 Task: Forward email   from Email0000000010 including the signature Sign0000000001 to Aakash.mishra@softage.net; Email000000002 with a cc to Email0000000003@outlook.com@outlook.com; Email0000000004@outlook.com and bcc to Email0000000005@outlook.com@outlook.com with a subject Subject0000000011 and add a message Message0000000013 and with an attachment of Attach0000000004. Forward email and add a link Link0000000011 from Email0000000010 to Aakash.mishra@softage.net with a subject Subject0000000011 and add a message Message0000000011. Forward email and add a link Link0000000011 from Email0000000010 to Aakash.mishra@softage.net; Email000000002 with a subject Subject0000000012 and add a message Message0000000012. Forward email and add a link Link0000000011 from Email0000000010 to Aakash.mishra@softage.net with a subject Subject0000000011 and add a message Message0000000011 and with an attachment of Attach0000000001. Forward email and add a link Link0000000011 from Email0000000010 to Aakash.mishra@softage.net; Email000000002; Email0000000003@outlook.com@outlook.com with a subject Subject0000000012 and add a message Message0000000013 and with an attachment of Attach0000000001
Action: Mouse moved to (530, 387)
Screenshot: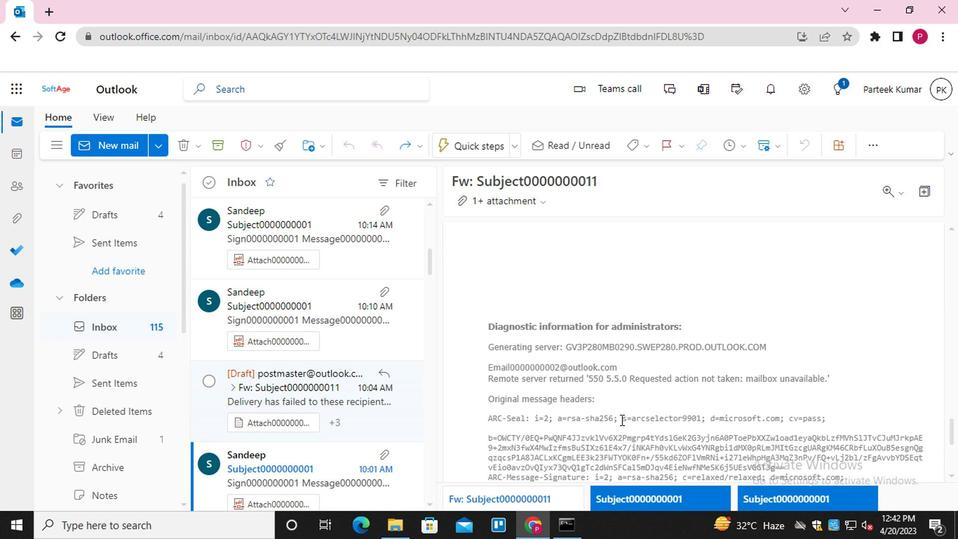 
Action: Mouse scrolled (530, 386) with delta (0, 0)
Screenshot: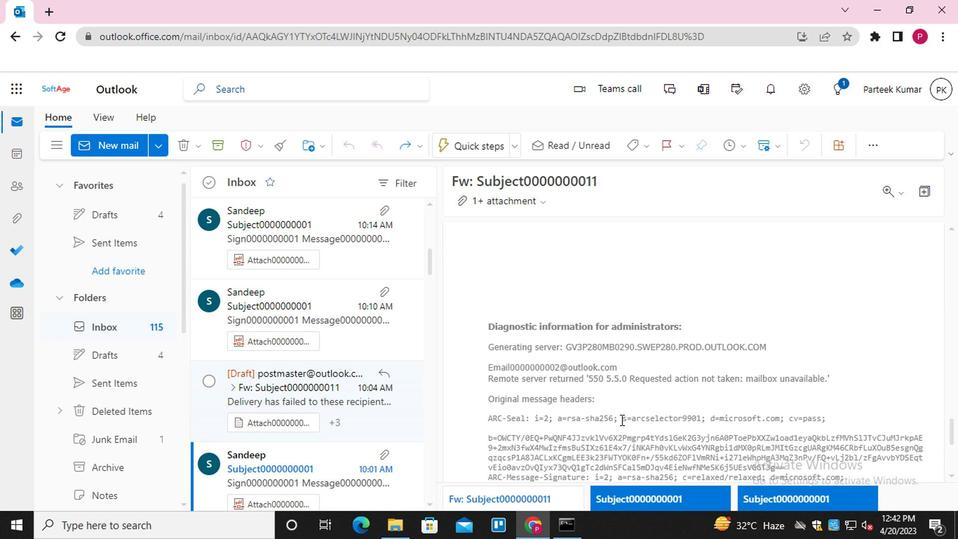 
Action: Mouse scrolled (530, 386) with delta (0, 0)
Screenshot: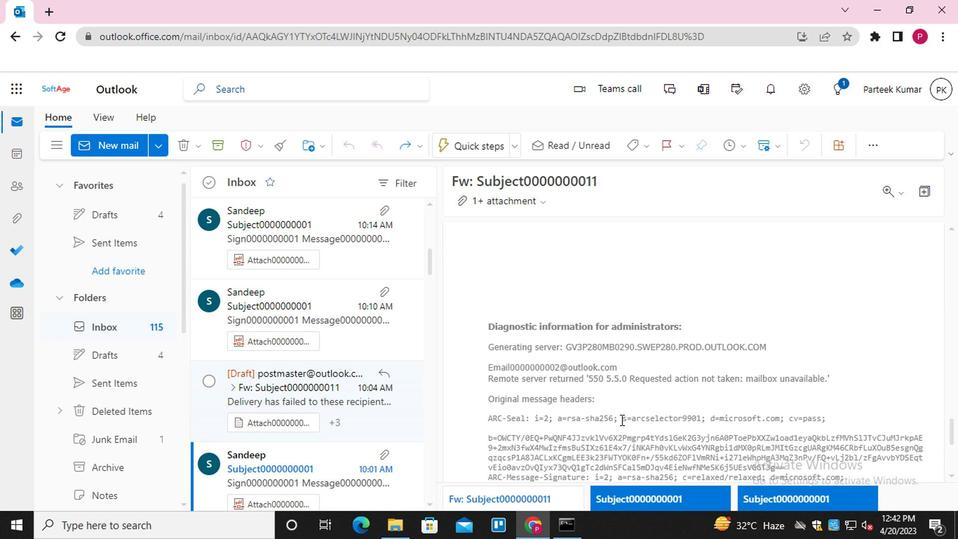 
Action: Mouse scrolled (530, 386) with delta (0, 0)
Screenshot: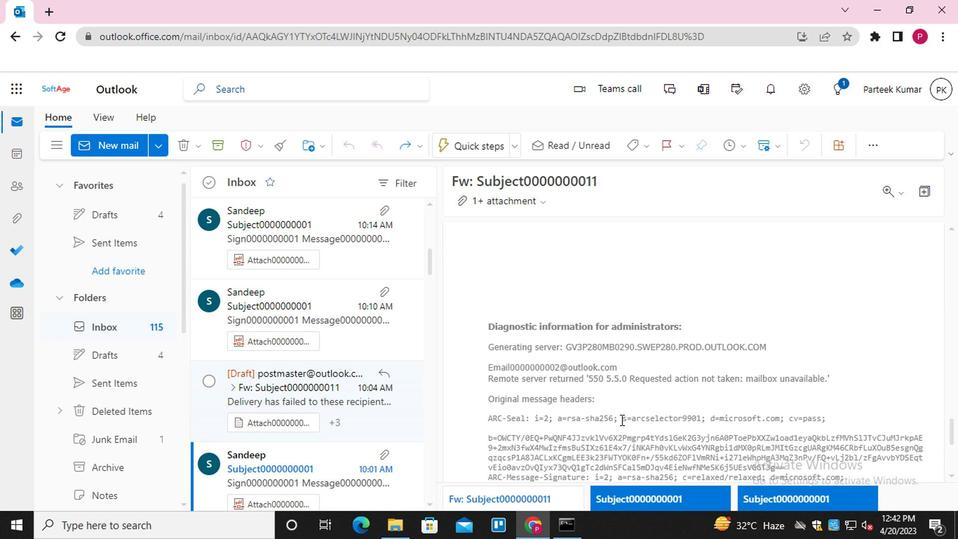 
Action: Mouse scrolled (530, 386) with delta (0, 0)
Screenshot: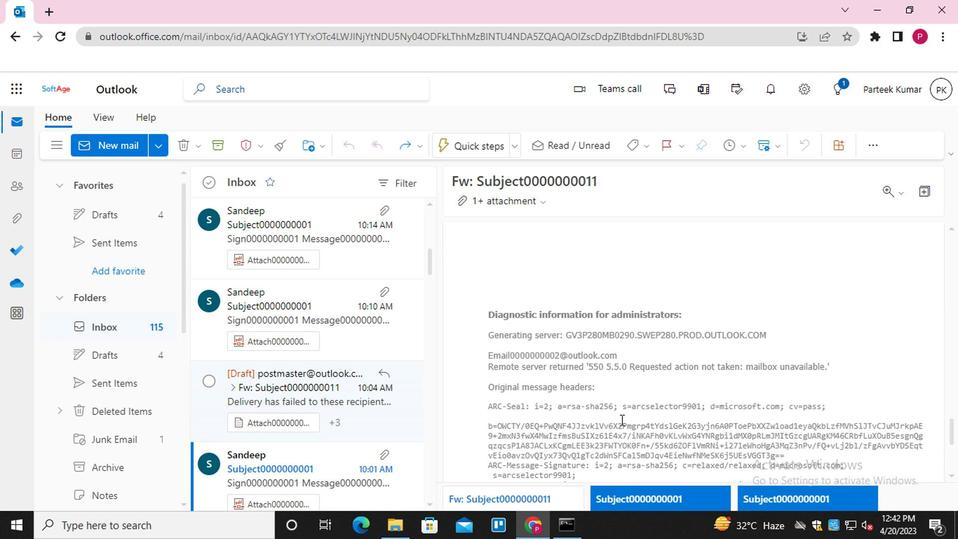 
Action: Mouse scrolled (530, 386) with delta (0, 0)
Screenshot: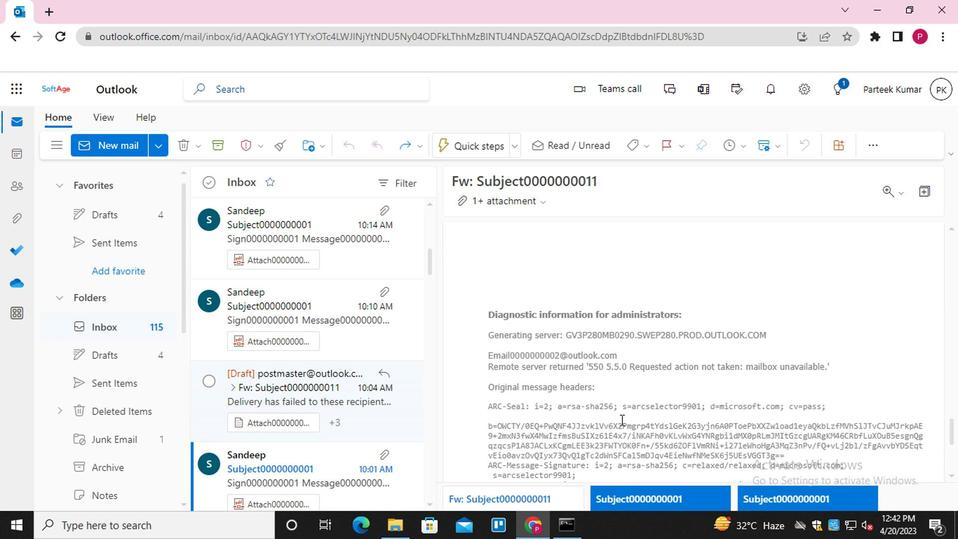 
Action: Mouse scrolled (530, 386) with delta (0, 0)
Screenshot: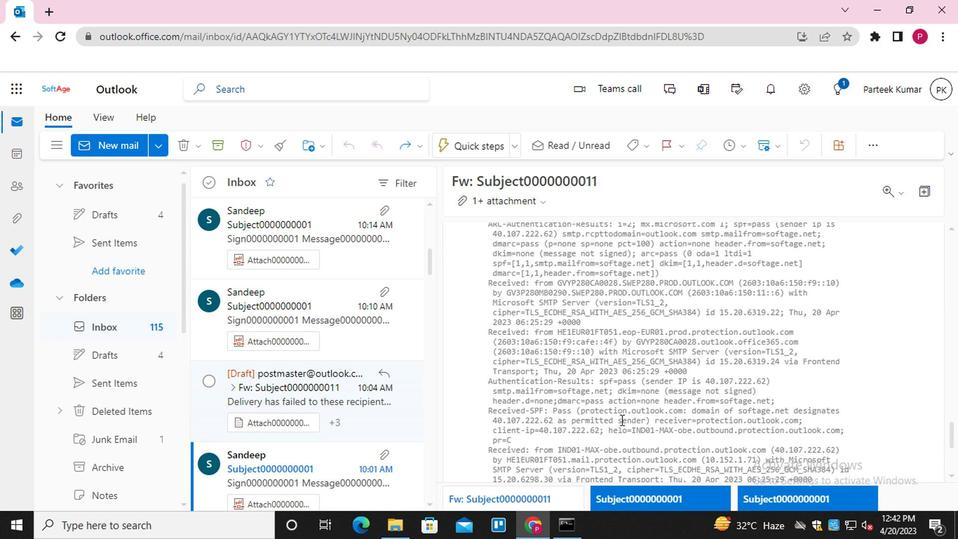 
Action: Mouse scrolled (530, 386) with delta (0, 0)
Screenshot: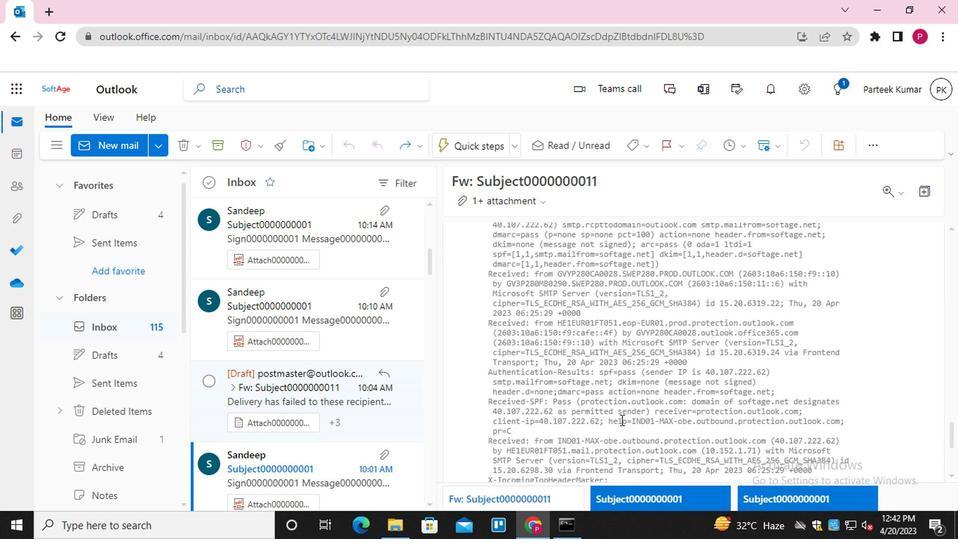 
Action: Mouse scrolled (530, 386) with delta (0, 0)
Screenshot: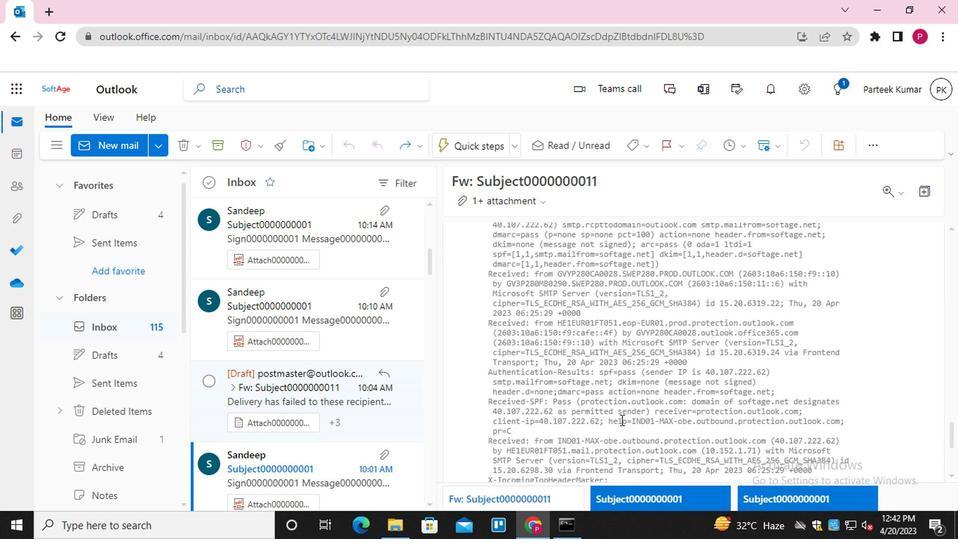 
Action: Mouse scrolled (530, 386) with delta (0, 0)
Screenshot: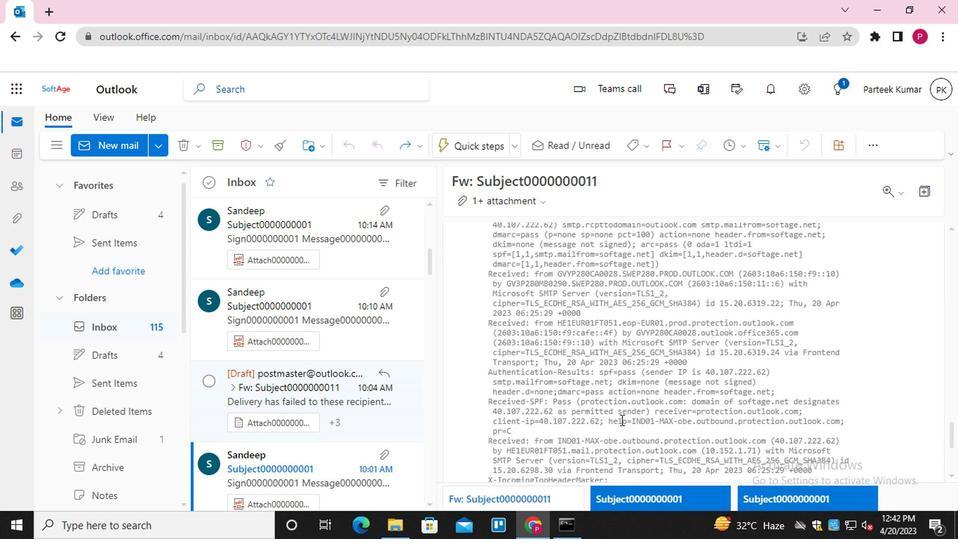 
Action: Mouse scrolled (530, 386) with delta (0, 0)
Screenshot: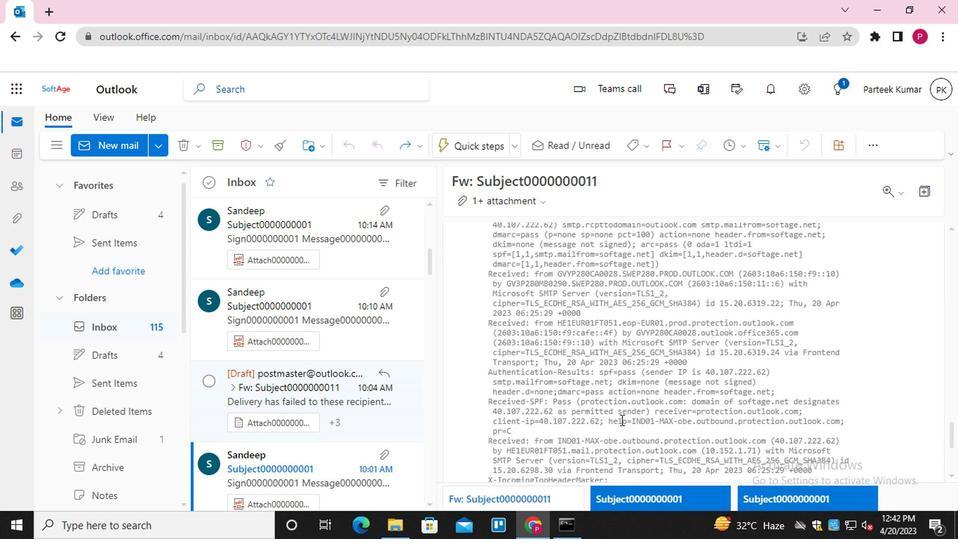 
Action: Mouse scrolled (530, 386) with delta (0, 0)
Screenshot: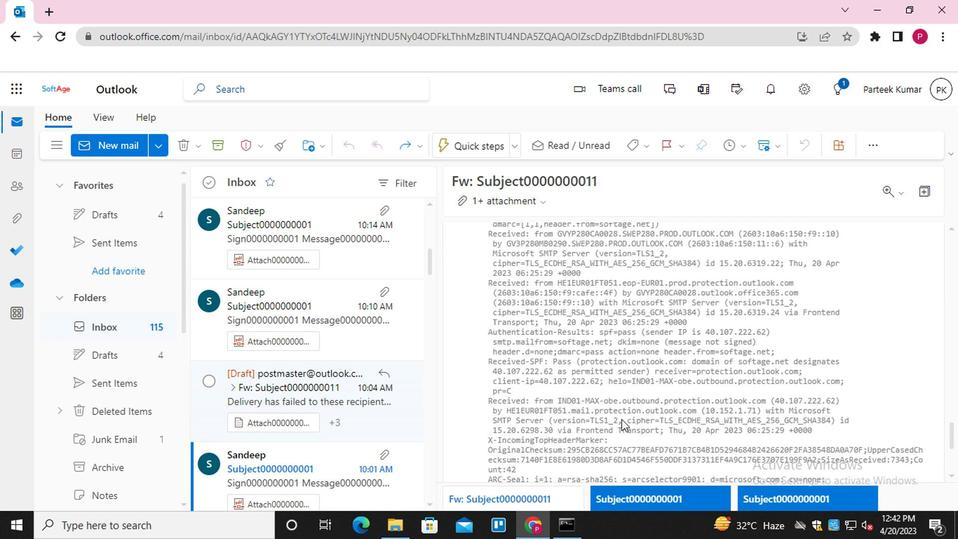 
Action: Mouse scrolled (530, 386) with delta (0, 0)
Screenshot: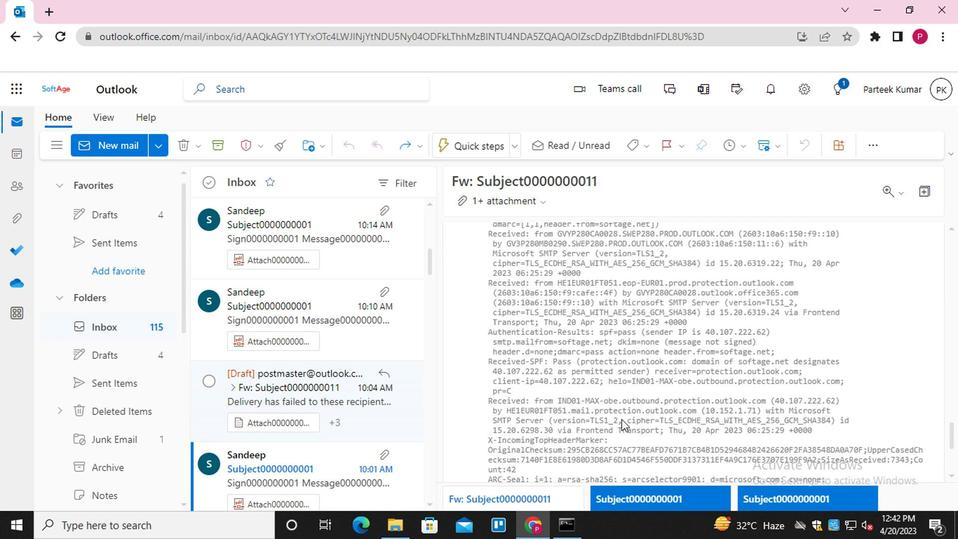 
Action: Mouse moved to (530, 386)
Screenshot: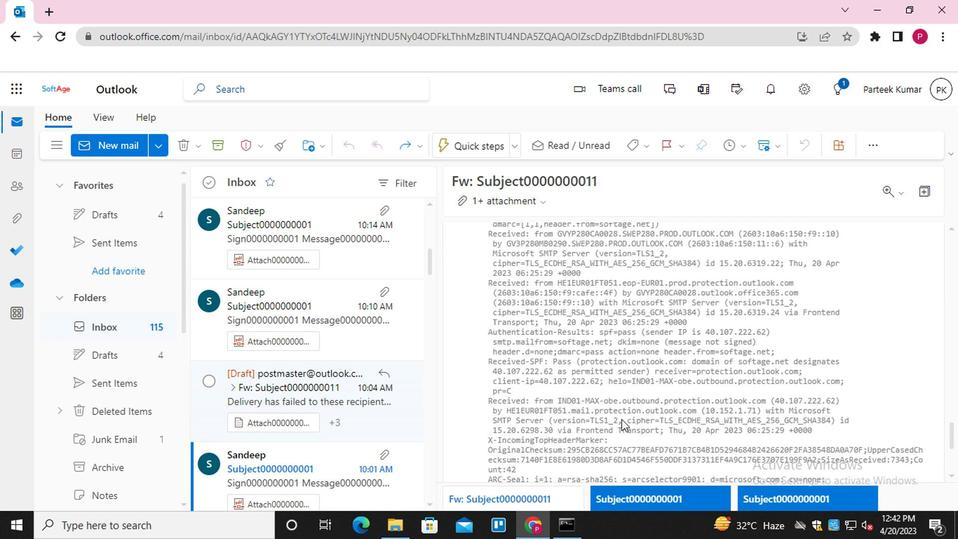 
Action: Mouse scrolled (530, 386) with delta (0, 0)
Screenshot: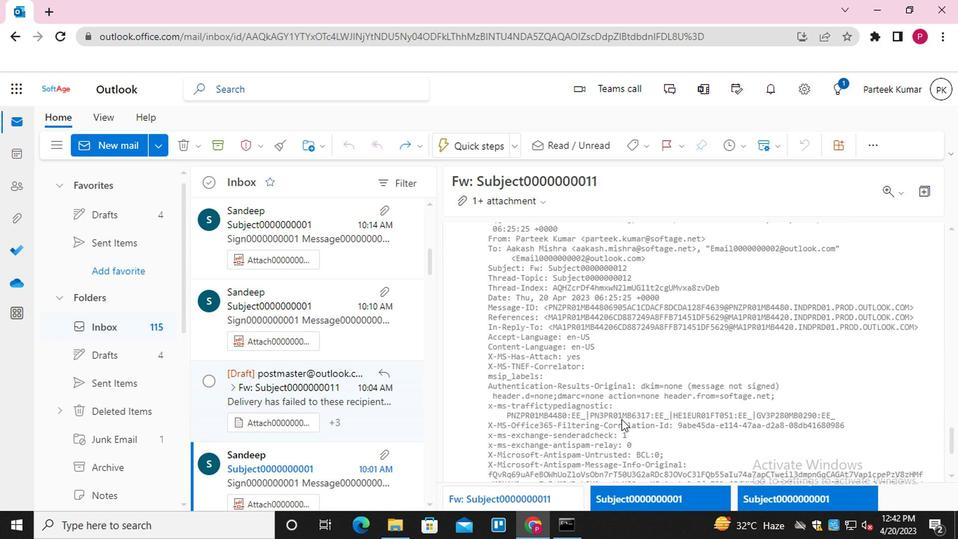 
Action: Mouse scrolled (530, 386) with delta (0, 0)
Screenshot: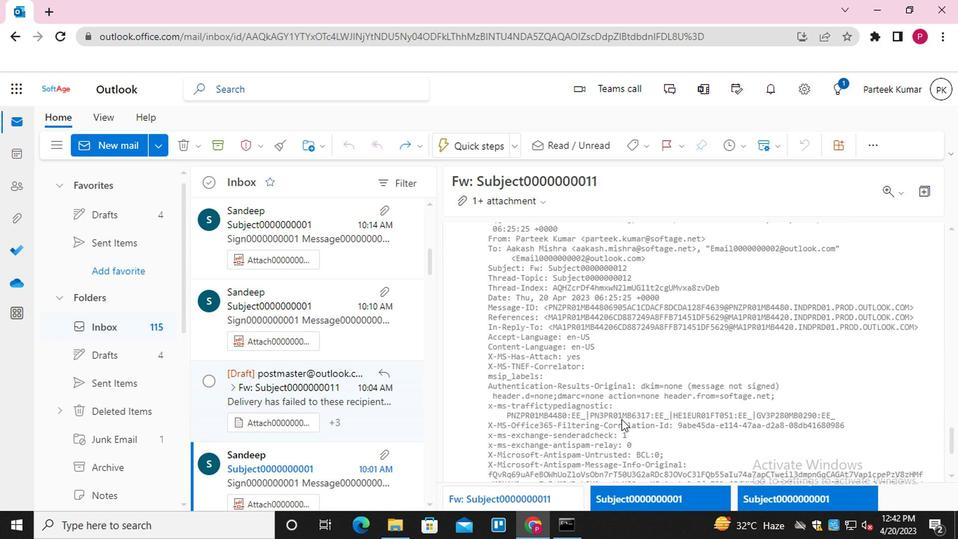 
Action: Mouse scrolled (530, 386) with delta (0, 0)
Screenshot: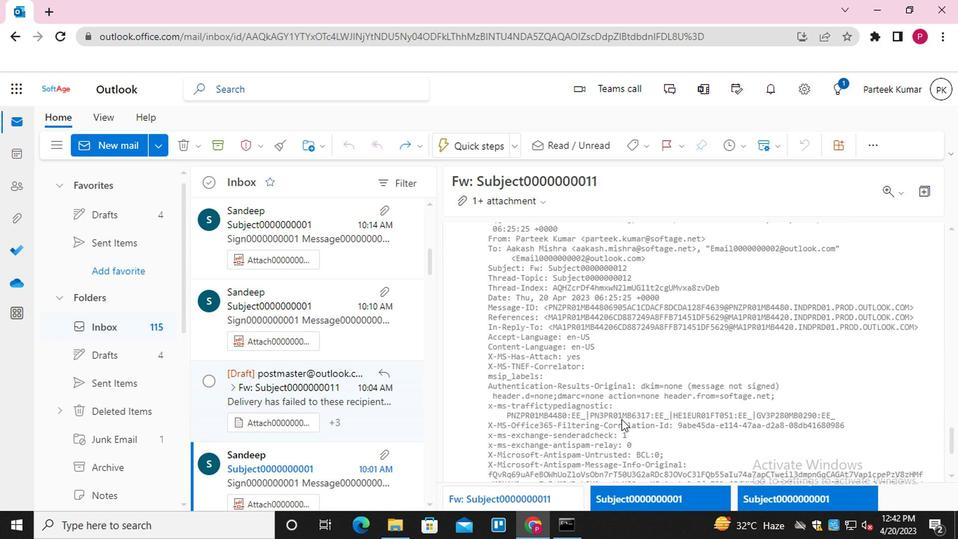 
Action: Mouse scrolled (530, 386) with delta (0, 0)
Screenshot: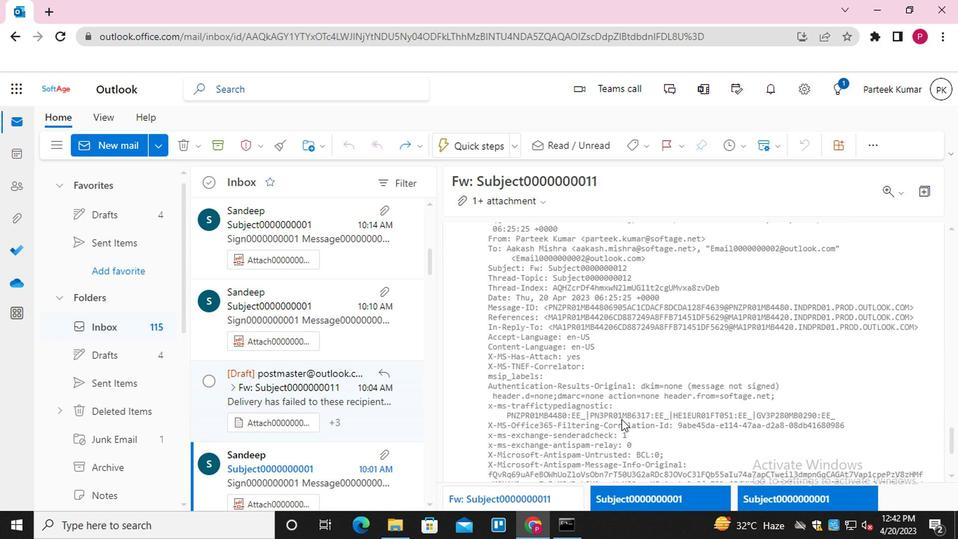 
Action: Mouse scrolled (530, 386) with delta (0, 0)
Screenshot: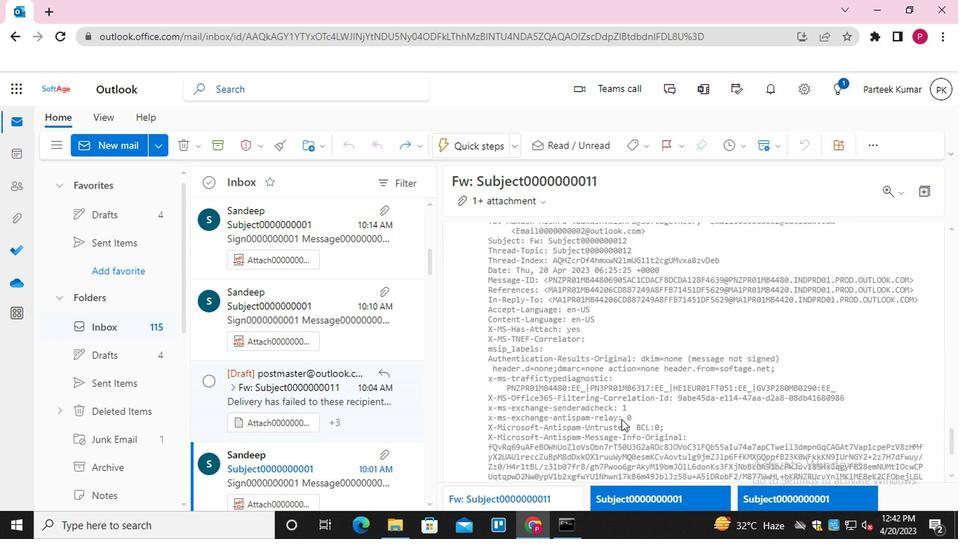
Action: Mouse scrolled (530, 386) with delta (0, 0)
Screenshot: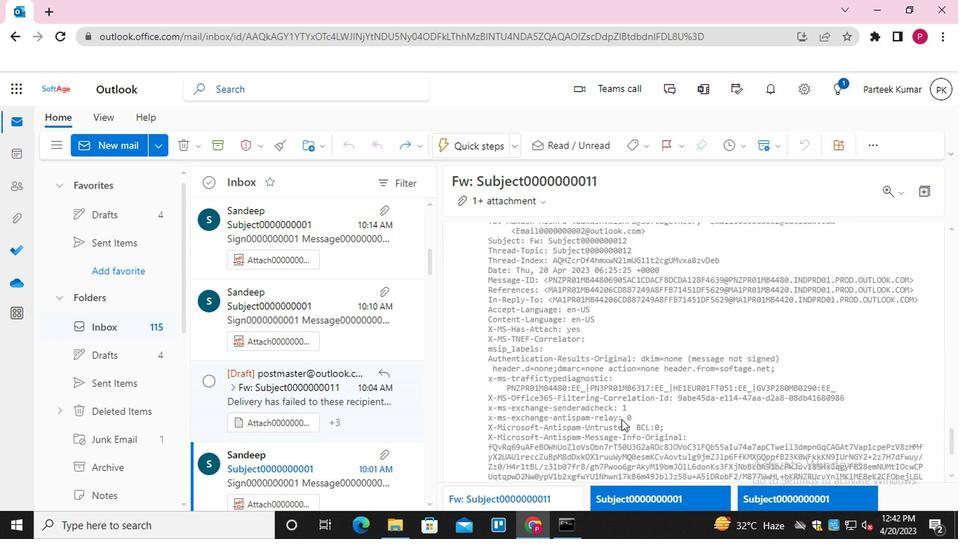 
Action: Mouse scrolled (530, 386) with delta (0, 0)
Screenshot: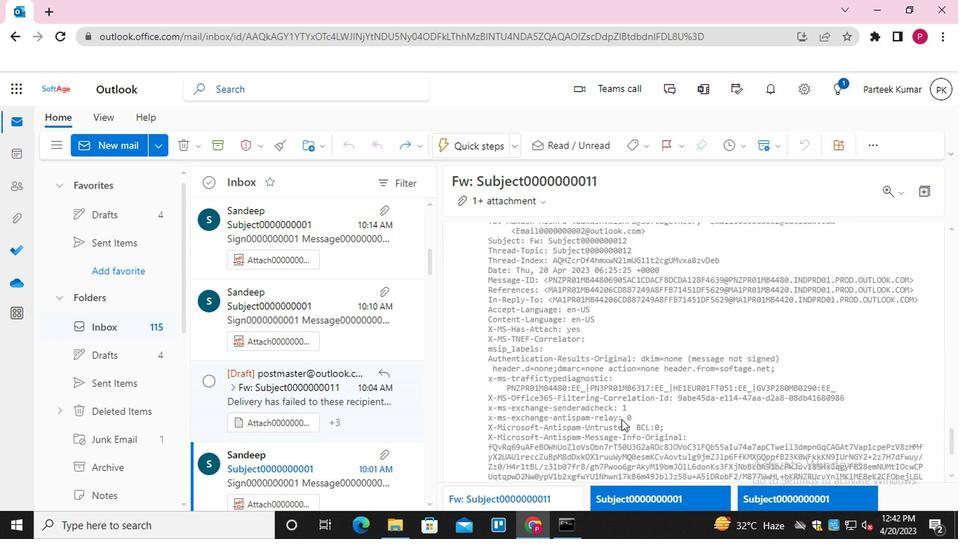 
Action: Mouse scrolled (530, 386) with delta (0, 0)
Screenshot: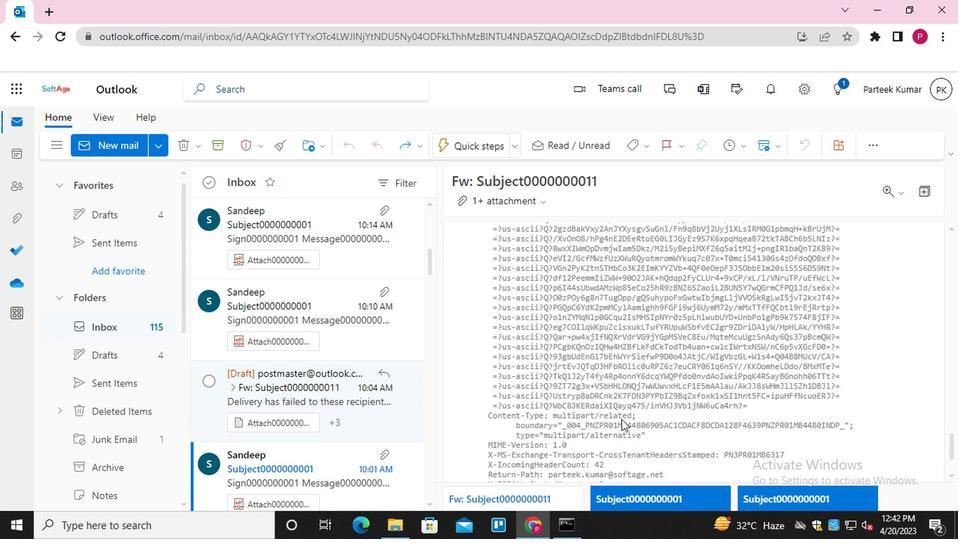 
Action: Mouse scrolled (530, 386) with delta (0, 0)
Screenshot: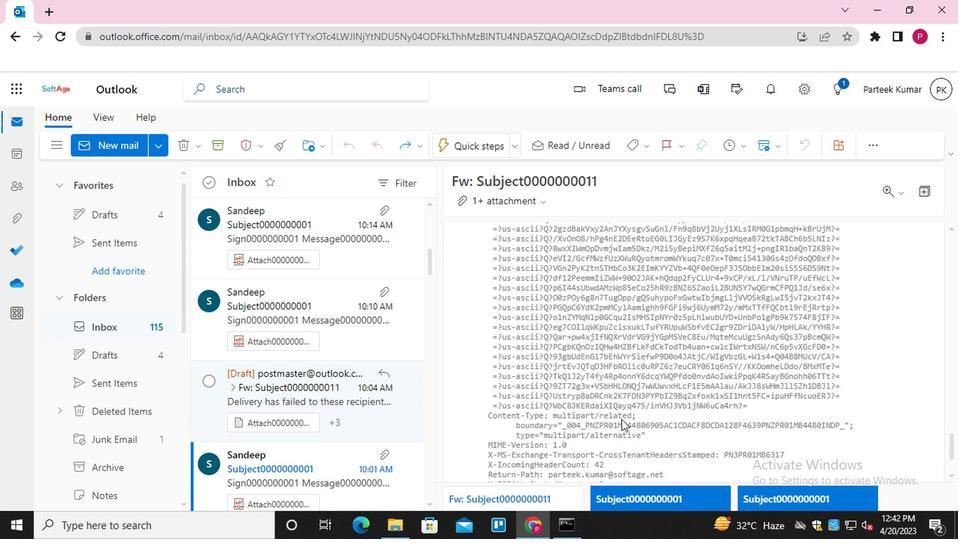 
Action: Mouse scrolled (530, 386) with delta (0, 0)
Screenshot: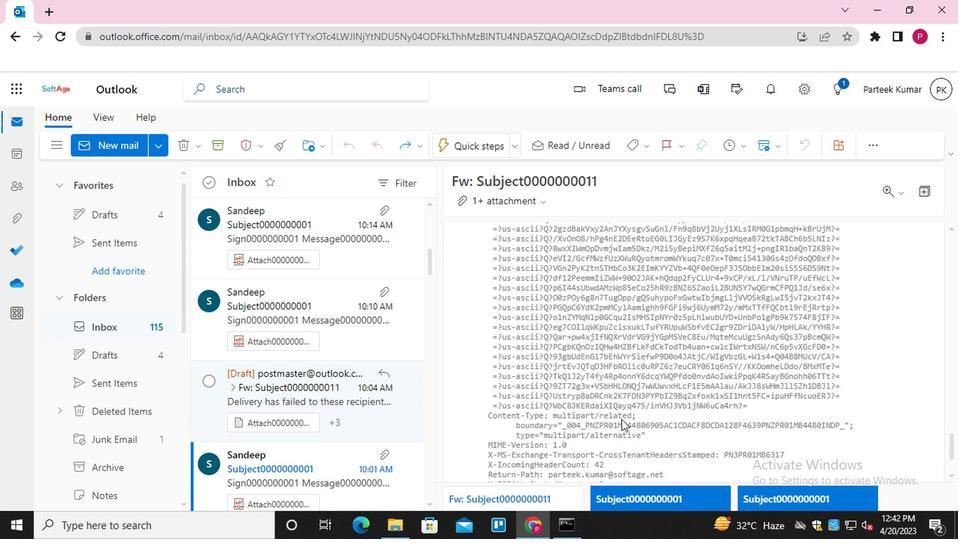 
Action: Mouse scrolled (530, 386) with delta (0, 0)
Screenshot: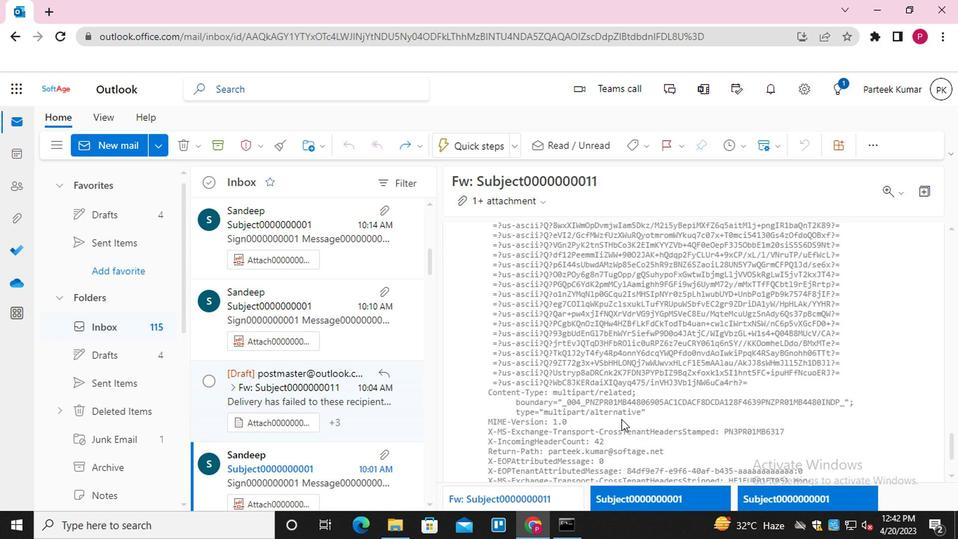 
Action: Mouse scrolled (530, 385) with delta (0, 0)
Screenshot: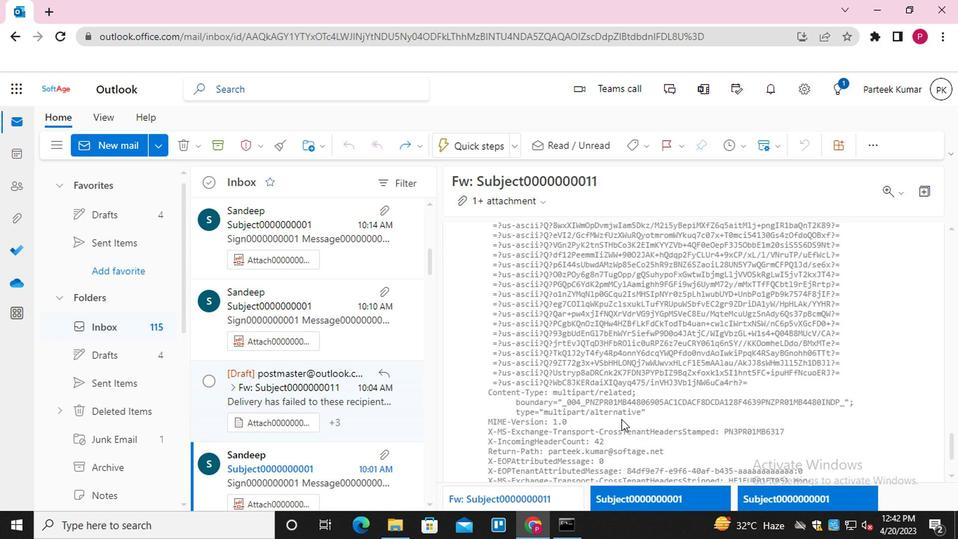 
Action: Mouse scrolled (530, 386) with delta (0, 0)
Screenshot: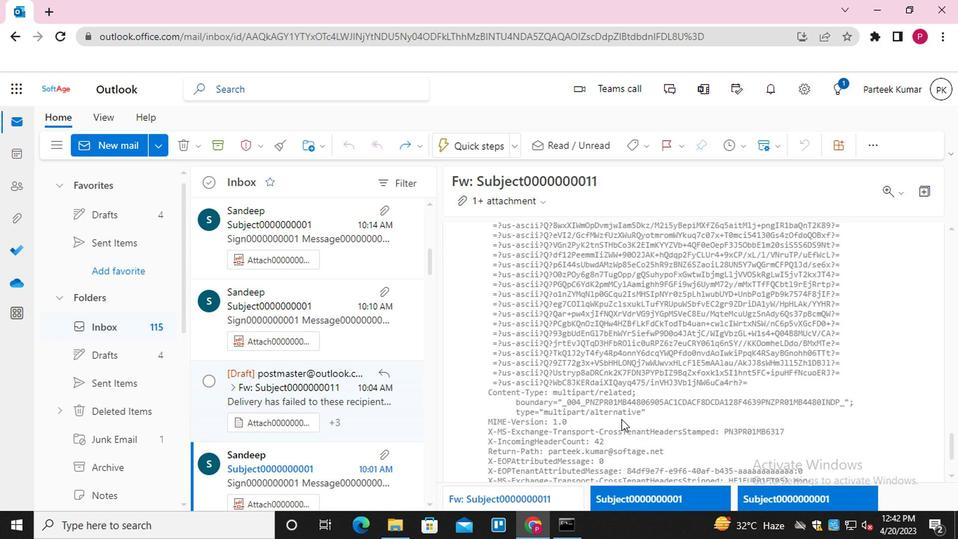 
Action: Mouse scrolled (530, 386) with delta (0, 0)
Screenshot: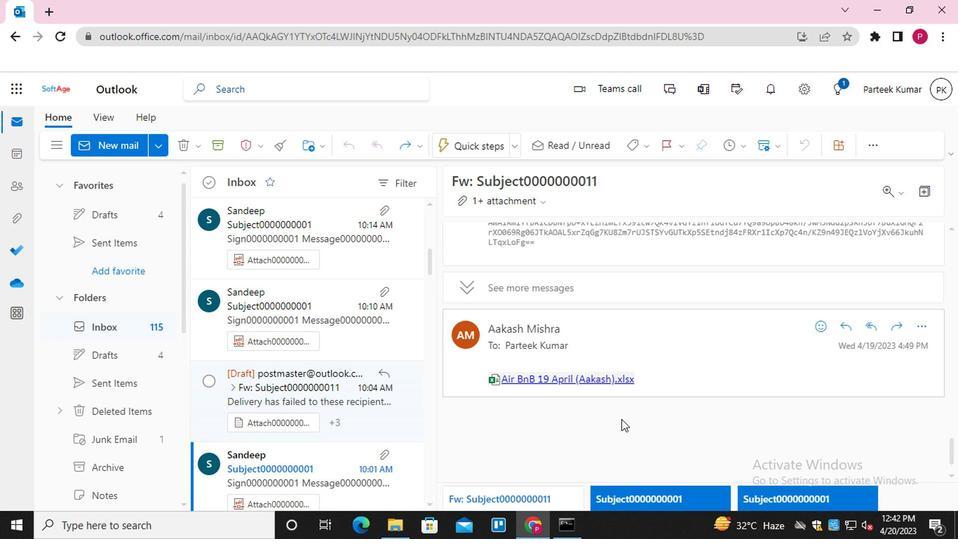 
Action: Mouse scrolled (530, 386) with delta (0, 0)
Screenshot: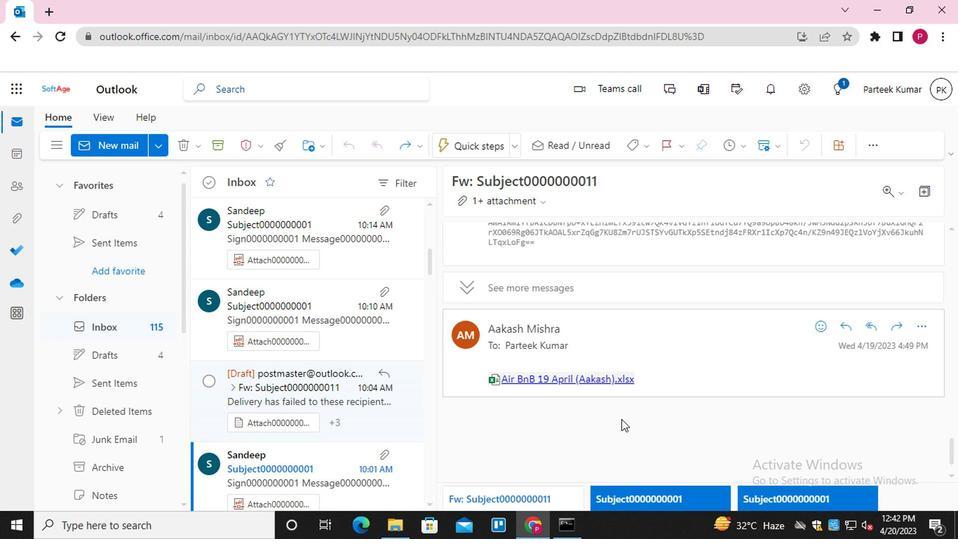 
Action: Mouse scrolled (530, 386) with delta (0, 0)
Screenshot: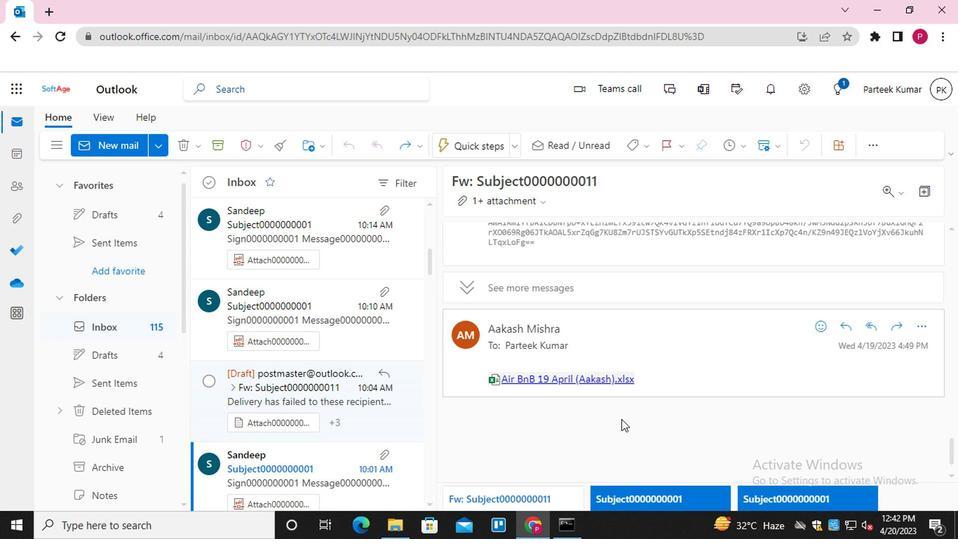 
Action: Mouse scrolled (530, 386) with delta (0, 0)
Screenshot: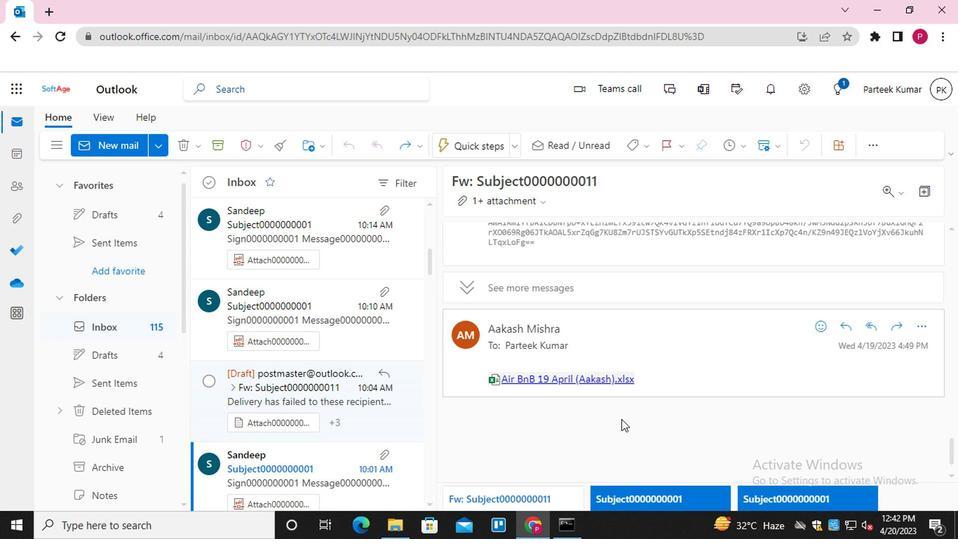
Action: Mouse scrolled (530, 386) with delta (0, 0)
Screenshot: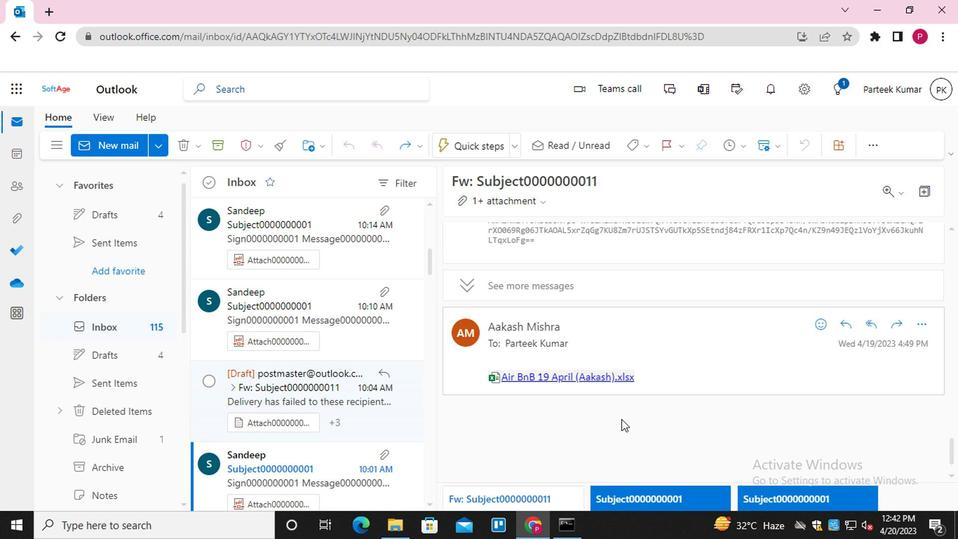 
Action: Mouse scrolled (530, 385) with delta (0, 0)
Screenshot: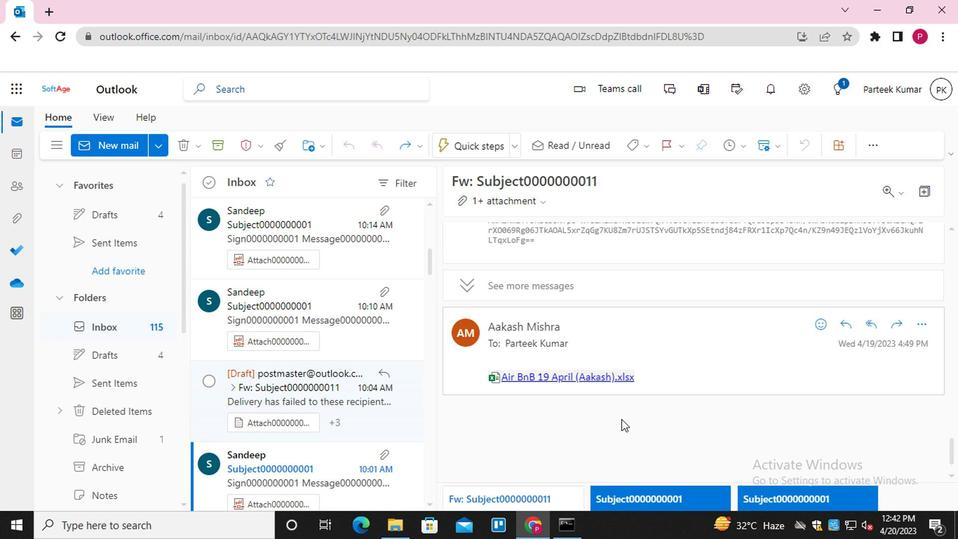 
Action: Mouse scrolled (530, 386) with delta (0, 0)
Screenshot: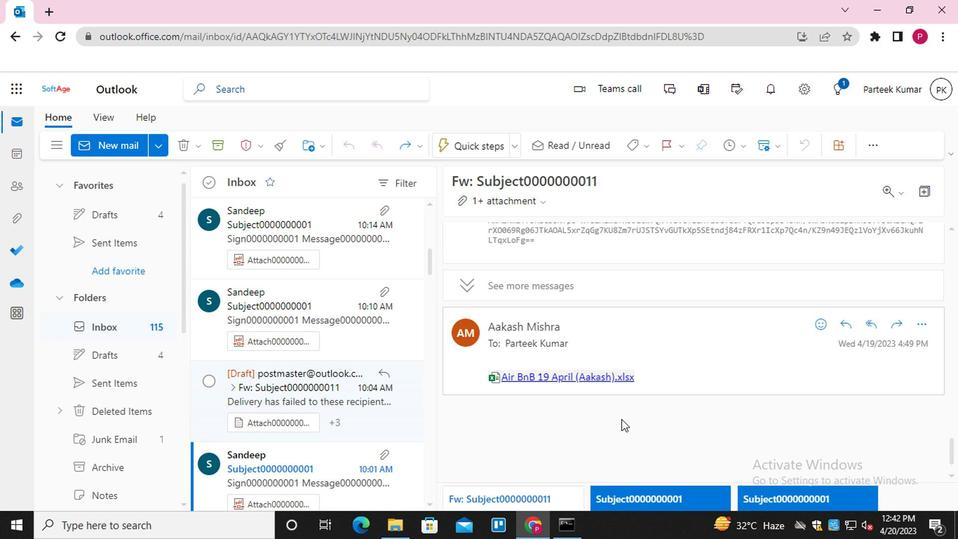 
Action: Mouse moved to (724, 312)
Screenshot: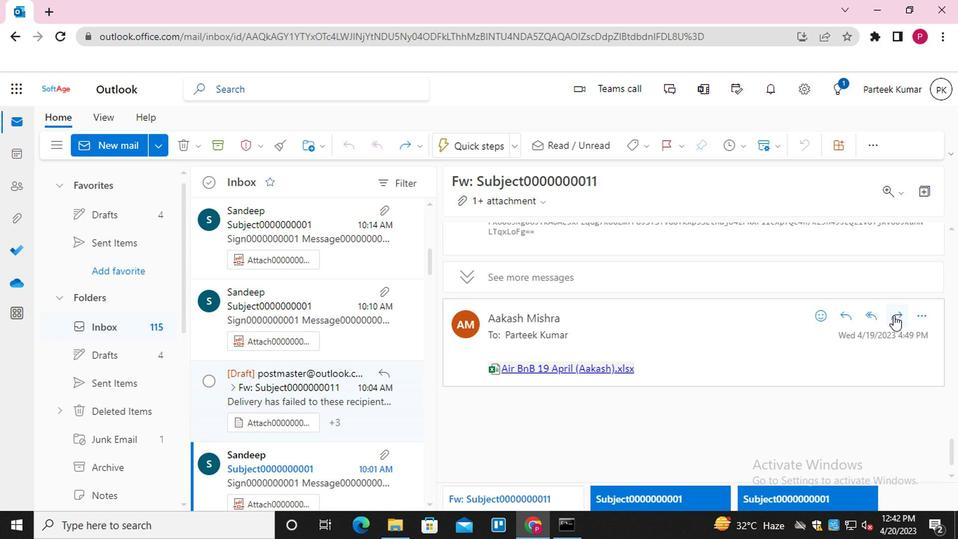 
Action: Mouse pressed left at (724, 312)
Screenshot: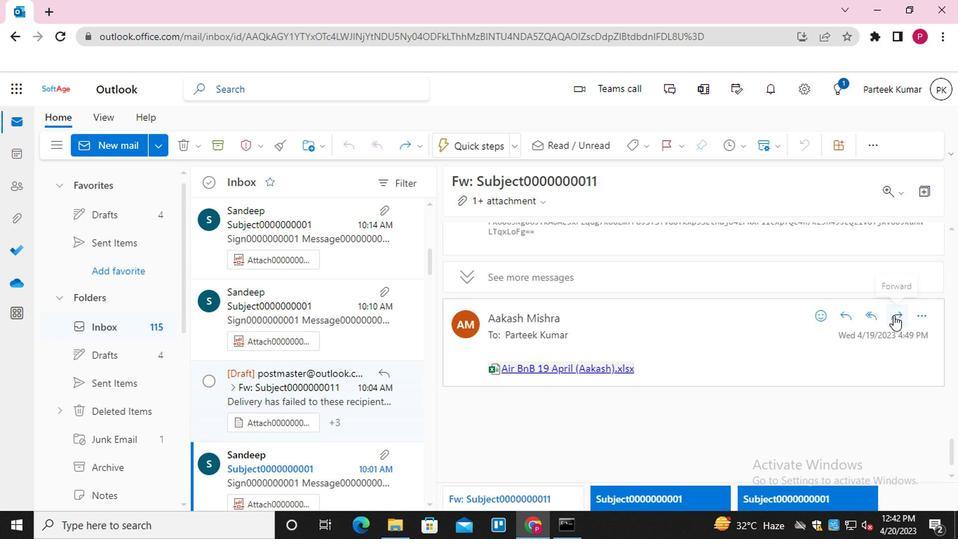 
Action: Mouse moved to (409, 327)
Screenshot: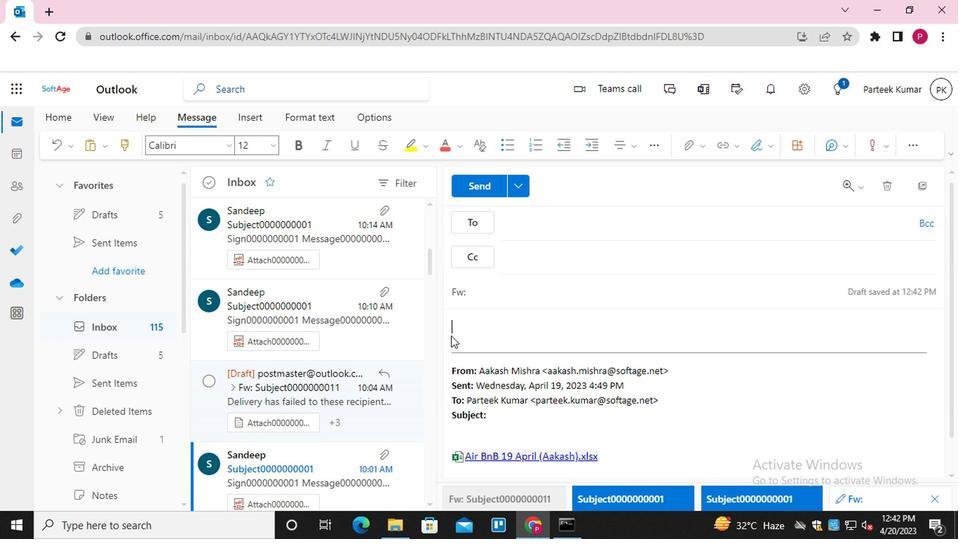 
Action: Mouse pressed left at (409, 327)
Screenshot: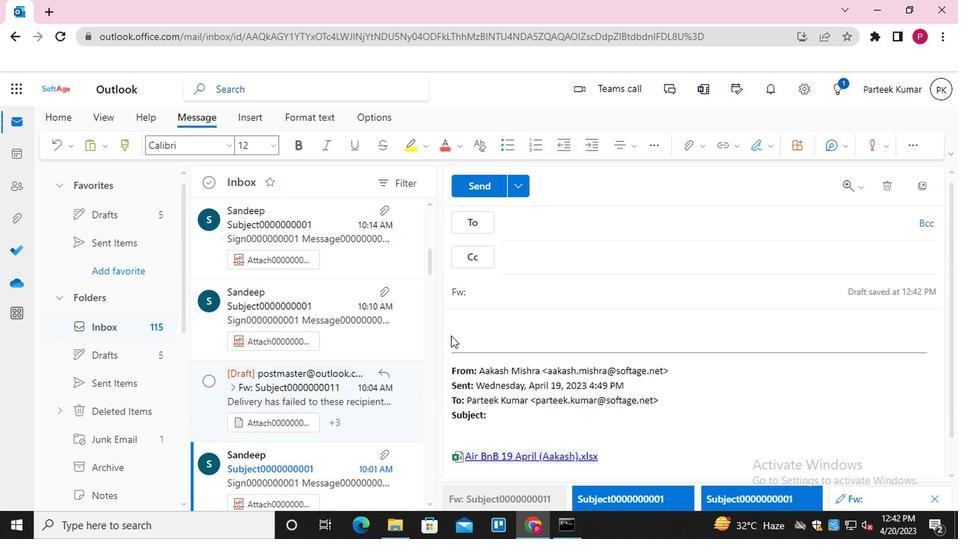 
Action: Mouse moved to (410, 331)
Screenshot: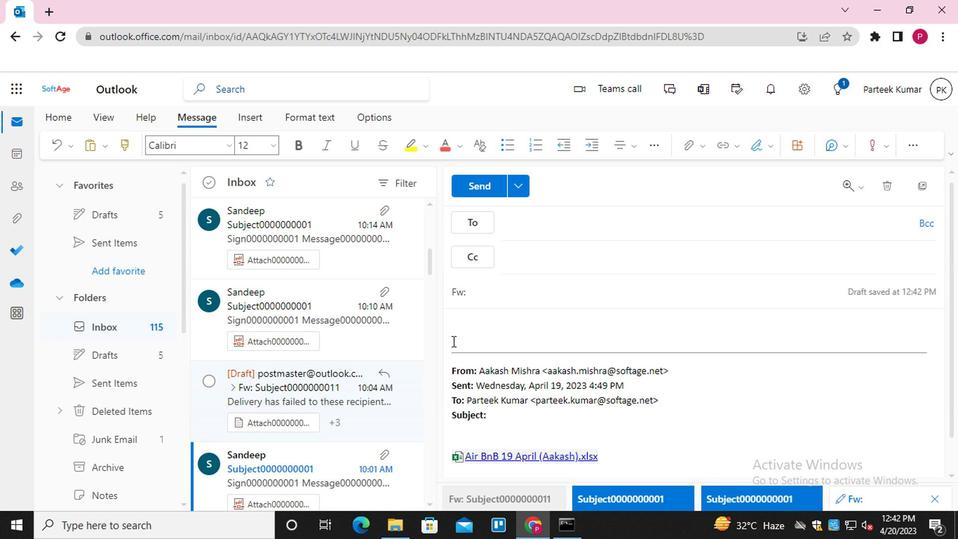 
Action: Mouse pressed left at (410, 331)
Screenshot: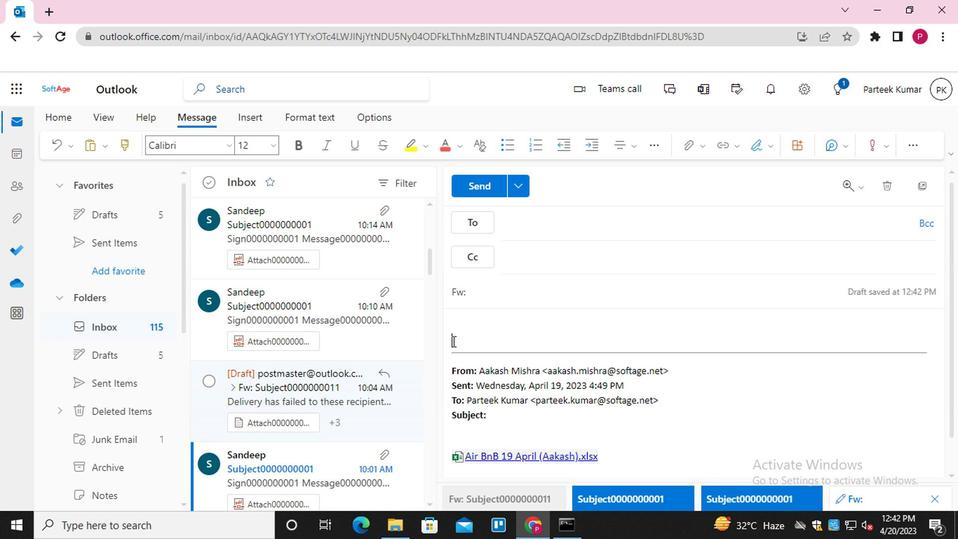 
Action: Mouse moved to (626, 193)
Screenshot: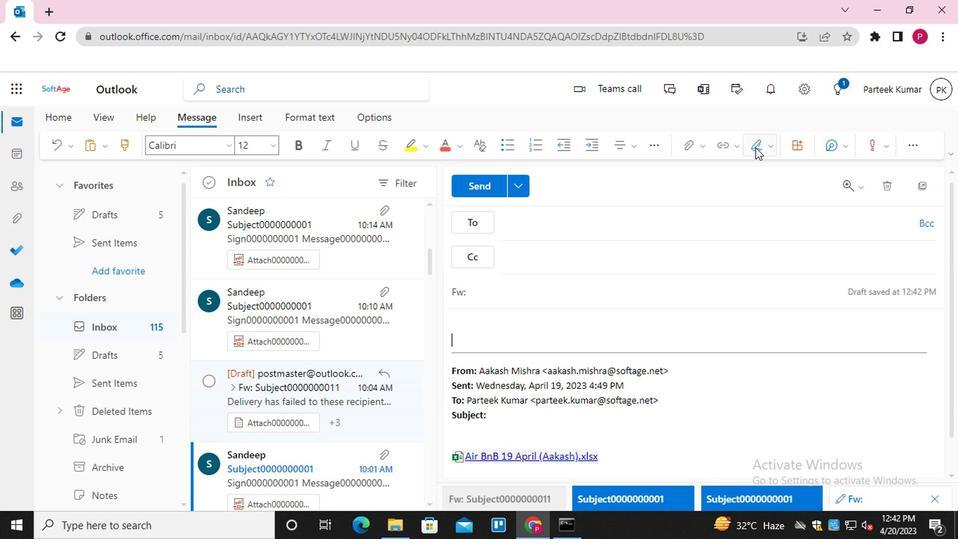 
Action: Mouse pressed left at (626, 193)
Screenshot: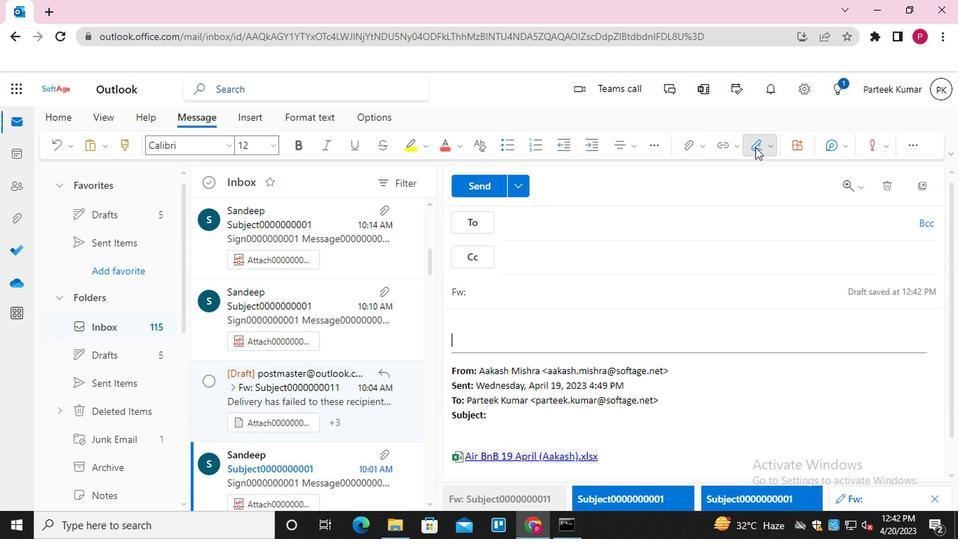
Action: Mouse moved to (605, 218)
Screenshot: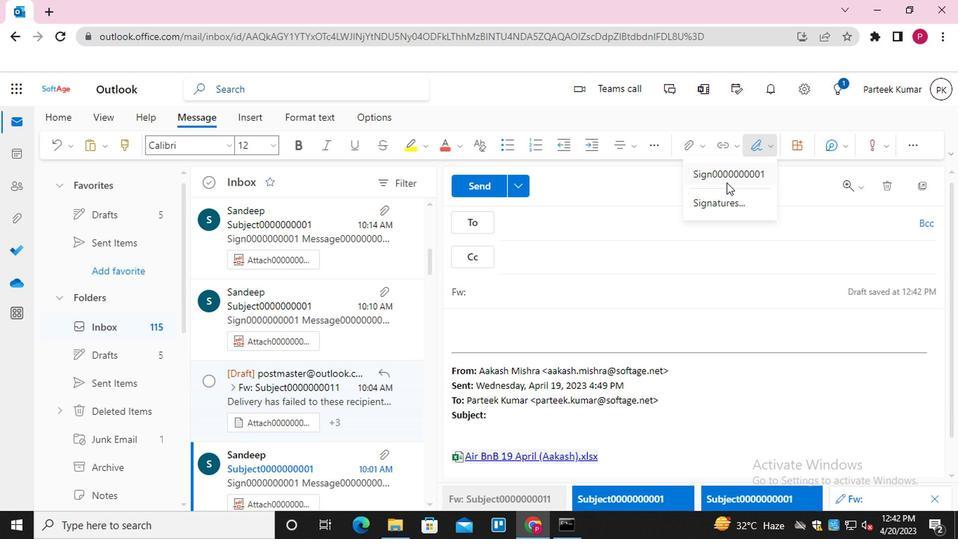 
Action: Mouse pressed left at (605, 218)
Screenshot: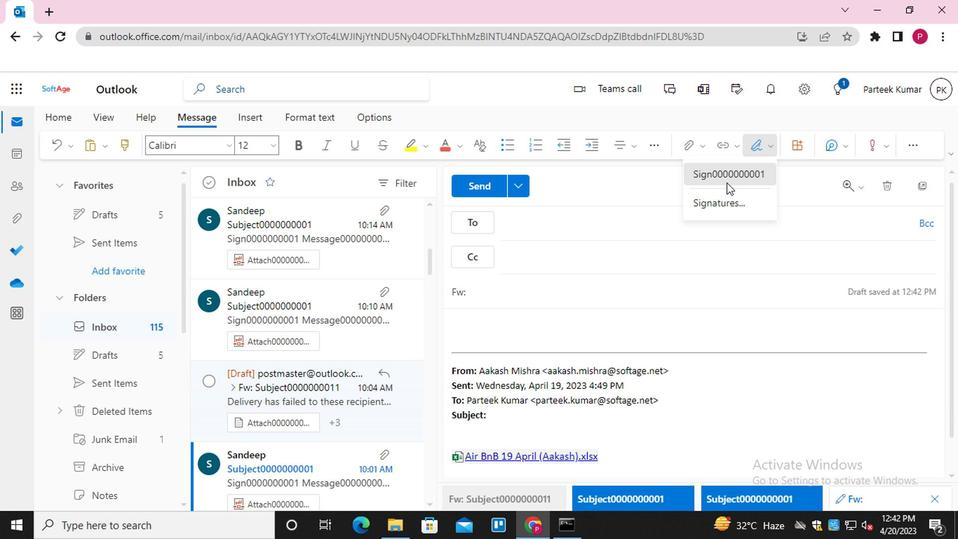 
Action: Mouse moved to (486, 245)
Screenshot: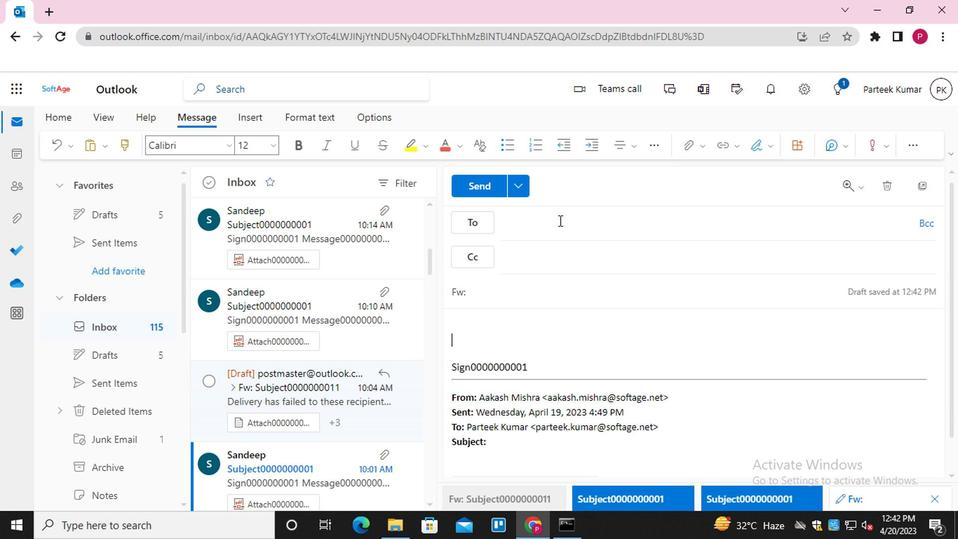 
Action: Mouse pressed left at (486, 245)
Screenshot: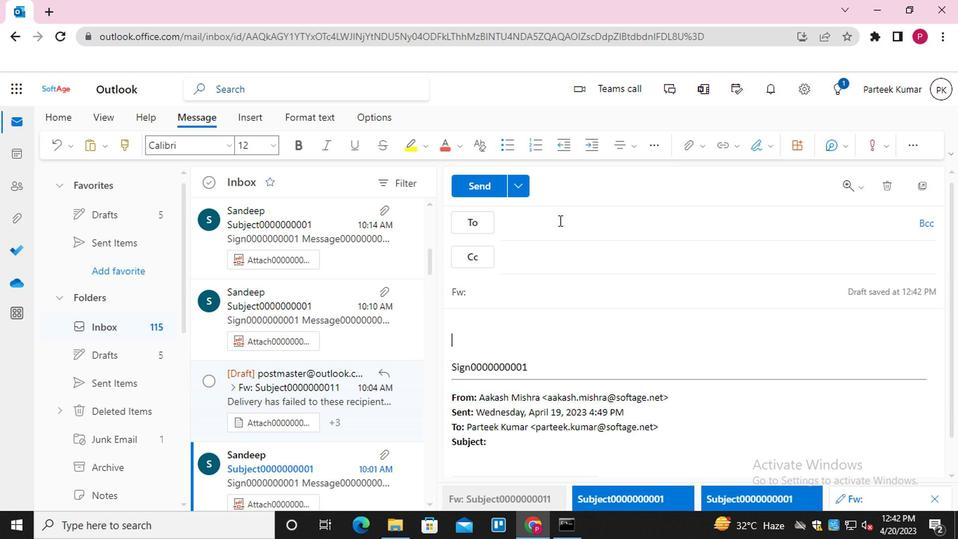 
Action: Mouse moved to (486, 313)
Screenshot: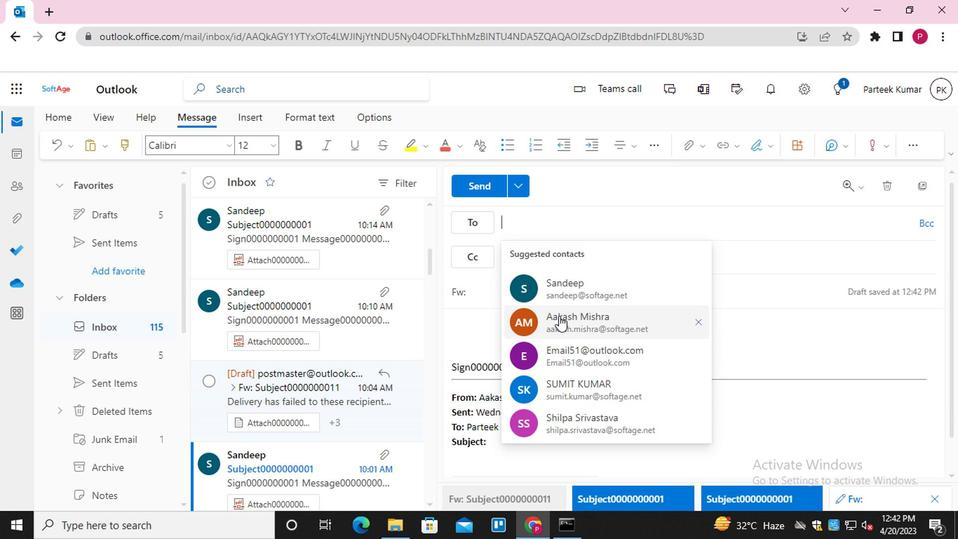 
Action: Mouse pressed left at (486, 313)
Screenshot: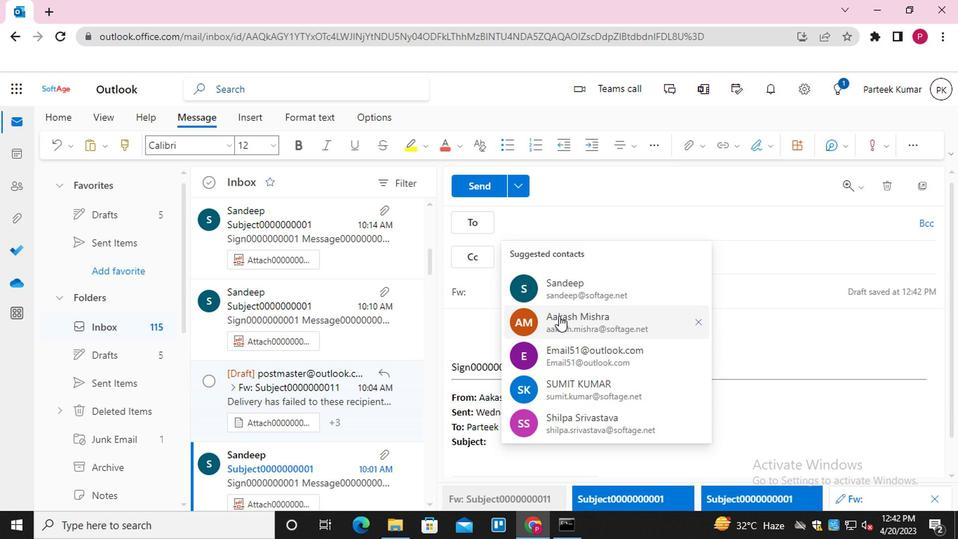 
Action: Mouse moved to (510, 271)
Screenshot: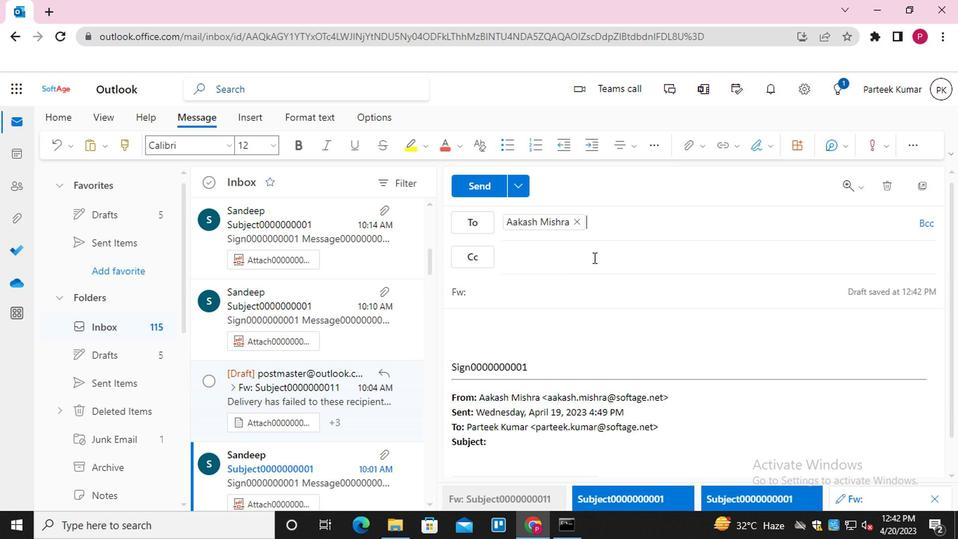 
Action: Key pressed <Key.shift>EMAIL0000000002<Key.enter>
Screenshot: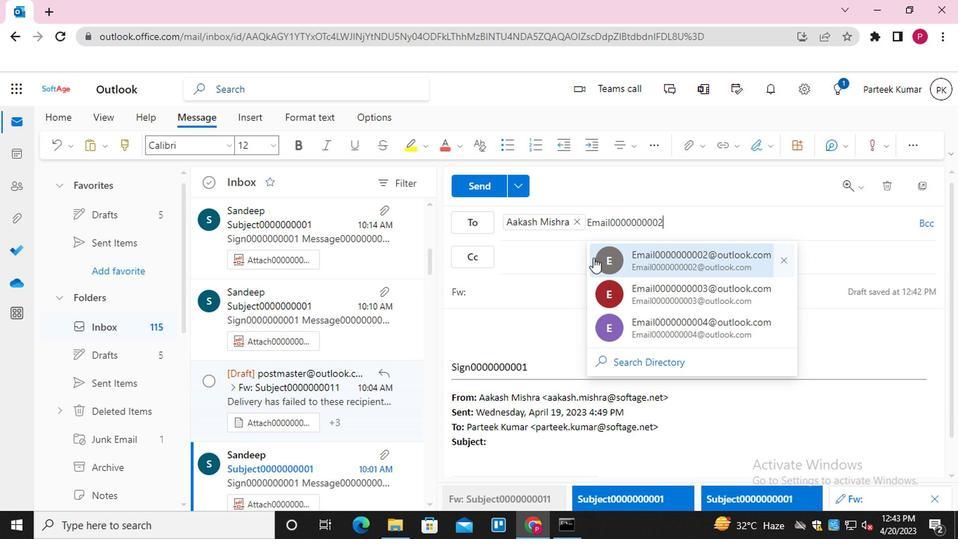 
Action: Mouse moved to (509, 270)
Screenshot: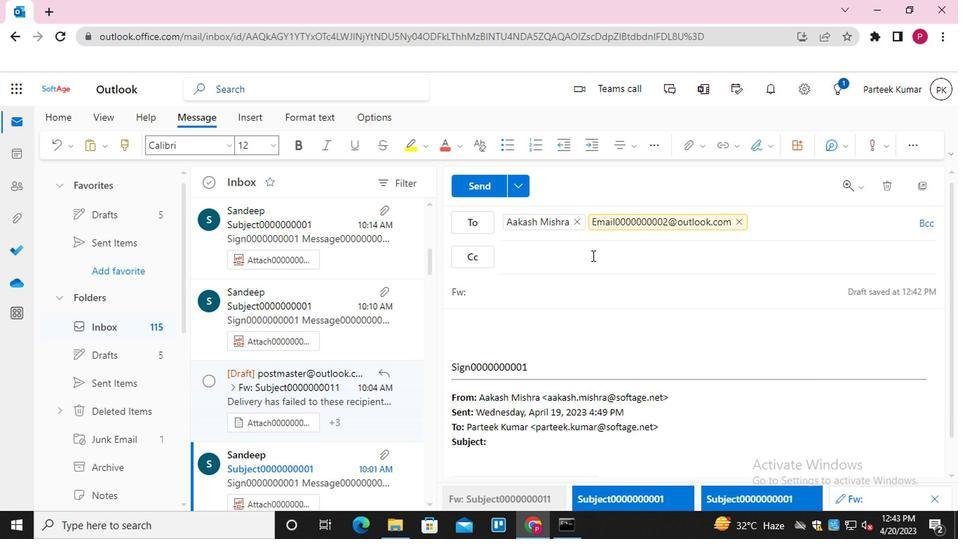 
Action: Mouse pressed left at (509, 270)
Screenshot: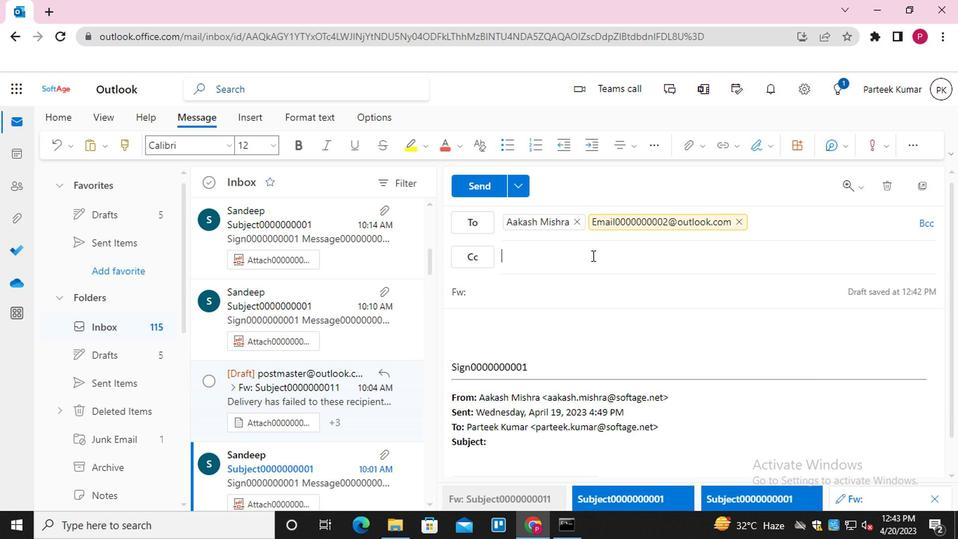 
Action: Key pressed <Key.shift>EMAIL0000000003<Key.enter><Key.shift>EMAIL0000000004<Key.enter>
Screenshot: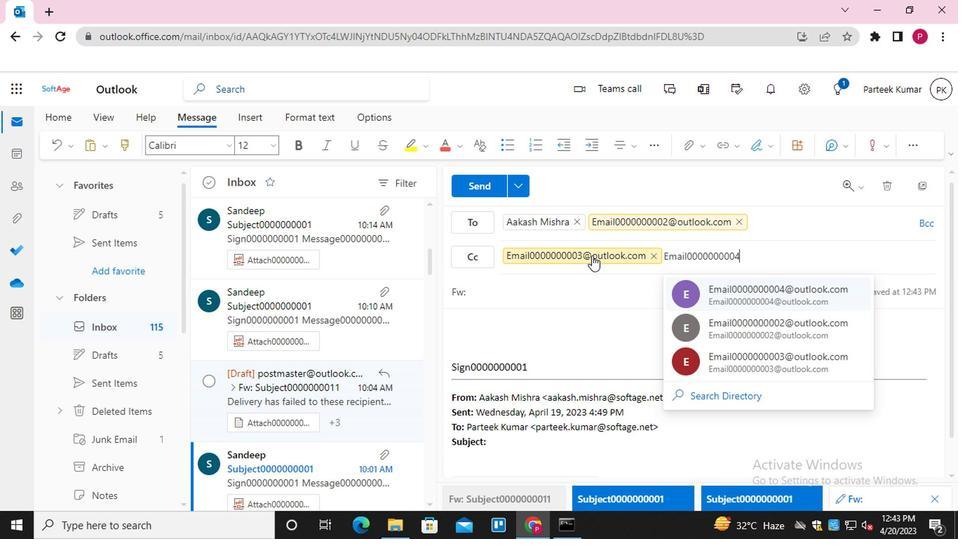 
Action: Mouse moved to (746, 246)
Screenshot: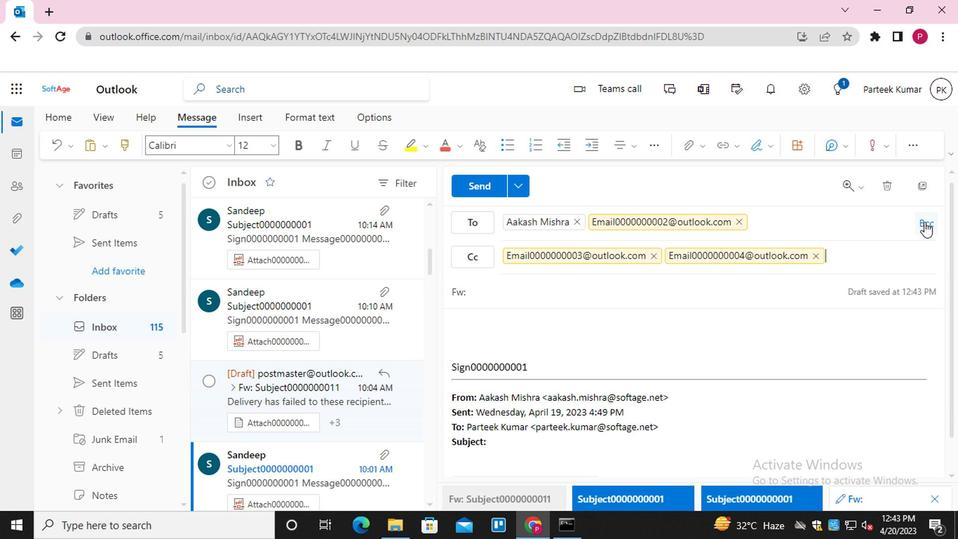 
Action: Mouse pressed left at (746, 246)
Screenshot: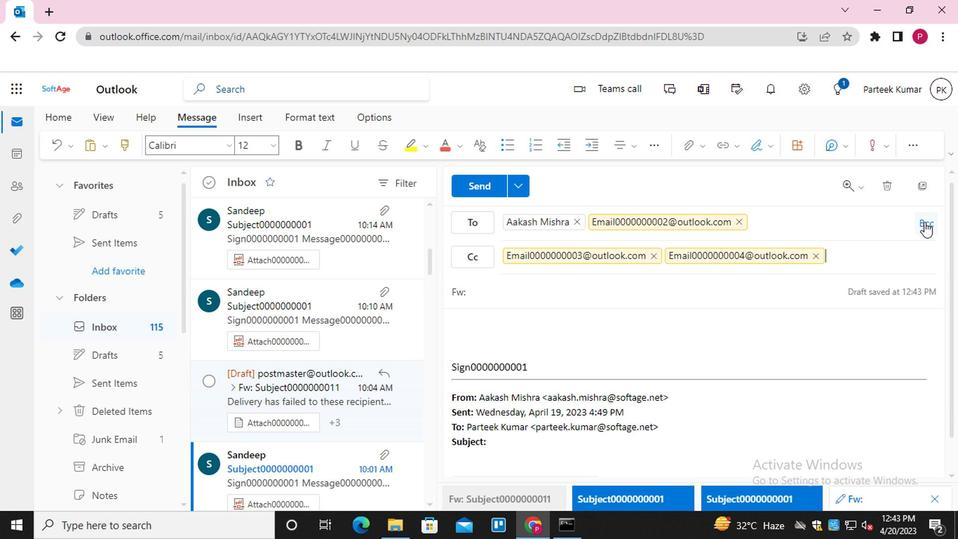 
Action: Mouse moved to (536, 315)
Screenshot: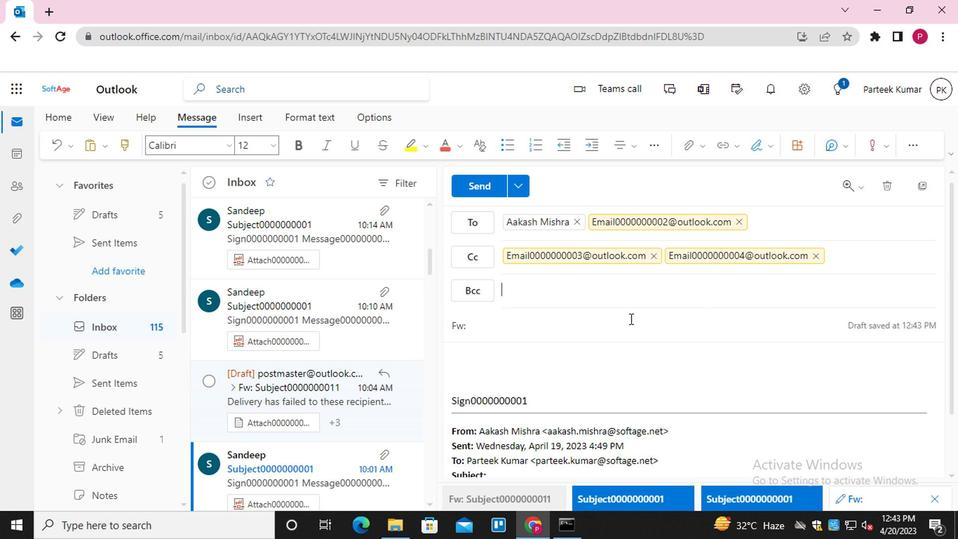 
Action: Key pressed <Key.shift>EMAIL0000000005<Key.shift>@OUTLOOK.COM<Key.enter>
Screenshot: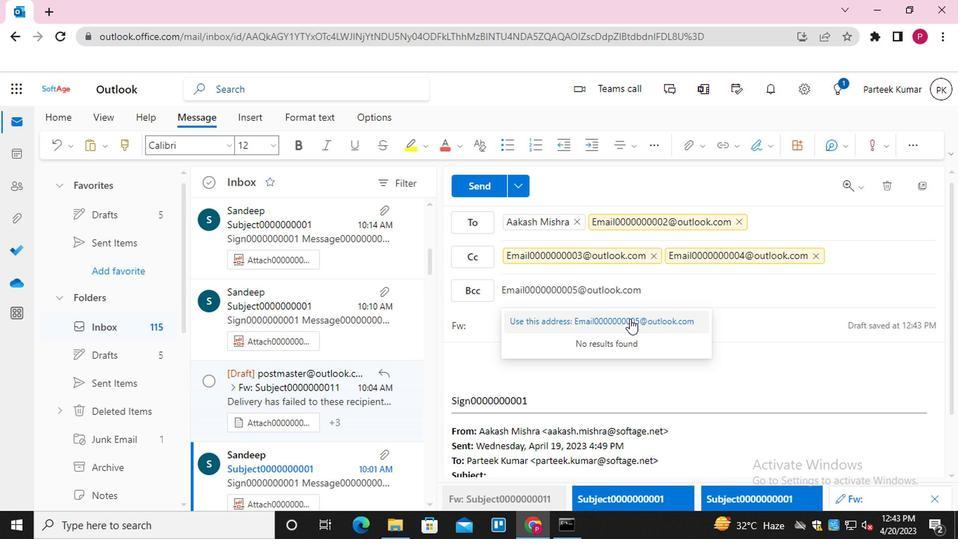 
Action: Mouse moved to (486, 318)
Screenshot: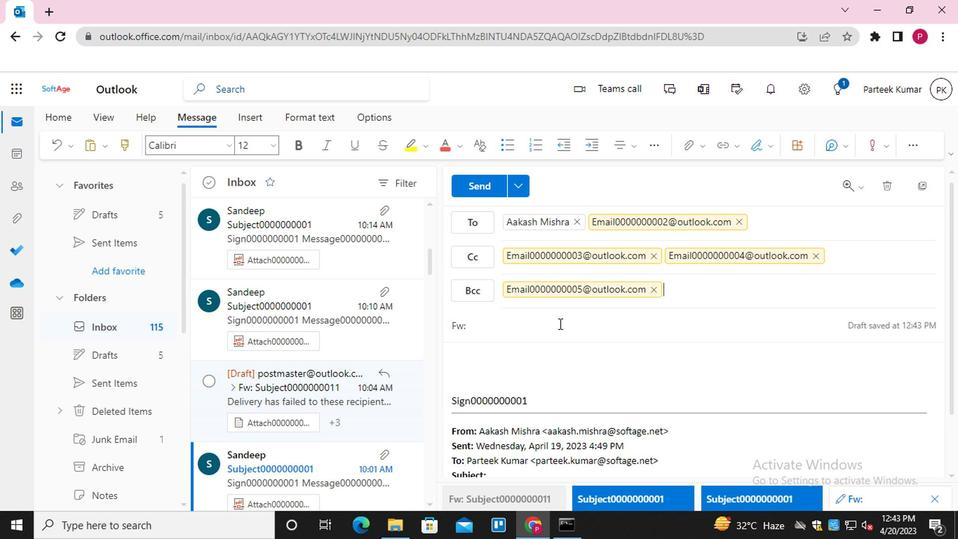 
Action: Mouse pressed left at (486, 318)
Screenshot: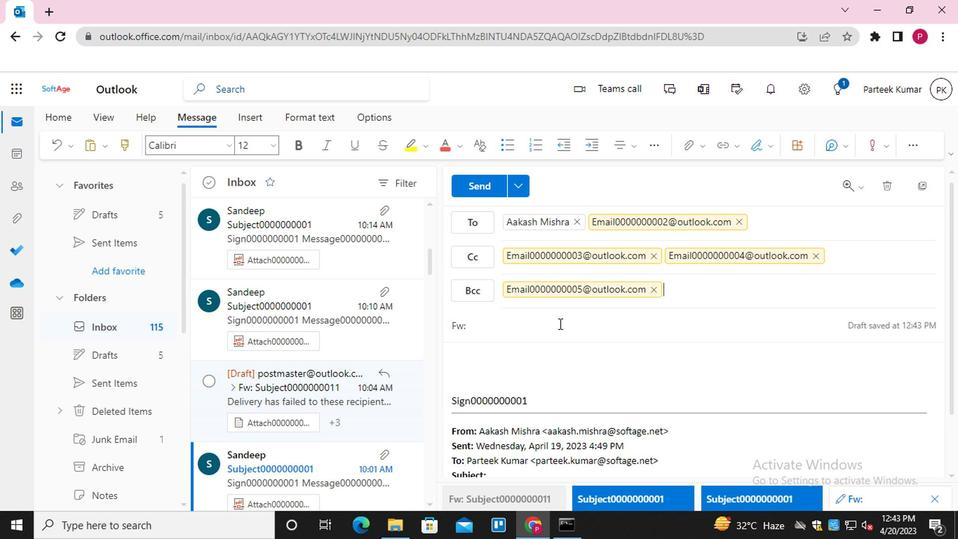 
Action: Key pressed <Key.shift>SUBJECT0000000011
Screenshot: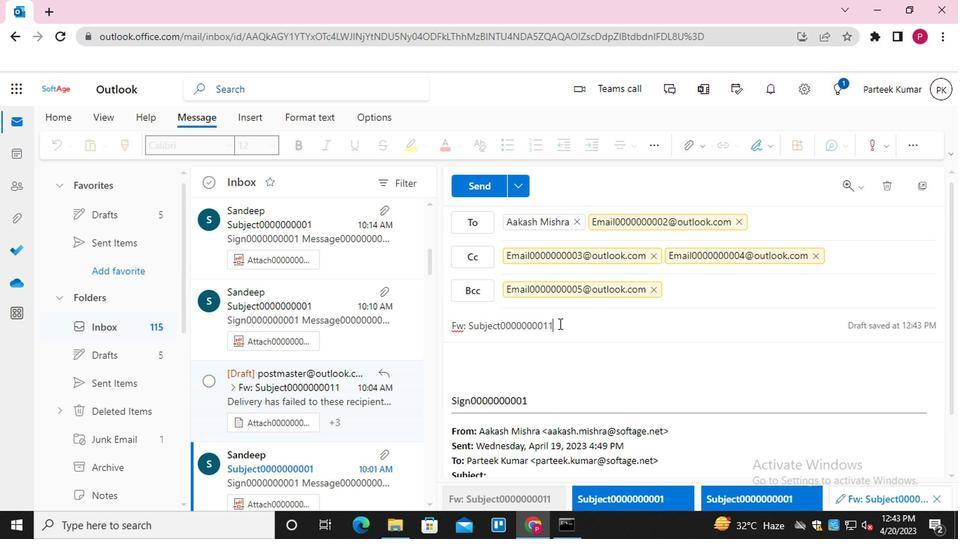 
Action: Mouse moved to (458, 359)
Screenshot: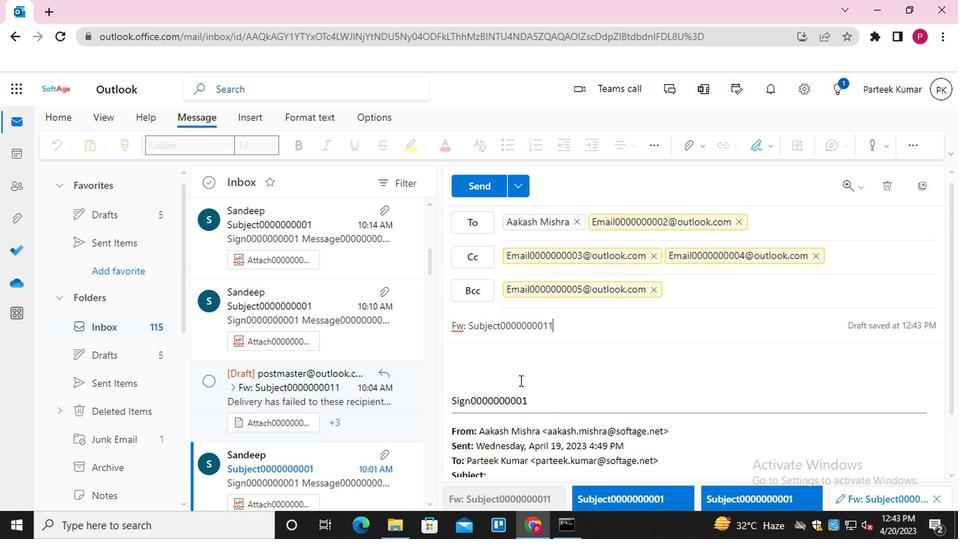 
Action: Mouse pressed left at (458, 359)
Screenshot: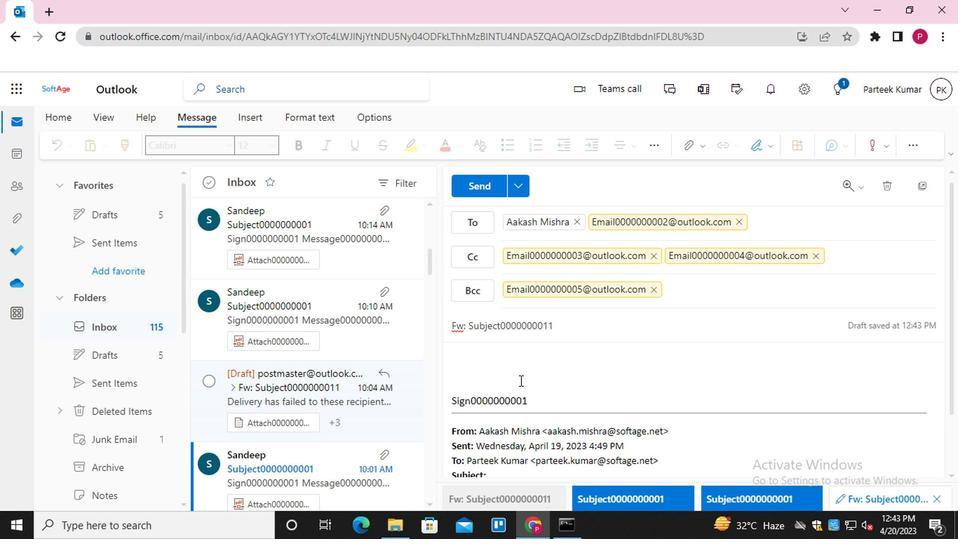 
Action: Key pressed <Key.shift_r>MESSAGE0000000013
Screenshot: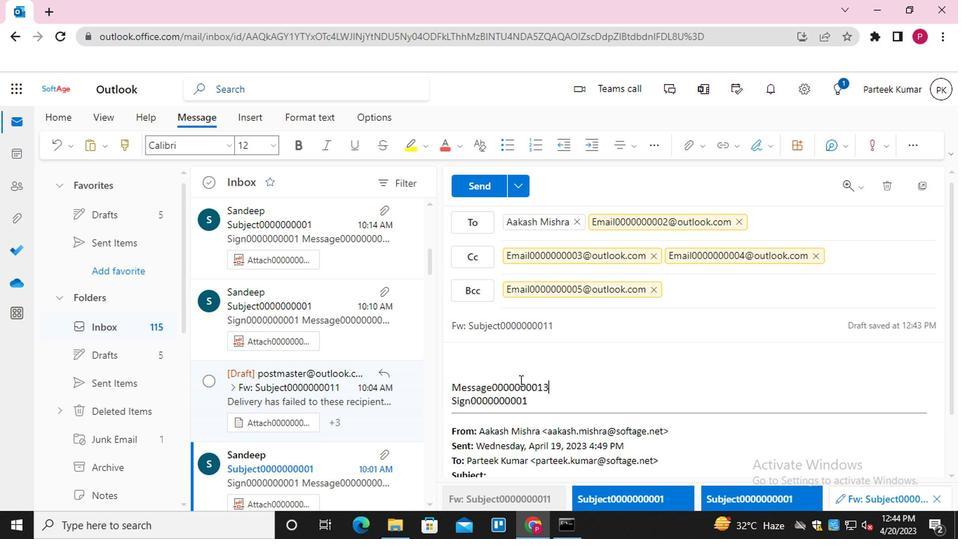 
Action: Mouse moved to (576, 194)
Screenshot: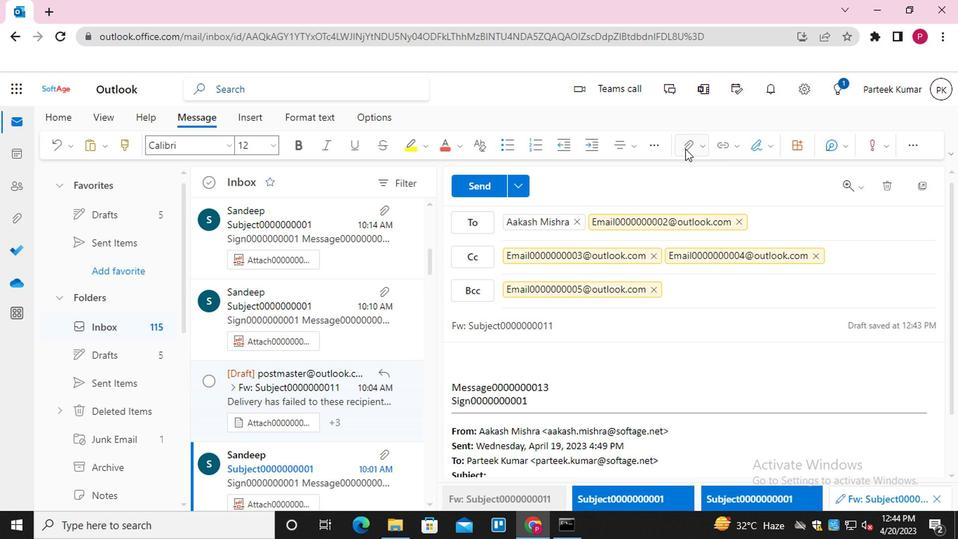 
Action: Mouse pressed left at (576, 194)
Screenshot: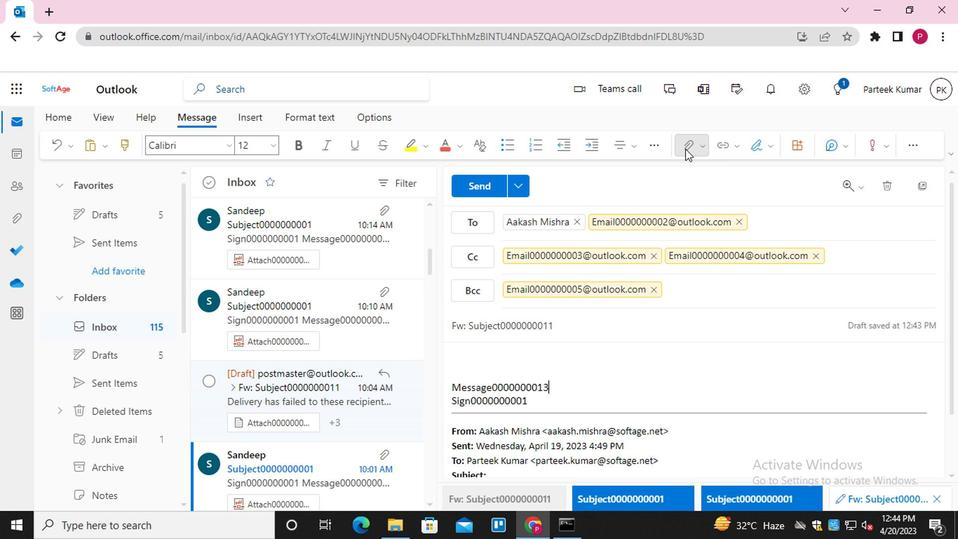 
Action: Mouse moved to (545, 215)
Screenshot: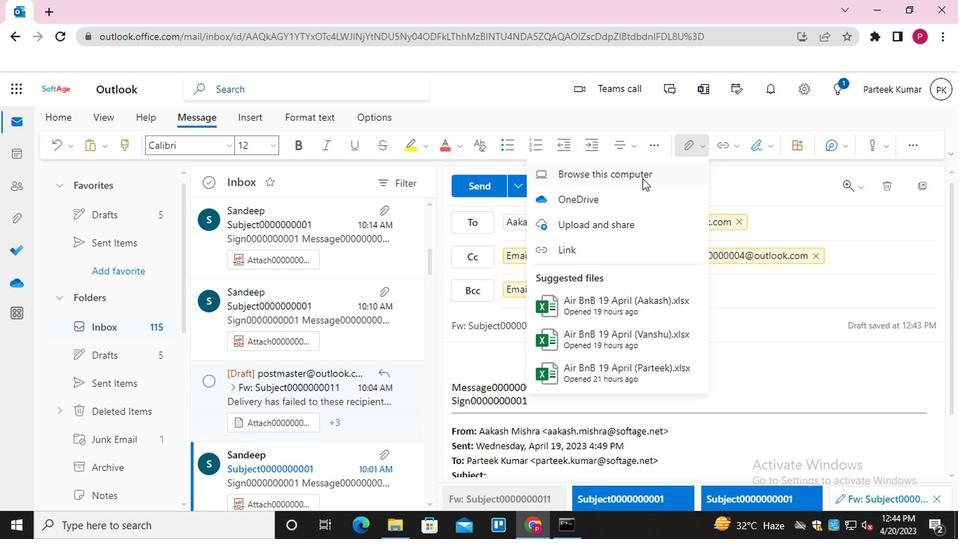
Action: Mouse pressed left at (545, 215)
Screenshot: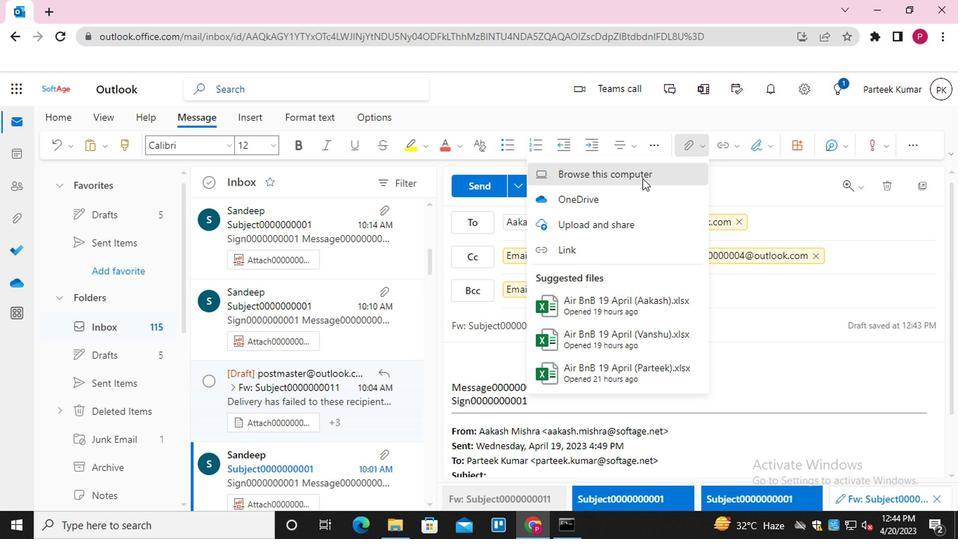 
Action: Mouse moved to (251, 188)
Screenshot: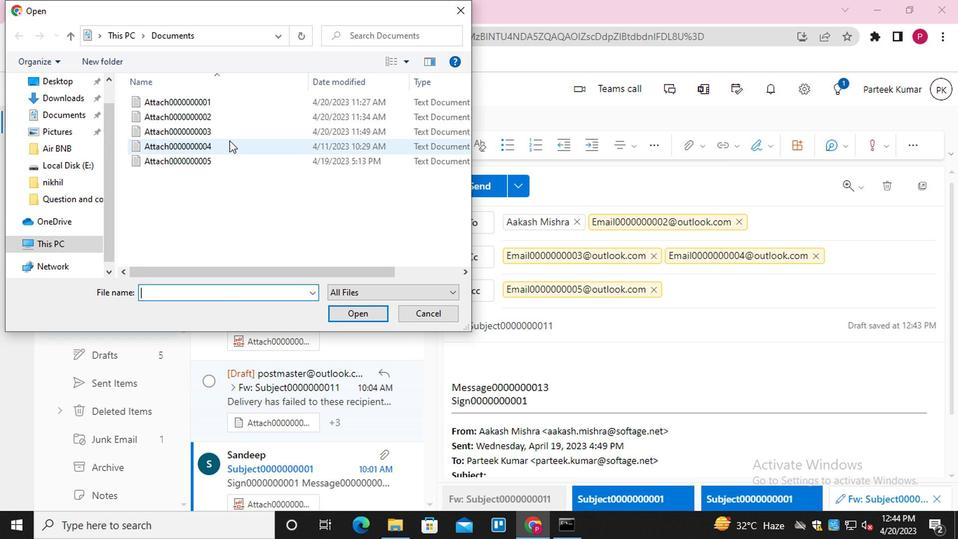 
Action: Mouse pressed left at (251, 188)
Screenshot: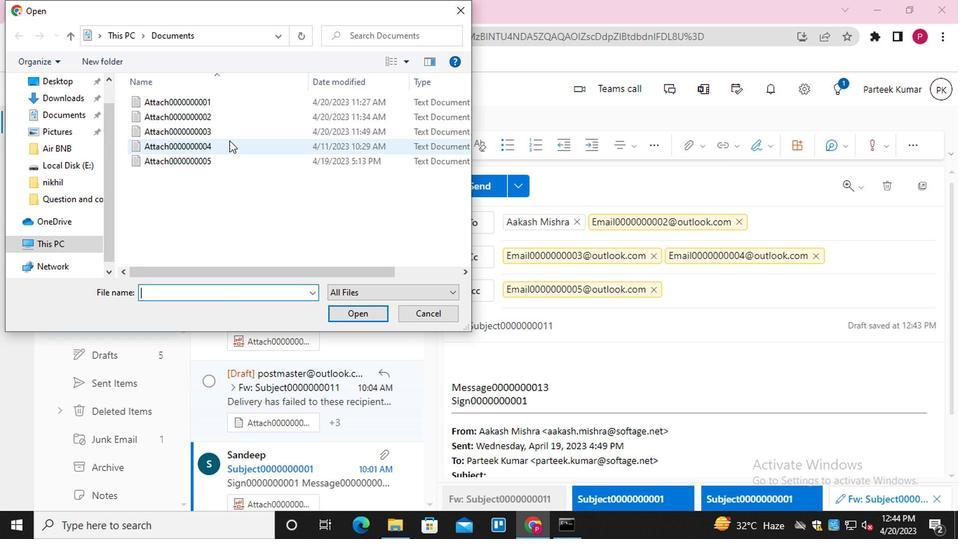 
Action: Mouse moved to (347, 312)
Screenshot: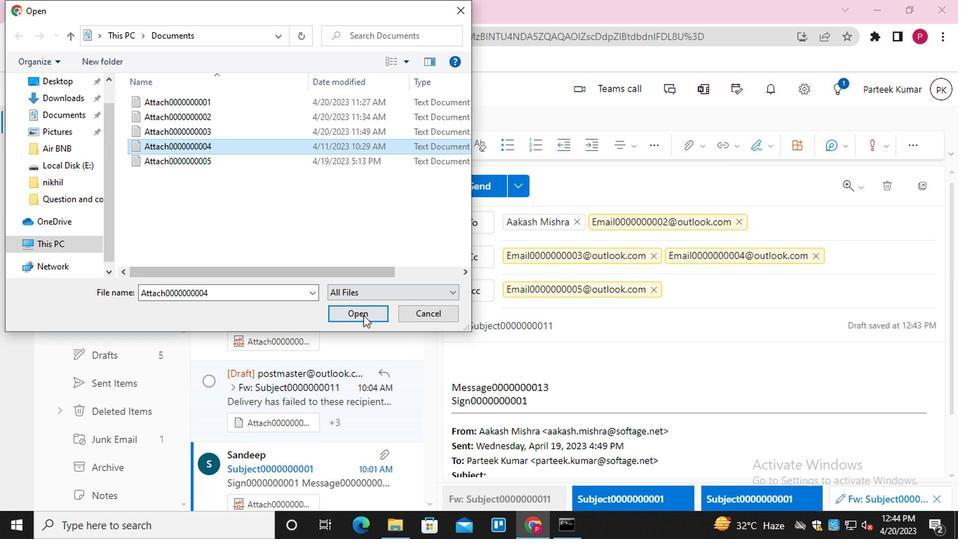 
Action: Mouse pressed left at (347, 312)
Screenshot: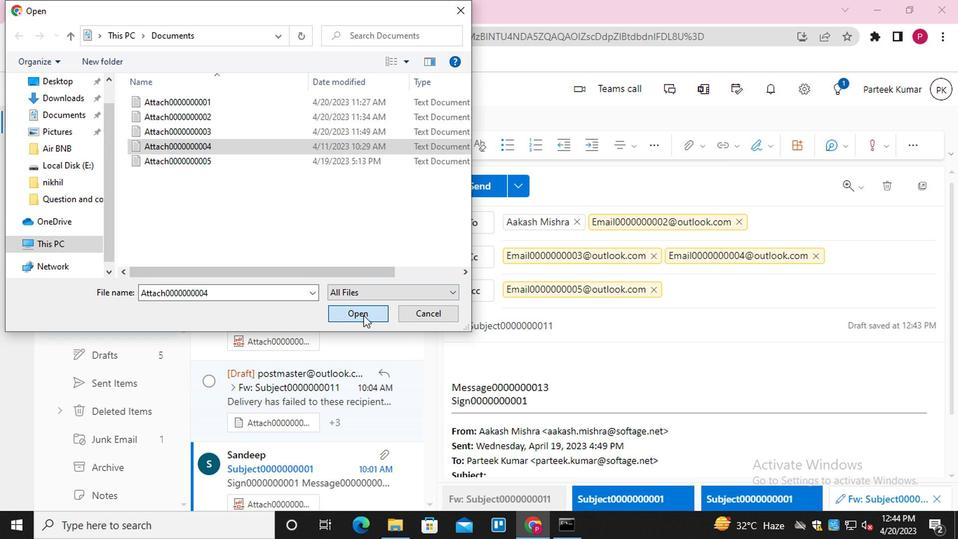 
Action: Mouse moved to (424, 215)
Screenshot: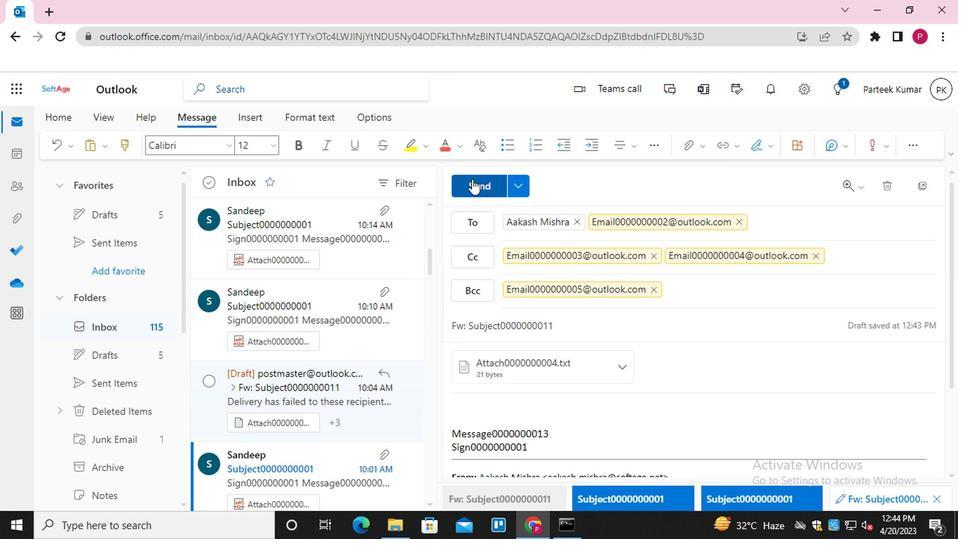
Action: Mouse pressed left at (424, 215)
Screenshot: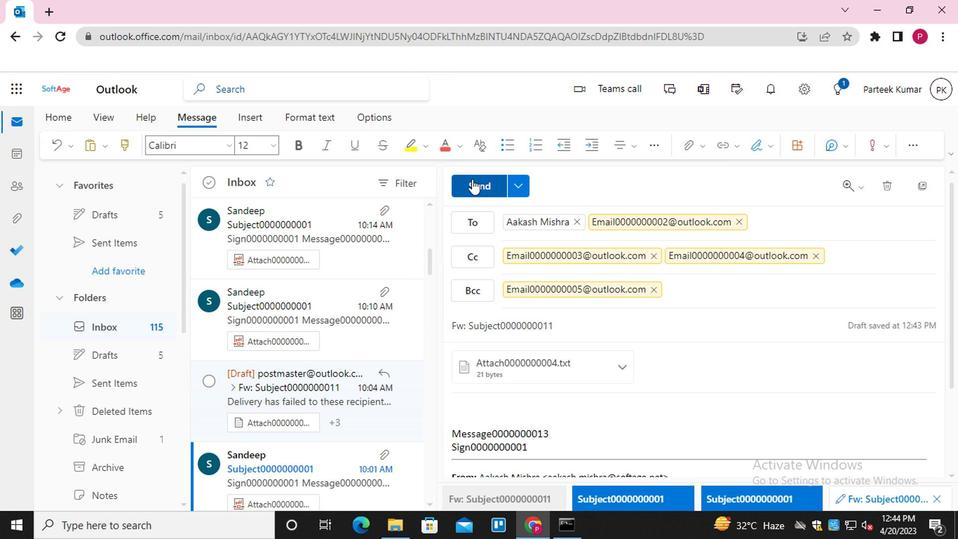 
Action: Mouse moved to (513, 260)
Screenshot: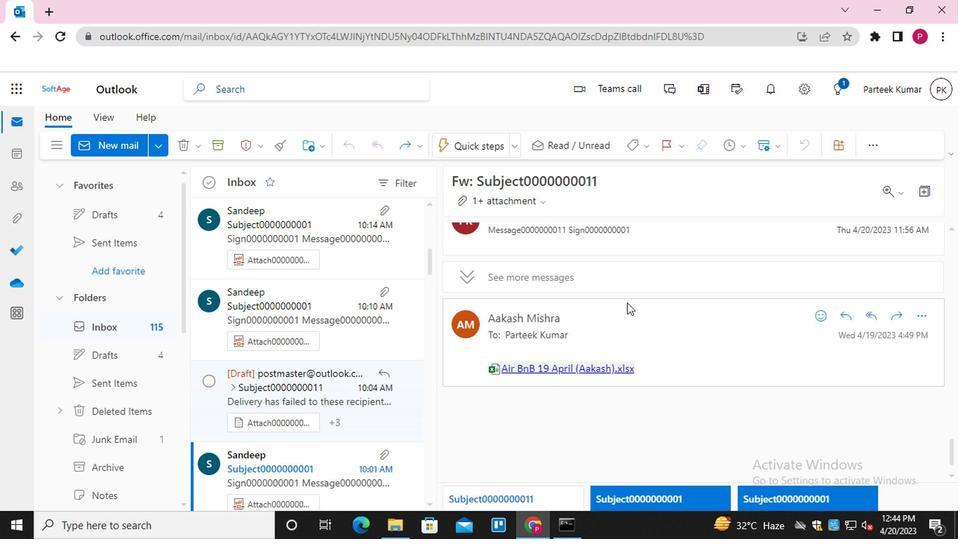 
Action: Mouse scrolled (513, 260) with delta (0, 0)
Screenshot: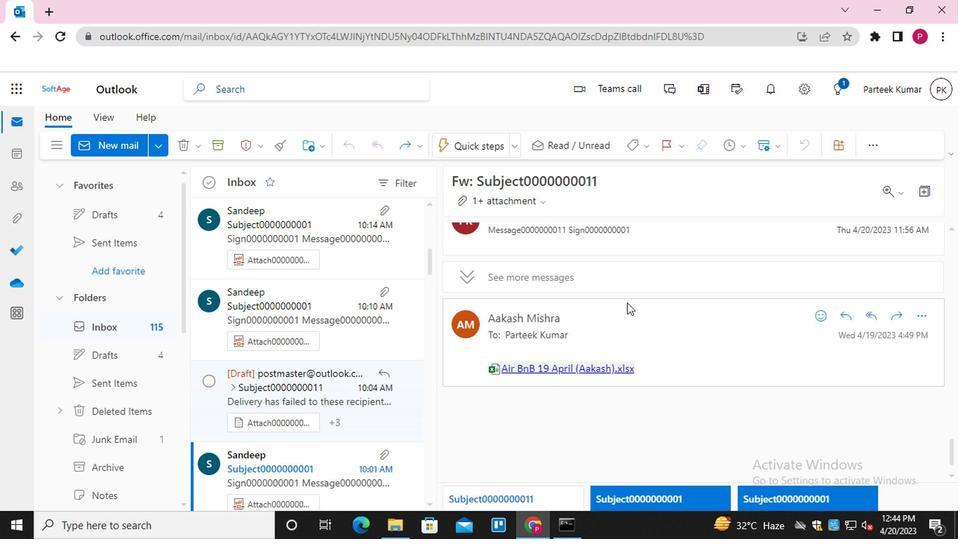 
Action: Mouse moved to (537, 308)
Screenshot: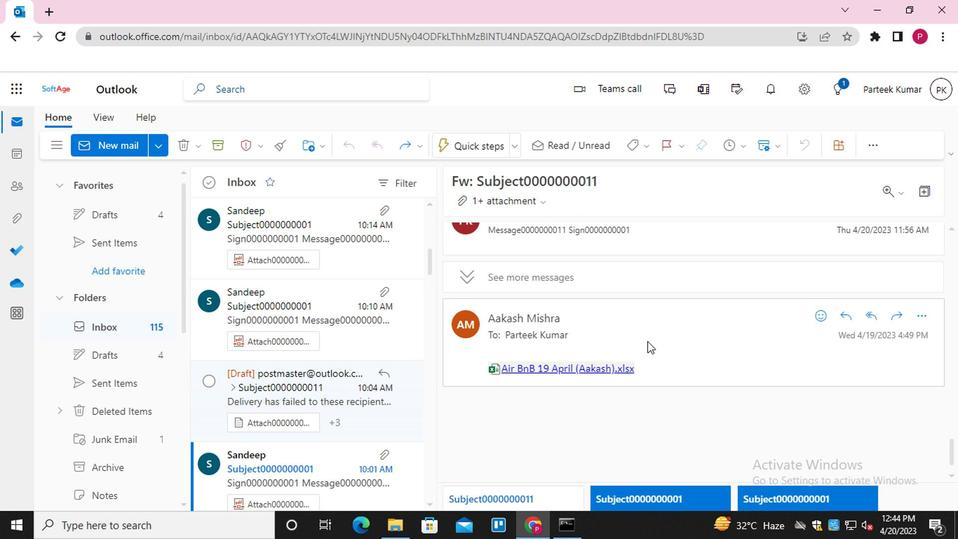 
Action: Mouse scrolled (537, 307) with delta (0, 0)
Screenshot: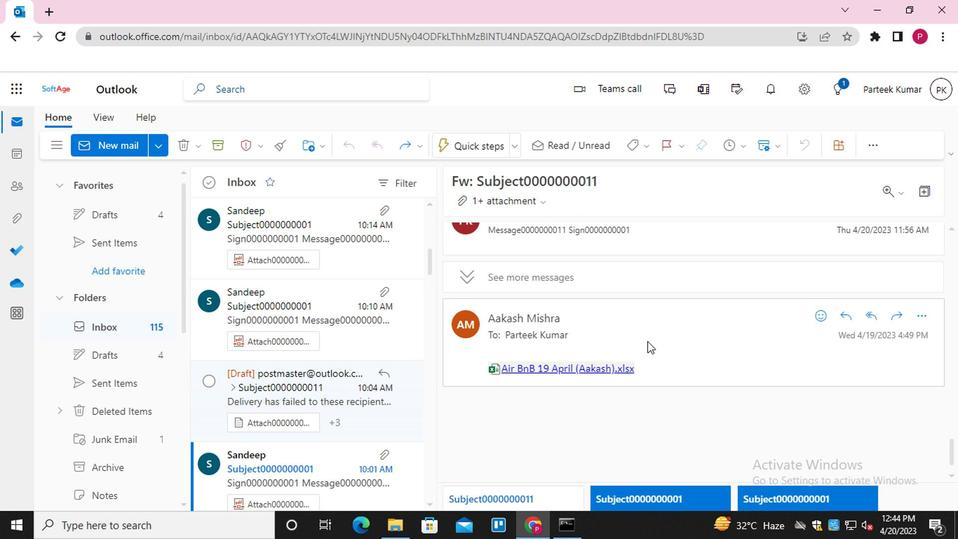 
Action: Mouse moved to (543, 322)
Screenshot: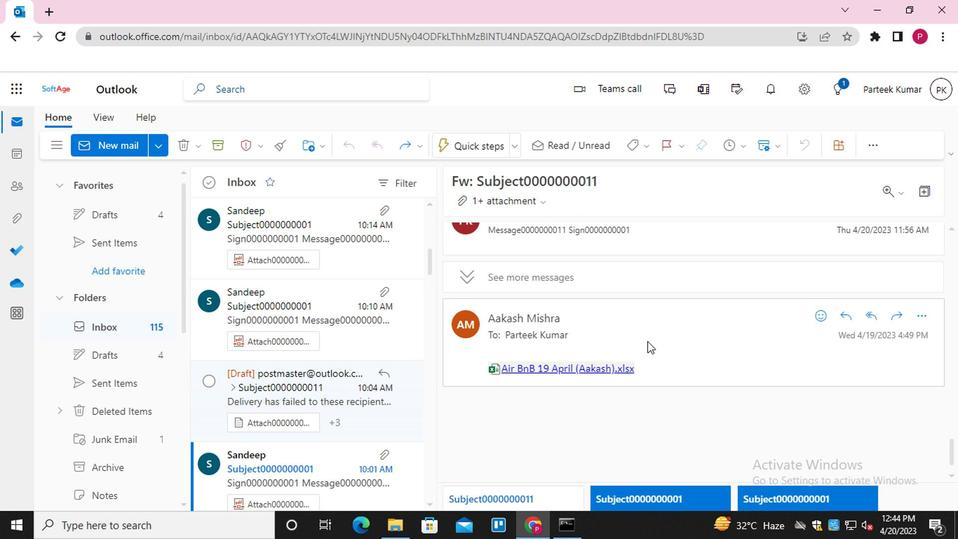 
Action: Mouse scrolled (543, 321) with delta (0, 0)
Screenshot: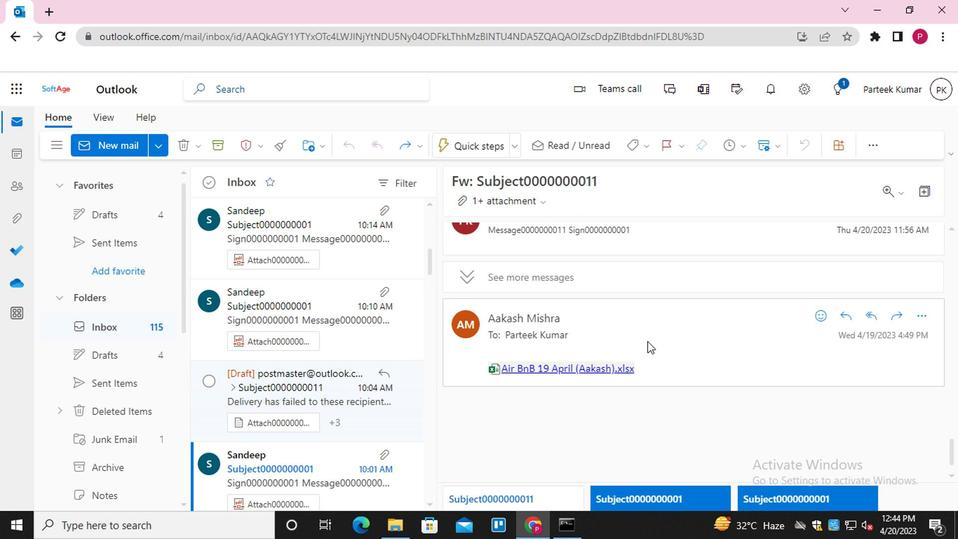 
Action: Mouse moved to (549, 331)
Screenshot: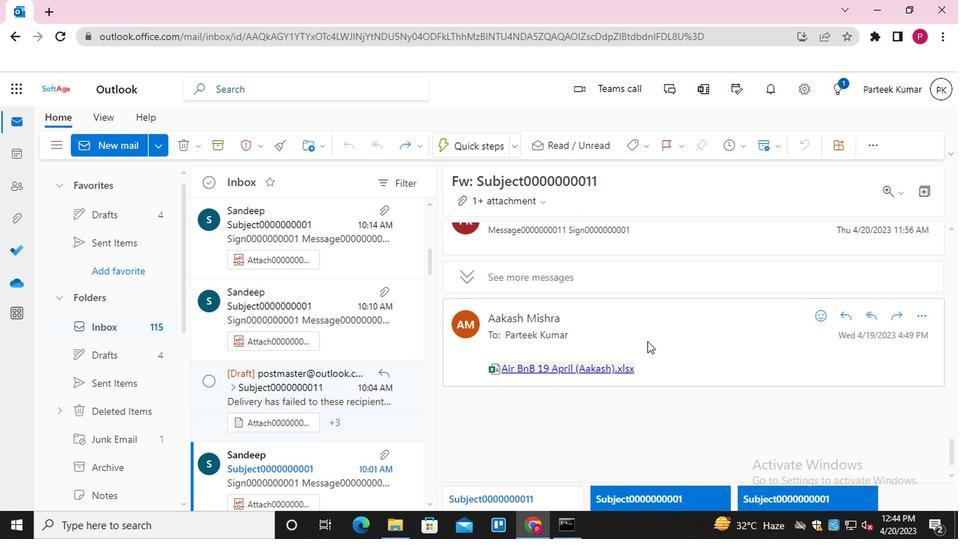 
Action: Mouse scrolled (549, 330) with delta (0, 0)
Screenshot: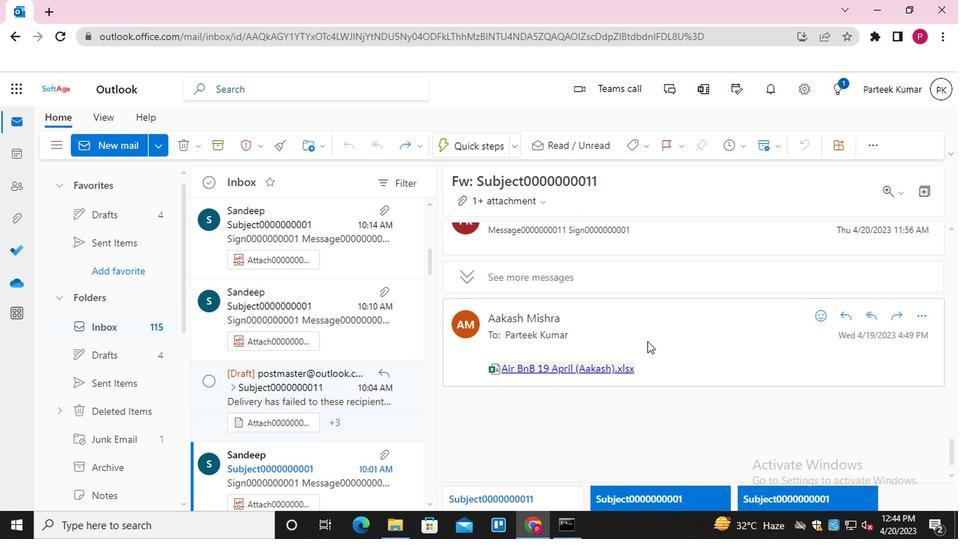
Action: Mouse moved to (724, 311)
Screenshot: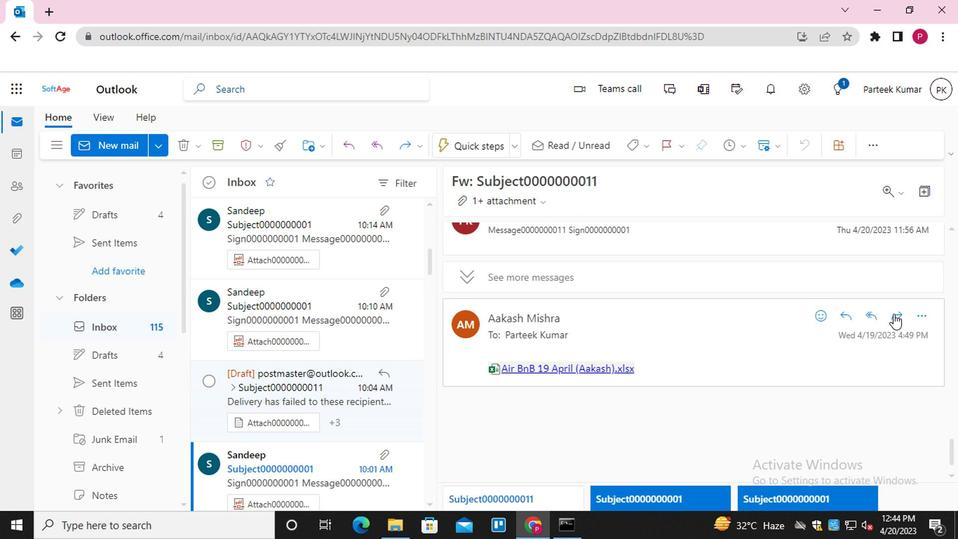 
Action: Mouse pressed left at (724, 311)
Screenshot: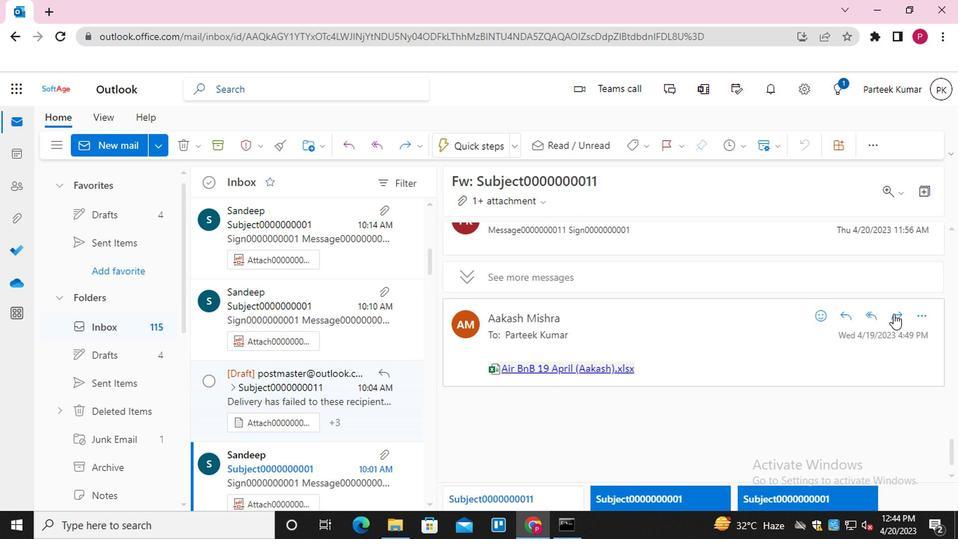 
Action: Mouse moved to (412, 331)
Screenshot: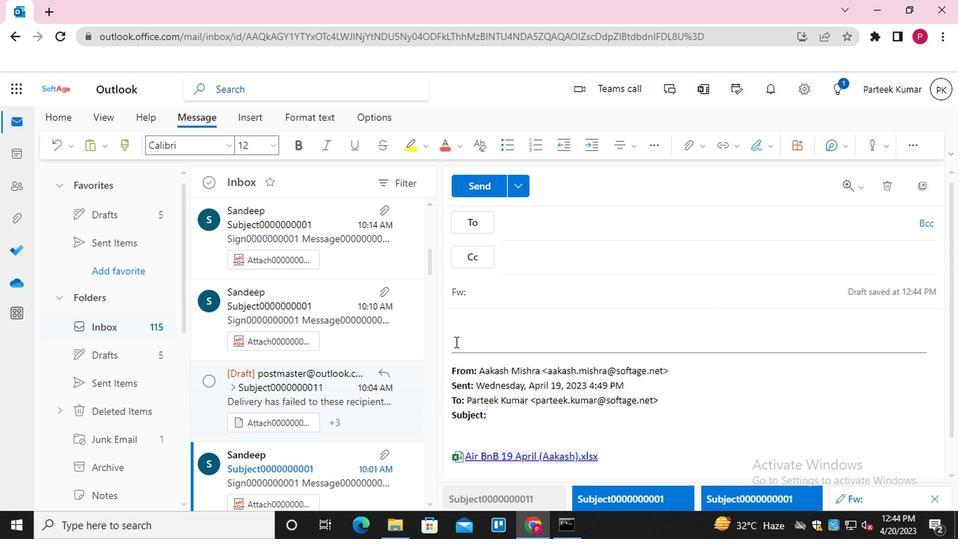 
Action: Mouse pressed left at (412, 331)
Screenshot: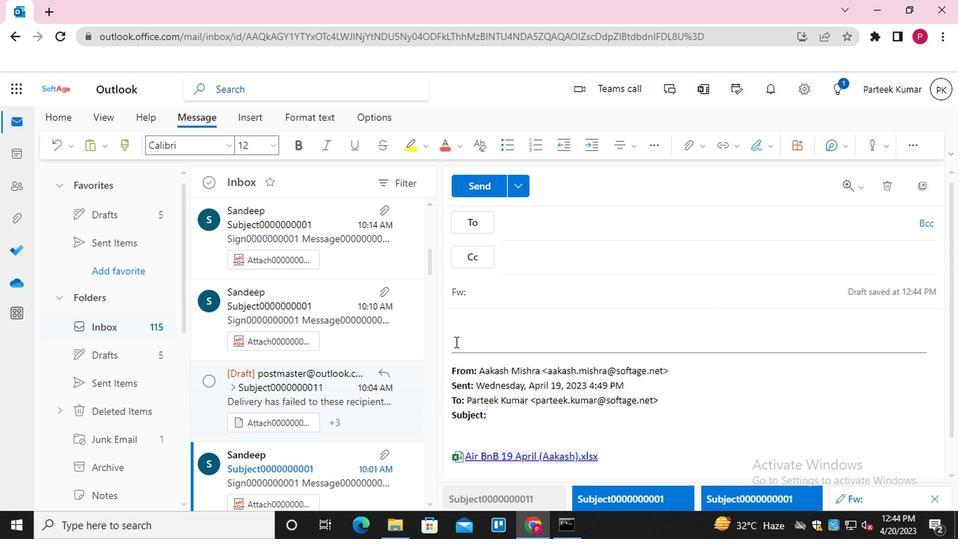 
Action: Mouse moved to (752, 178)
Screenshot: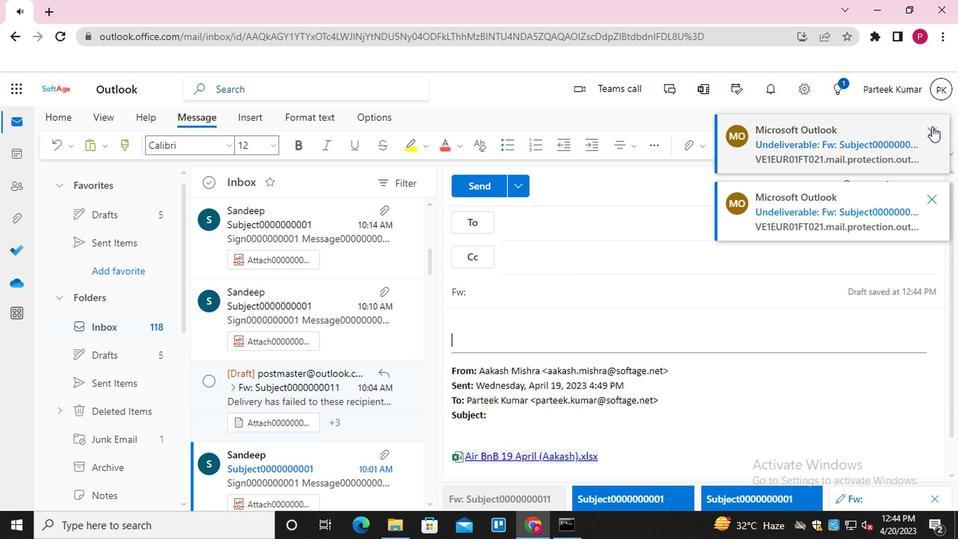 
Action: Mouse pressed left at (752, 178)
Screenshot: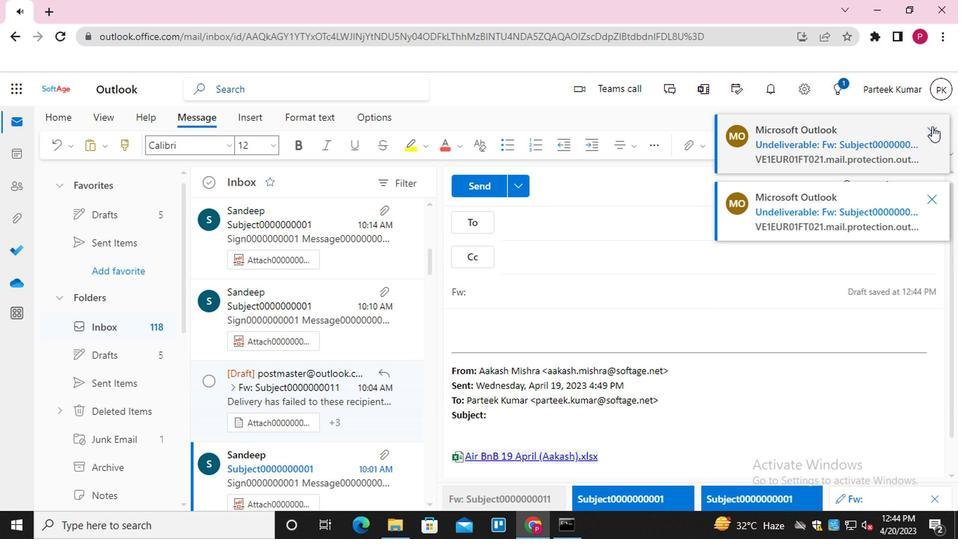 
Action: Mouse moved to (753, 184)
Screenshot: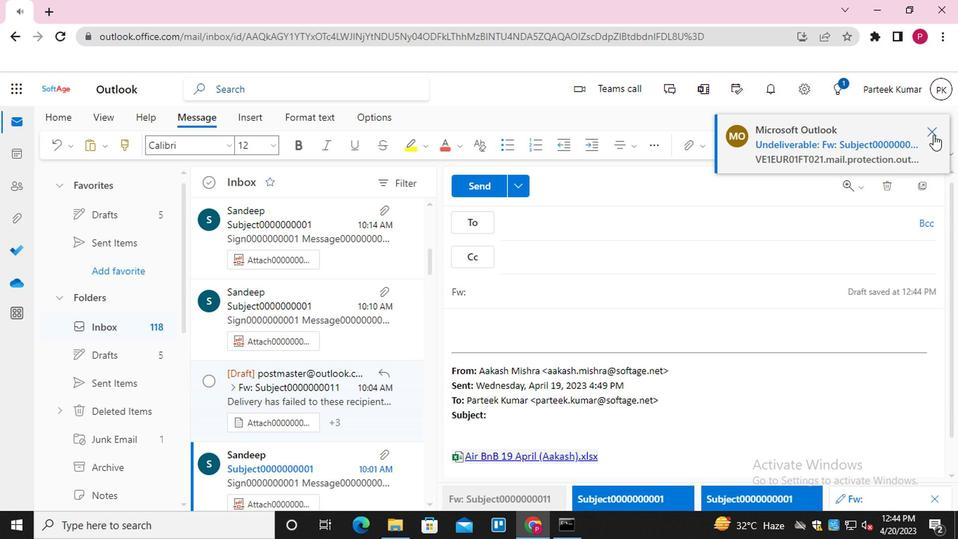 
Action: Mouse pressed left at (753, 184)
Screenshot: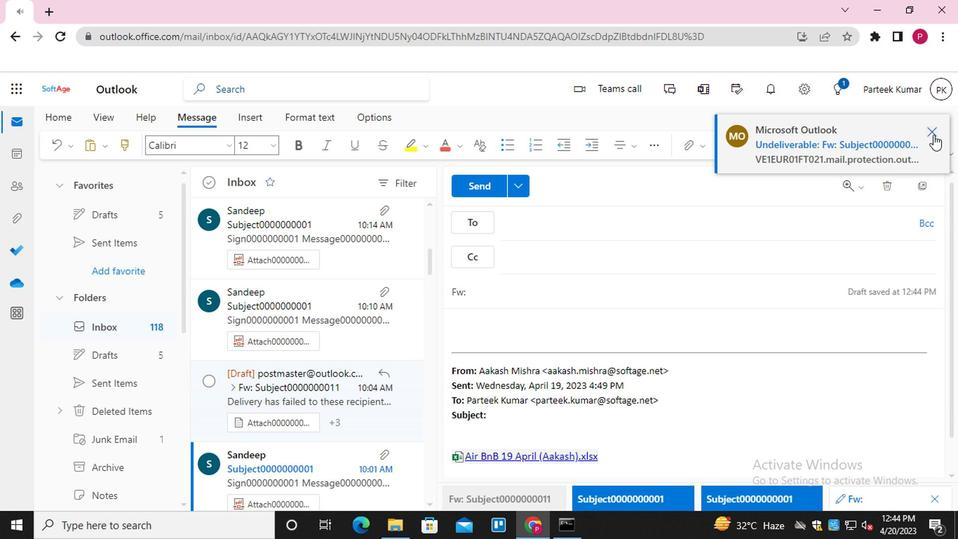 
Action: Mouse moved to (602, 194)
Screenshot: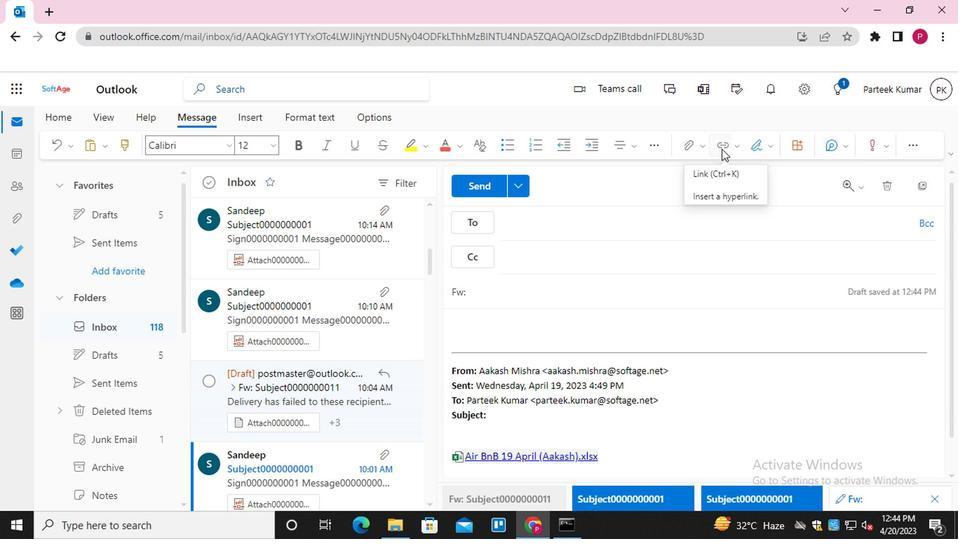 
Action: Mouse pressed left at (602, 194)
Screenshot: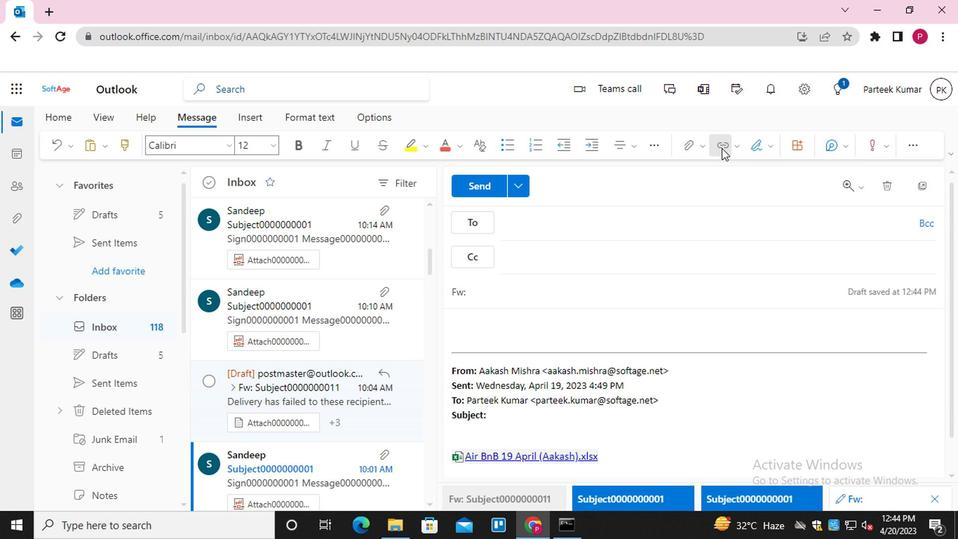 
Action: Mouse moved to (752, 182)
Screenshot: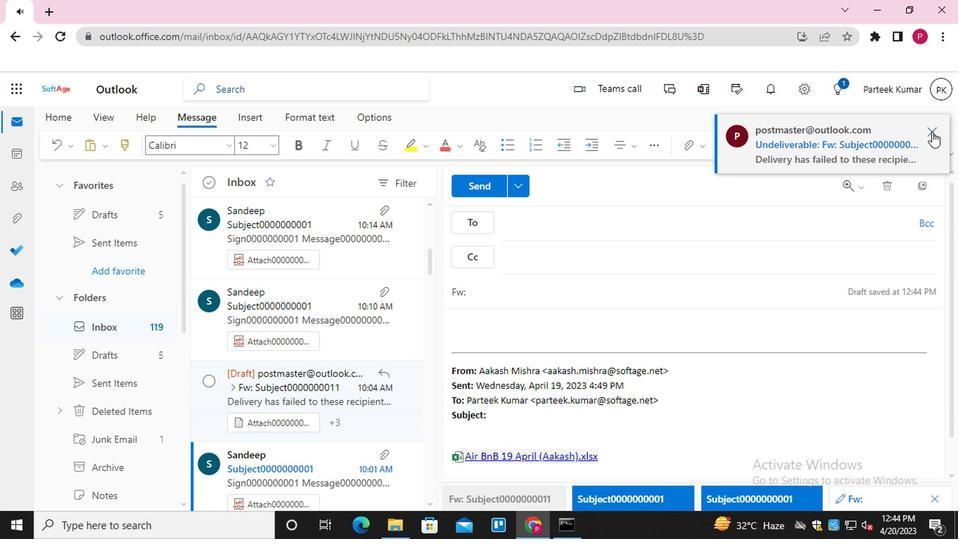 
Action: Mouse pressed left at (752, 182)
Screenshot: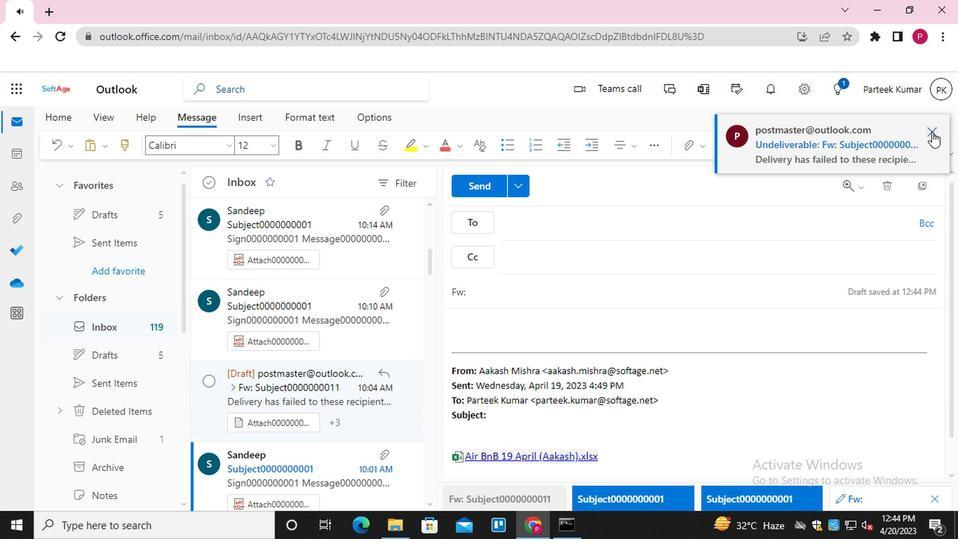 
Action: Mouse moved to (607, 194)
Screenshot: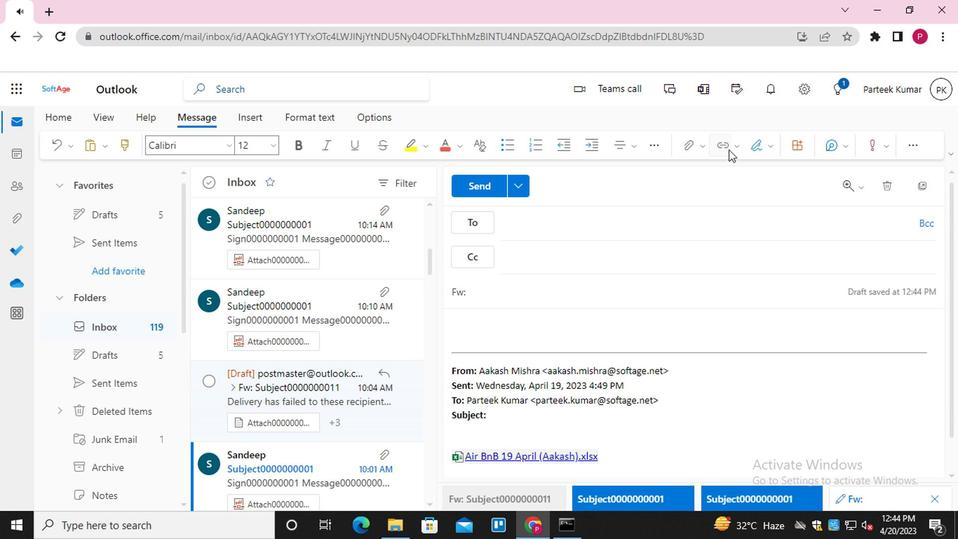 
Action: Mouse pressed left at (607, 194)
Screenshot: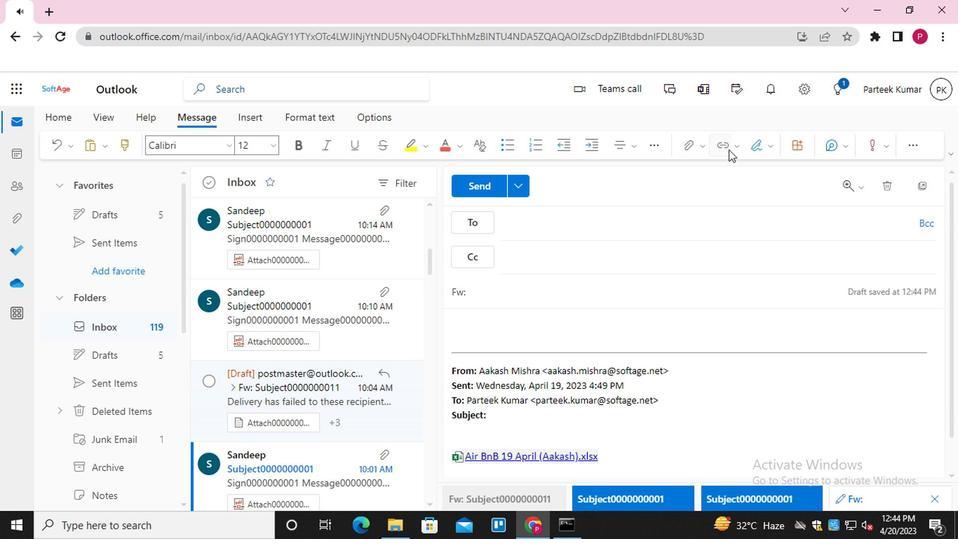 
Action: Mouse moved to (389, 286)
Screenshot: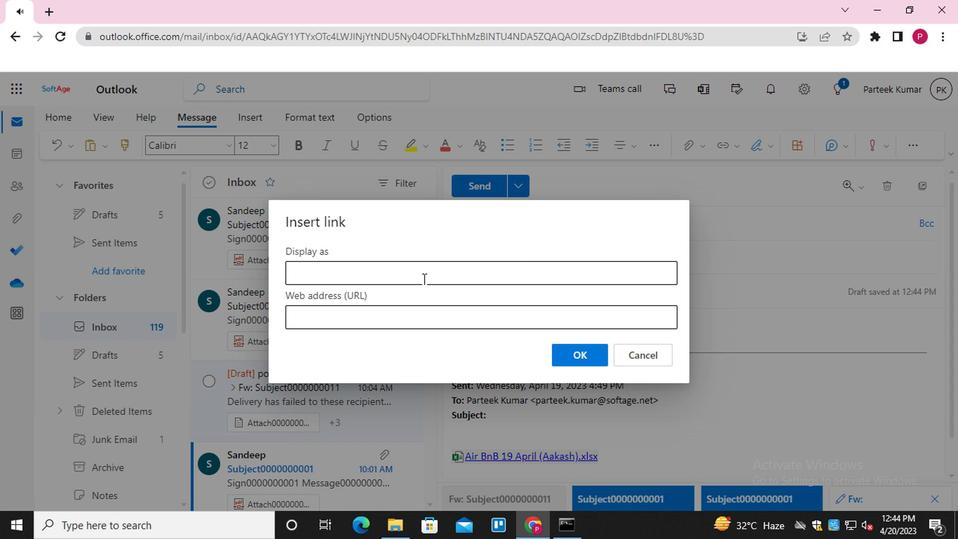 
Action: Mouse pressed left at (389, 286)
Screenshot: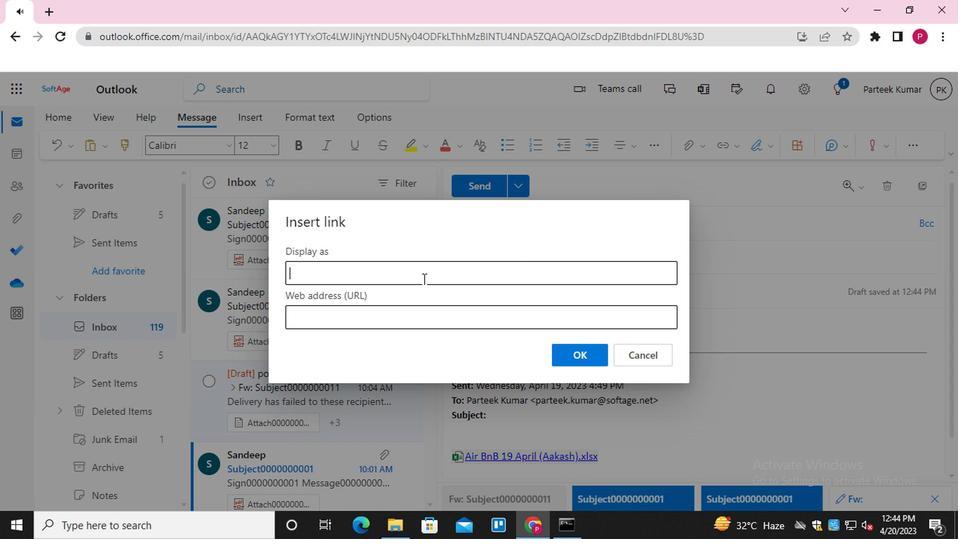 
Action: Mouse moved to (385, 308)
Screenshot: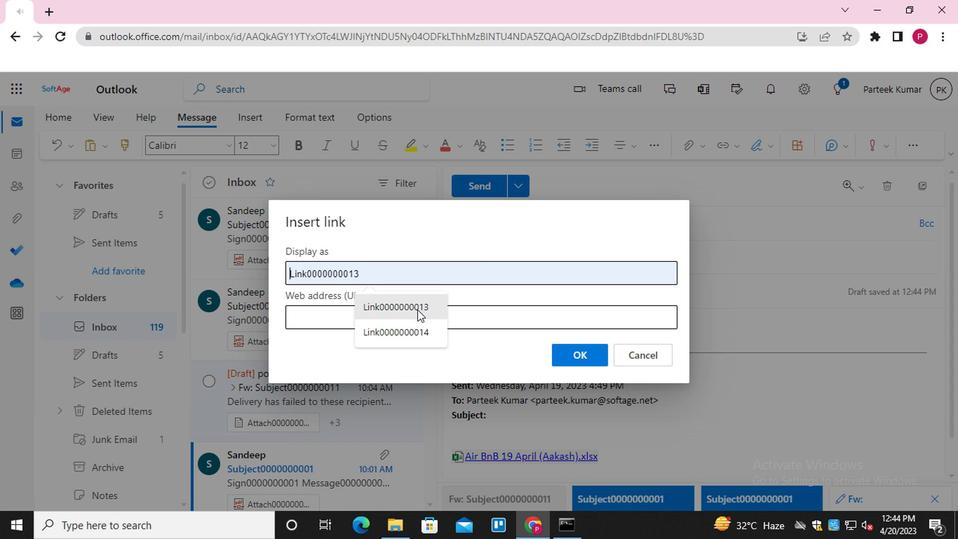 
Action: Mouse pressed left at (385, 308)
Screenshot: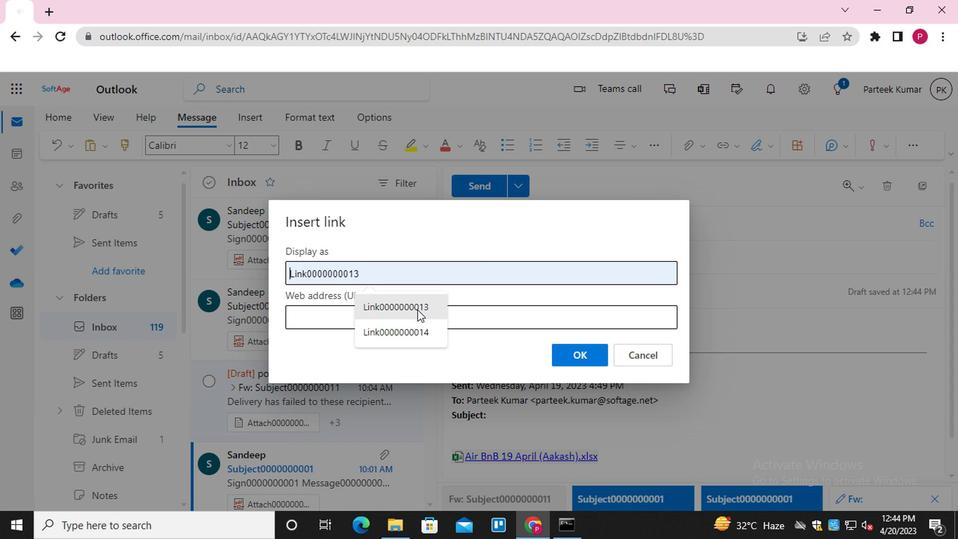
Action: Mouse moved to (396, 284)
Screenshot: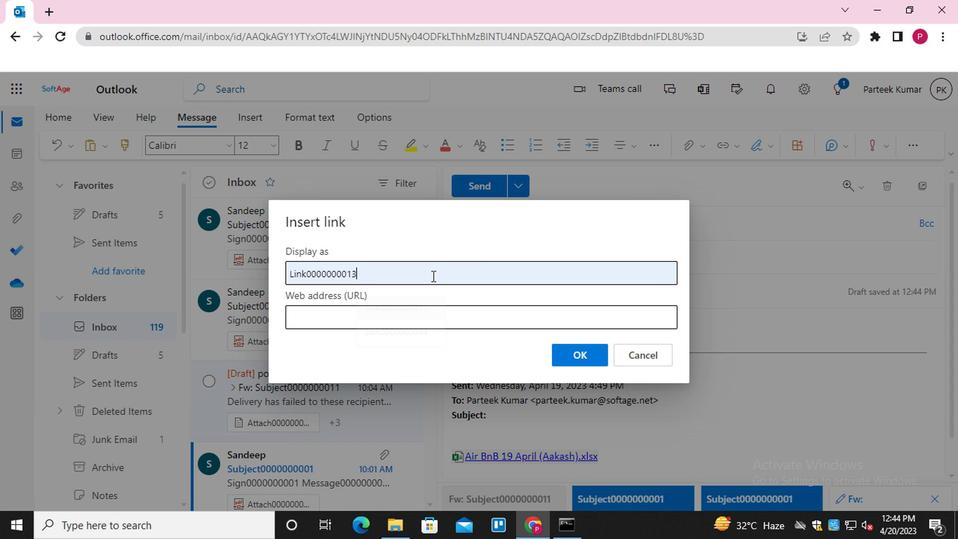 
Action: Mouse pressed left at (396, 284)
Screenshot: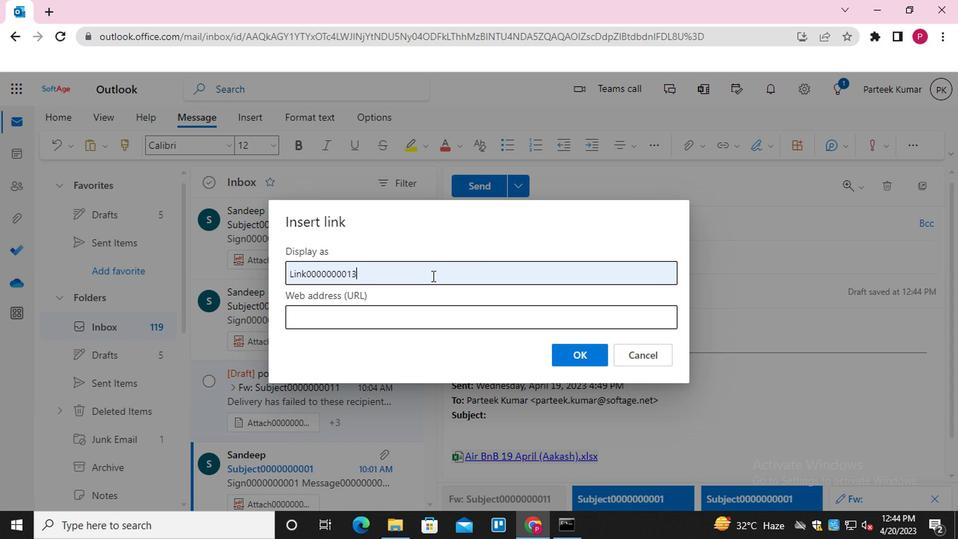 
Action: Key pressed <Key.backspace>1<Key.enter>
Screenshot: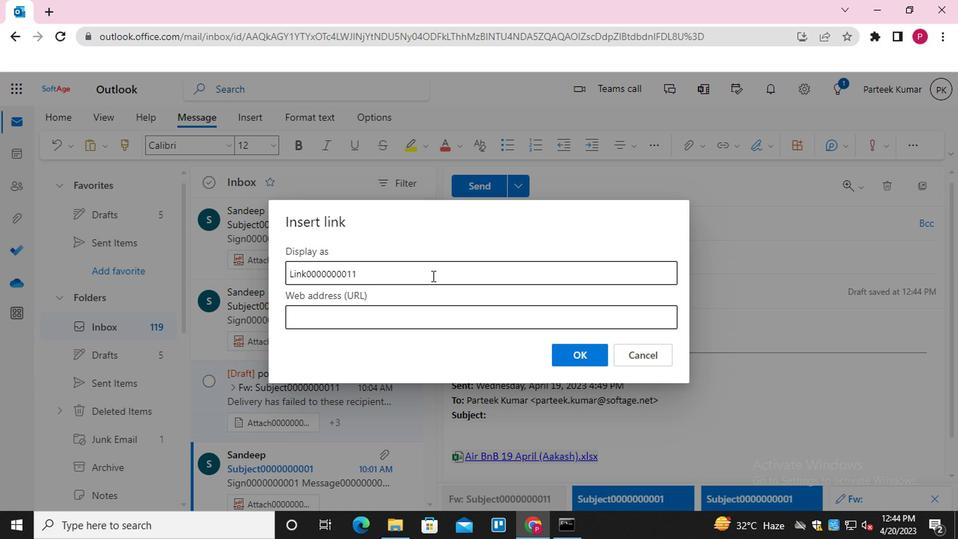
Action: Mouse moved to (623, 190)
Screenshot: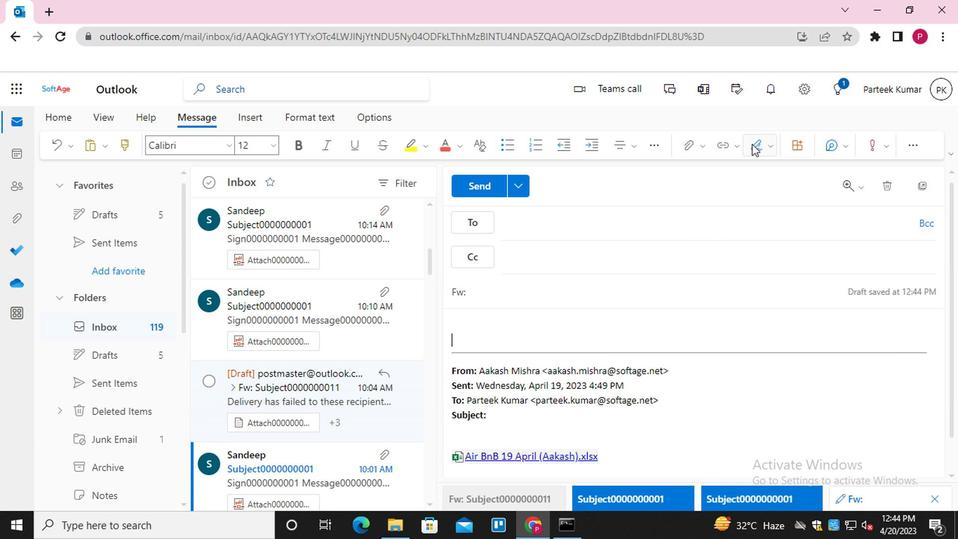 
Action: Mouse pressed left at (623, 190)
Screenshot: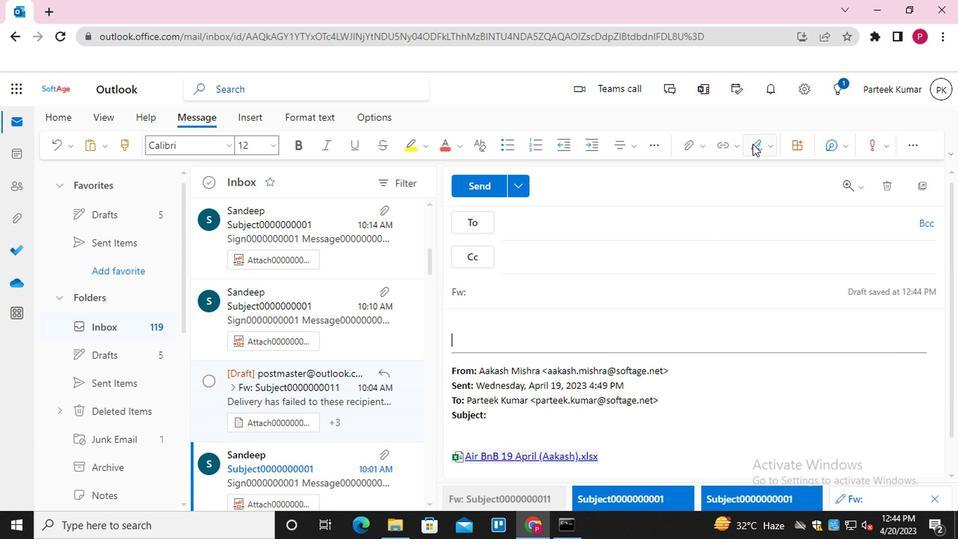
Action: Mouse moved to (600, 191)
Screenshot: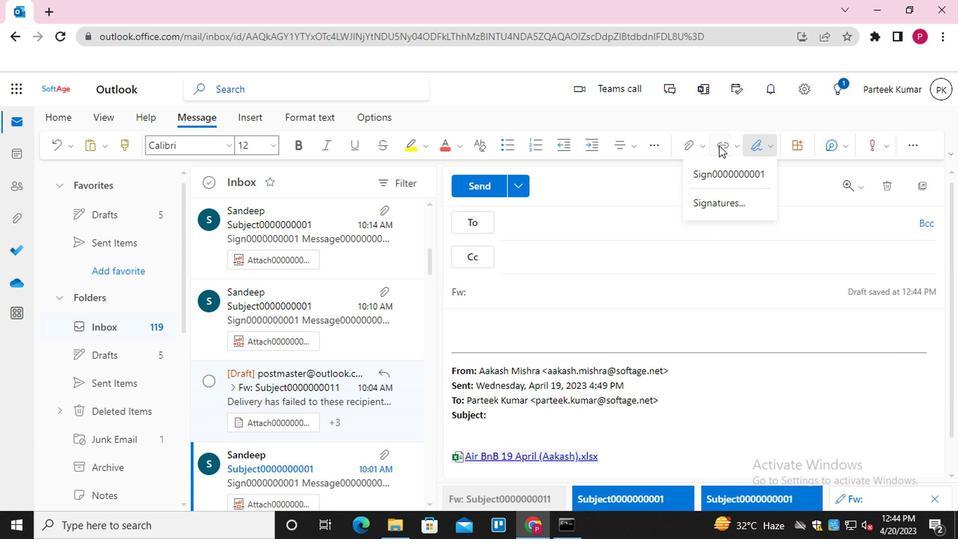 
Action: Mouse pressed left at (600, 191)
Screenshot: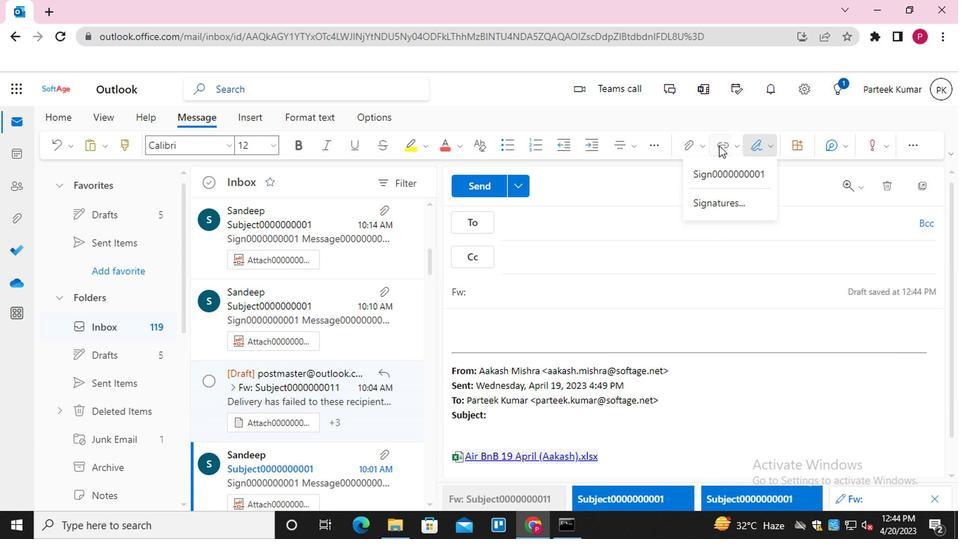 
Action: Mouse moved to (601, 192)
Screenshot: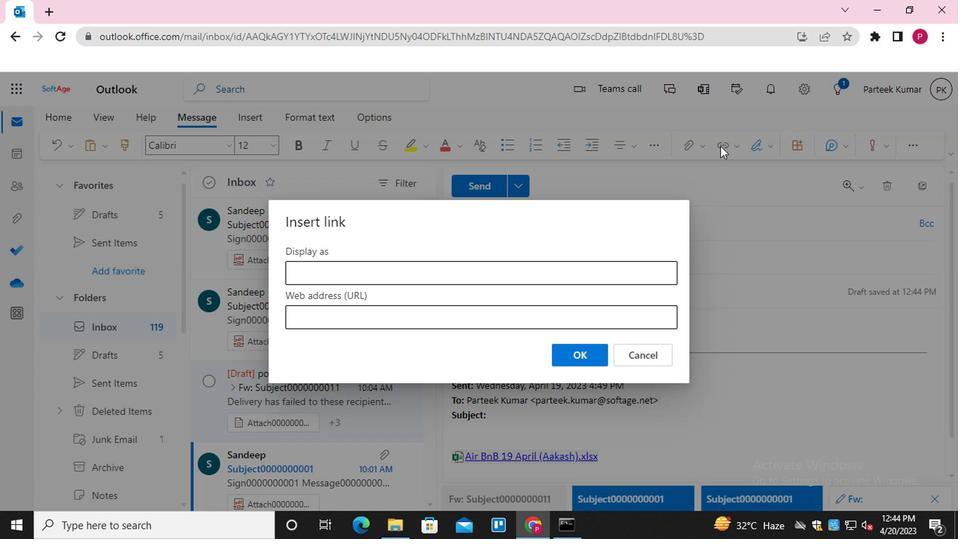 
Action: Mouse pressed left at (601, 192)
Screenshot: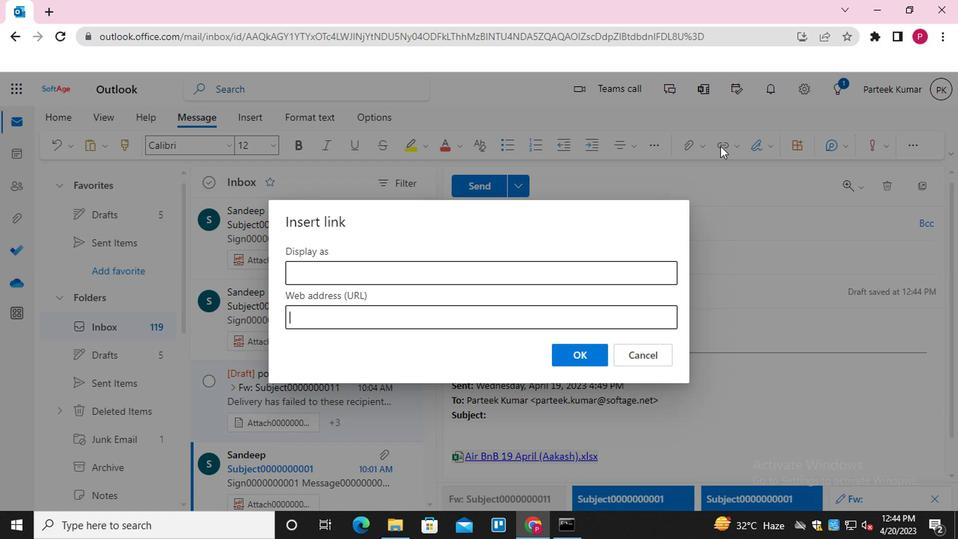 
Action: Mouse moved to (606, 192)
Screenshot: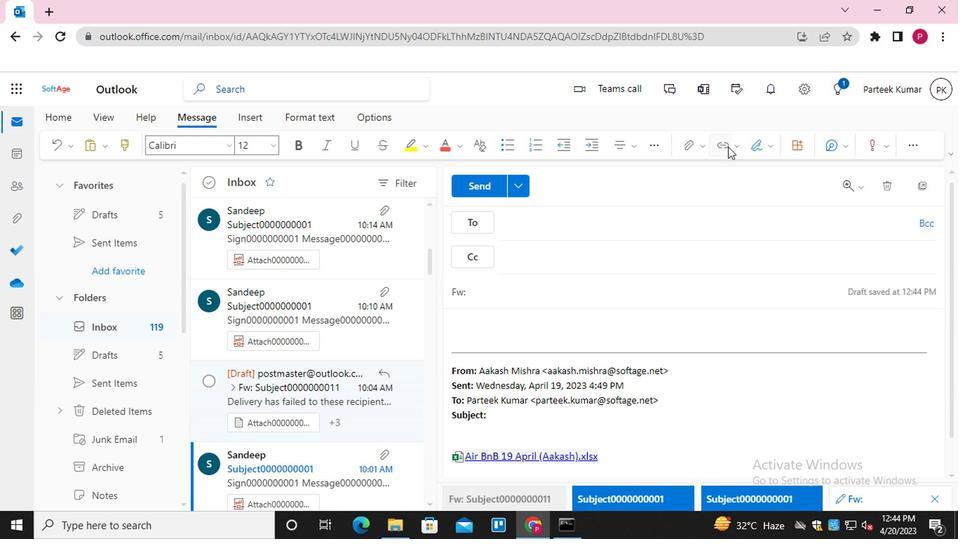 
Action: Mouse pressed left at (606, 192)
Screenshot: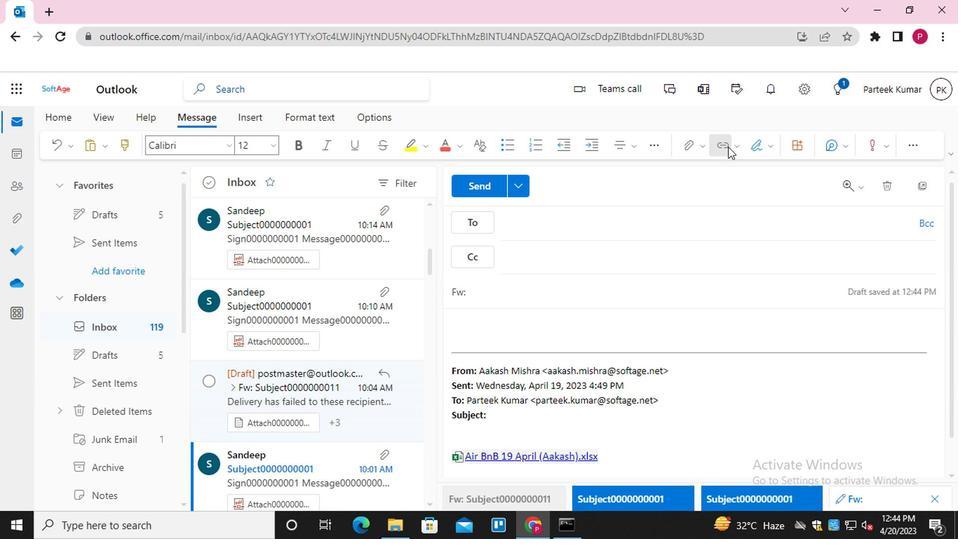
Action: Mouse moved to (367, 281)
Screenshot: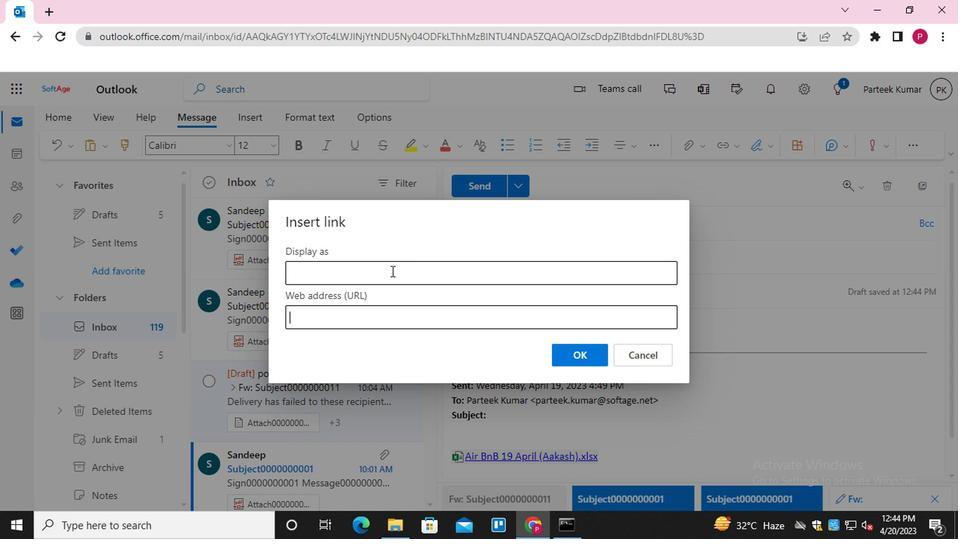 
Action: Mouse pressed left at (367, 281)
Screenshot: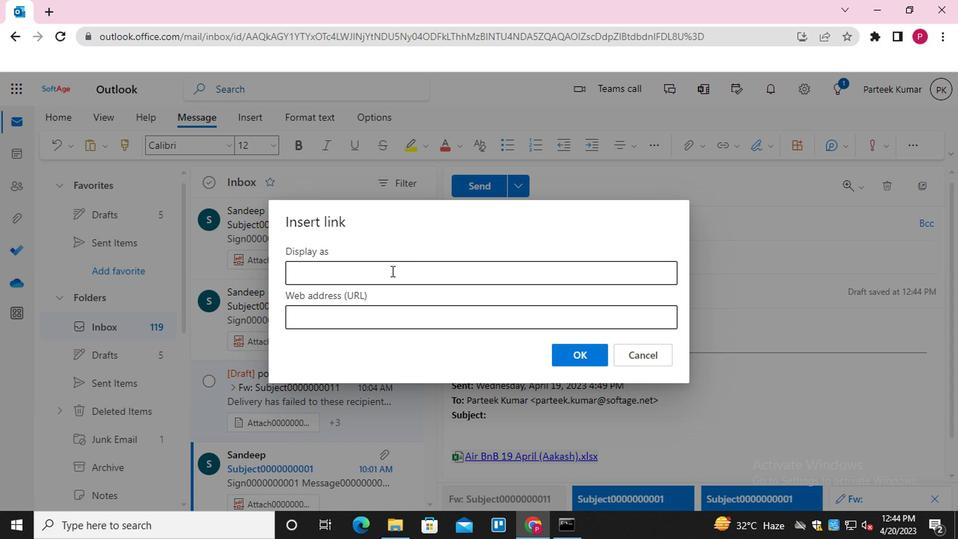 
Action: Mouse moved to (382, 341)
Screenshot: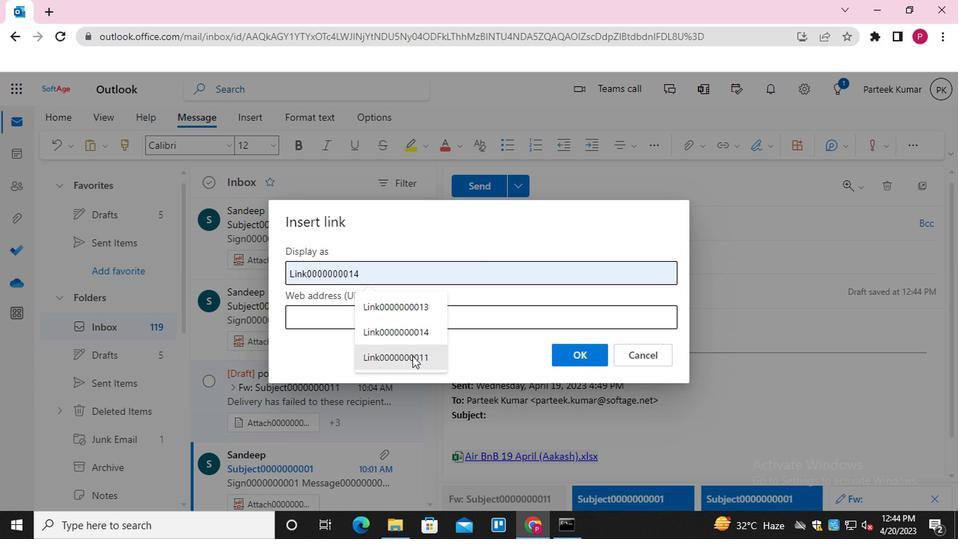
Action: Mouse pressed left at (382, 341)
Screenshot: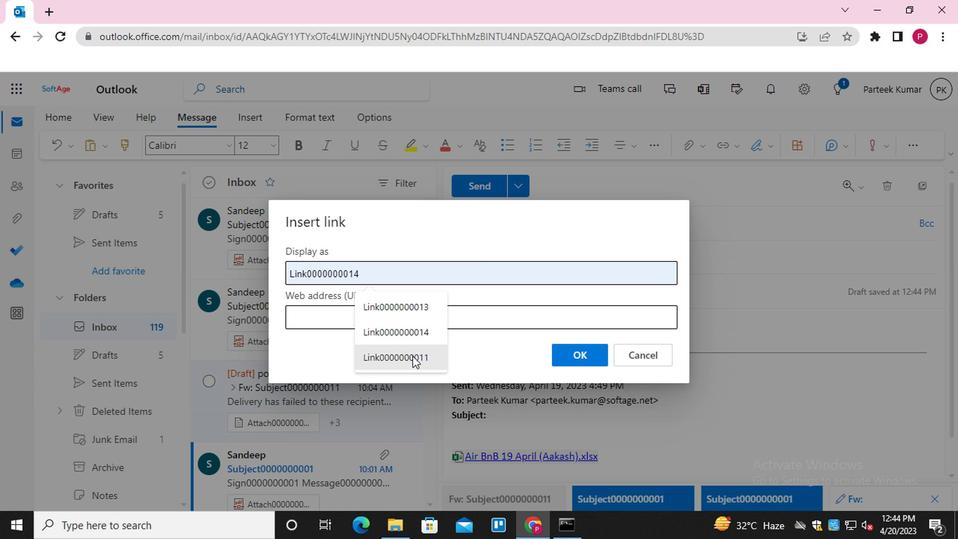
Action: Mouse moved to (373, 312)
Screenshot: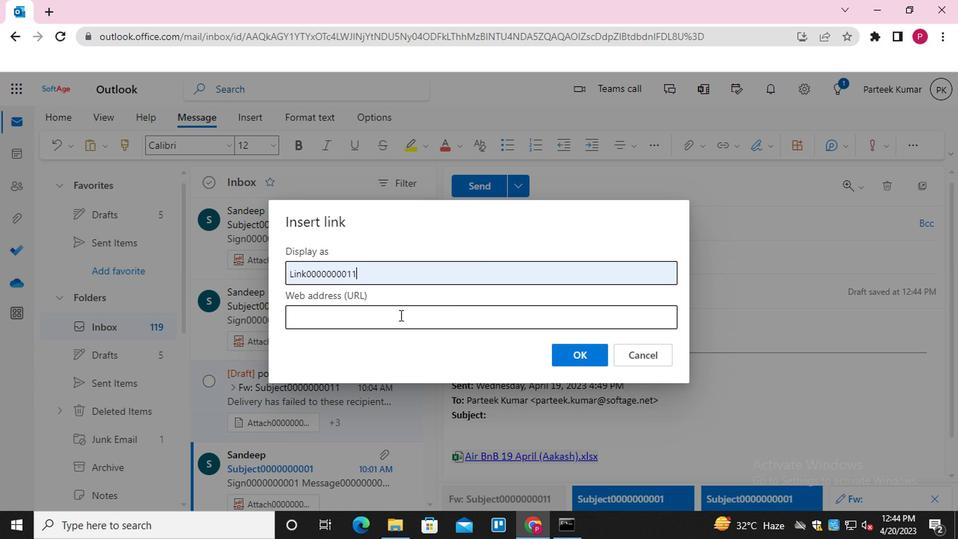 
Action: Mouse pressed left at (373, 312)
Screenshot: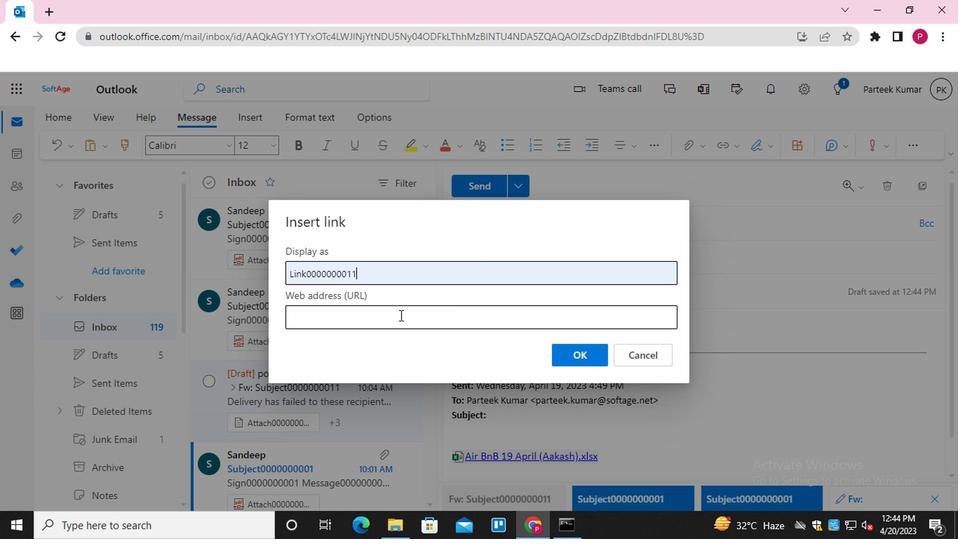 
Action: Mouse moved to (383, 340)
Screenshot: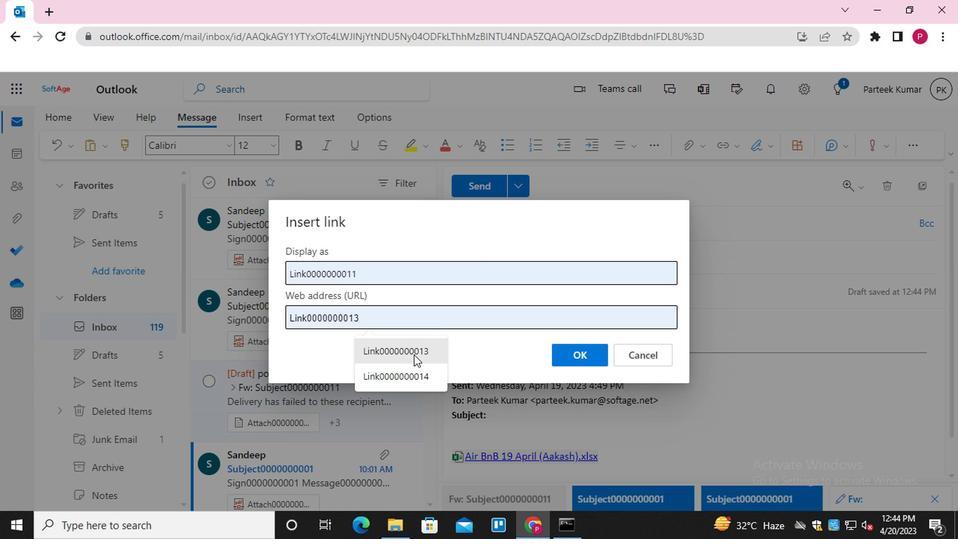 
Action: Mouse pressed left at (383, 340)
Screenshot: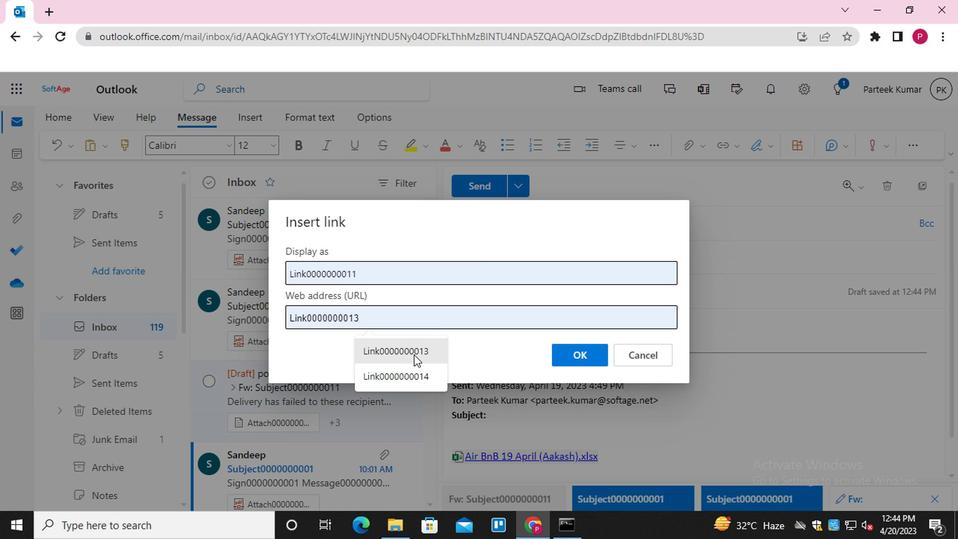 
Action: Mouse moved to (392, 319)
Screenshot: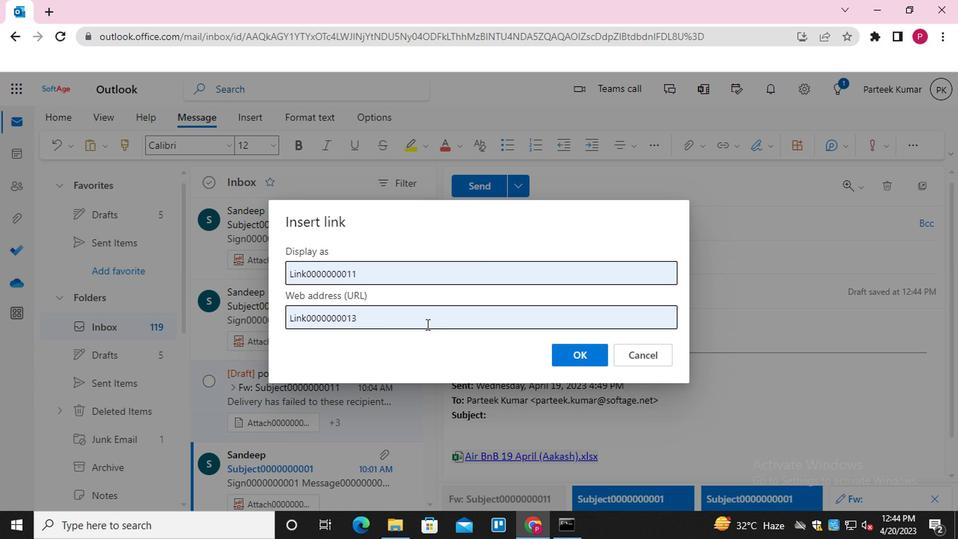 
Action: Mouse pressed left at (392, 319)
Screenshot: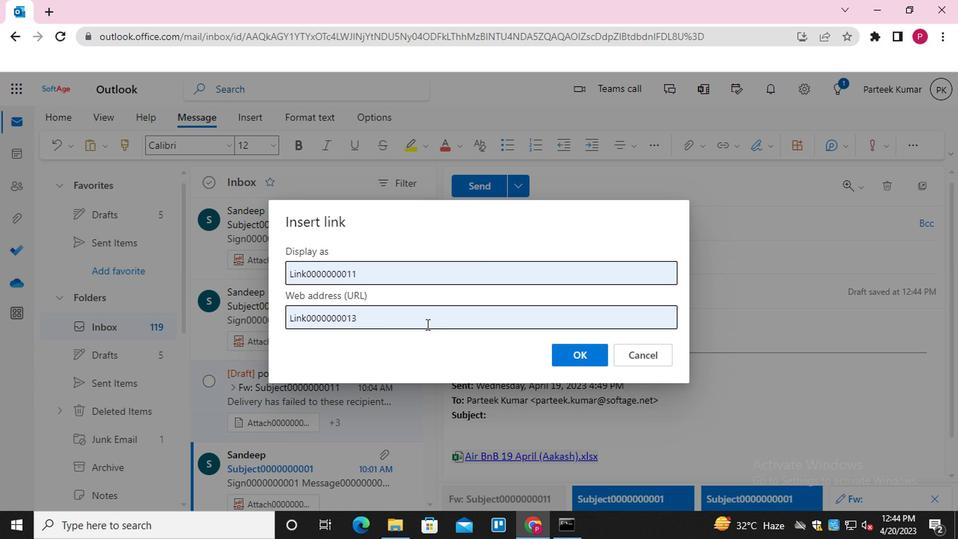 
Action: Mouse moved to (394, 324)
Screenshot: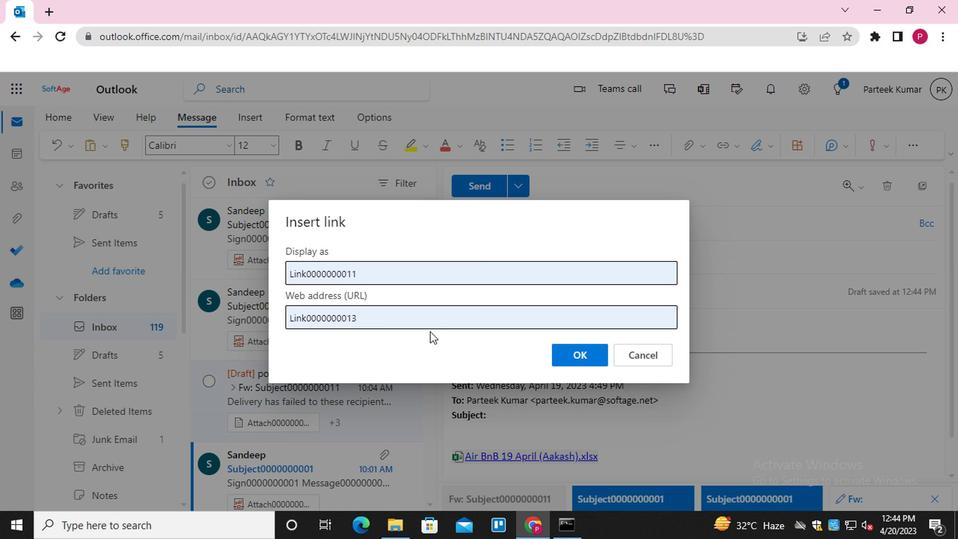 
Action: Key pressed <Key.backspace>1
Screenshot: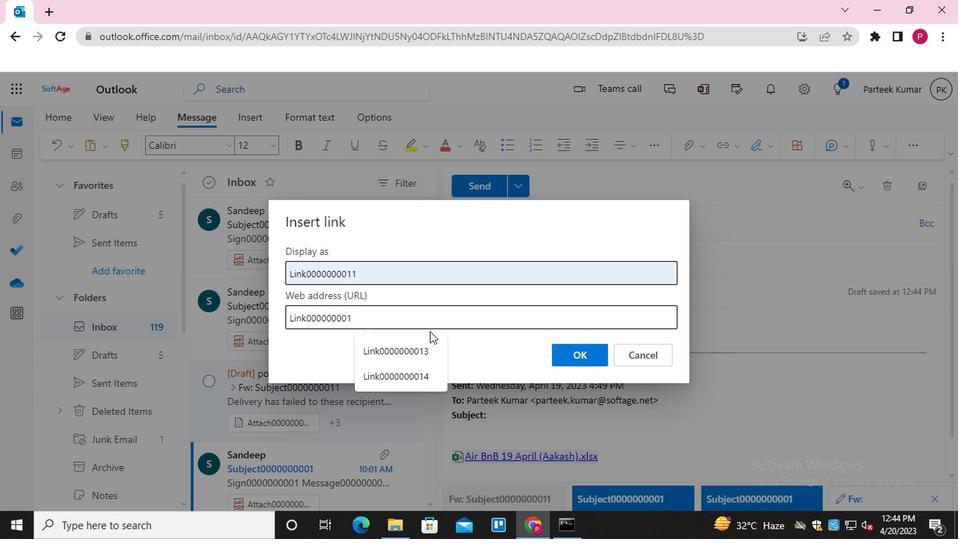 
Action: Mouse moved to (493, 343)
Screenshot: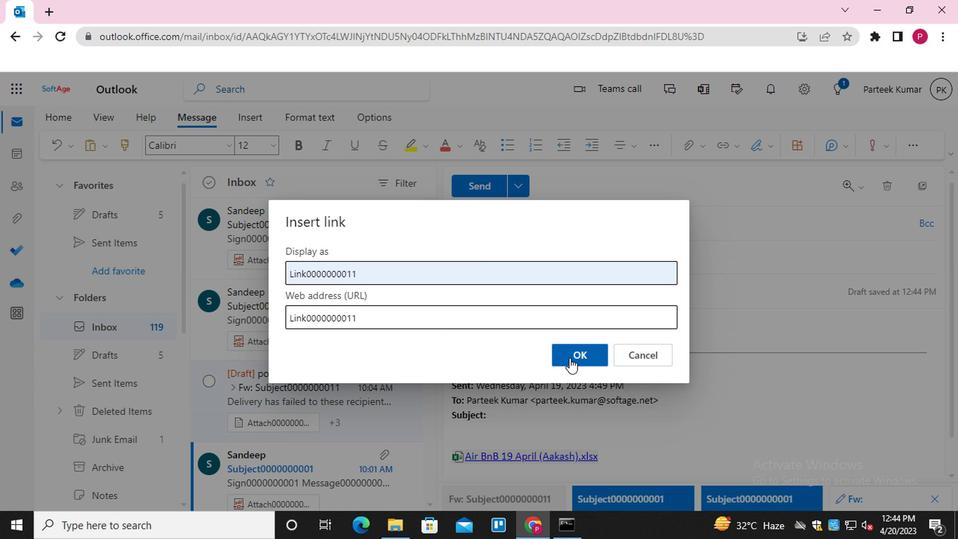 
Action: Mouse pressed left at (493, 343)
Screenshot: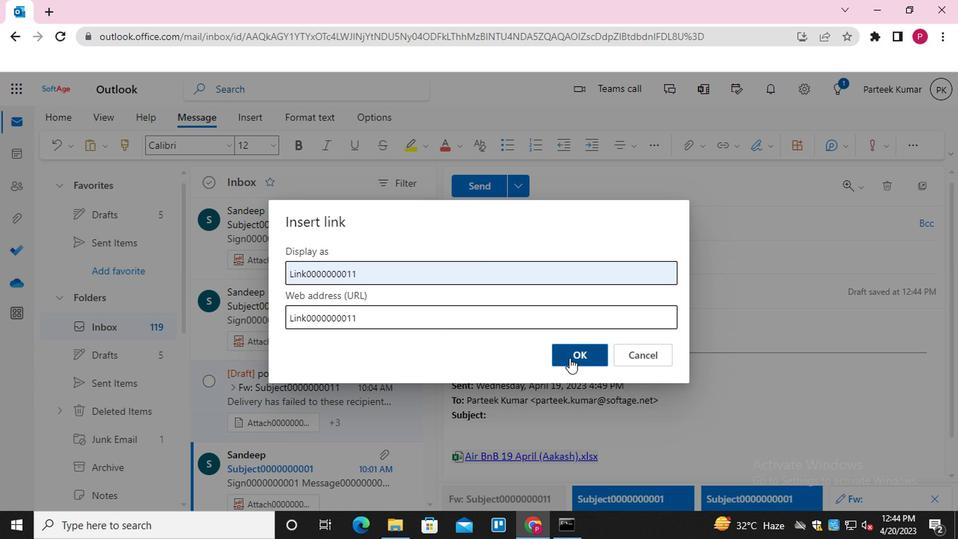 
Action: Mouse moved to (519, 252)
Screenshot: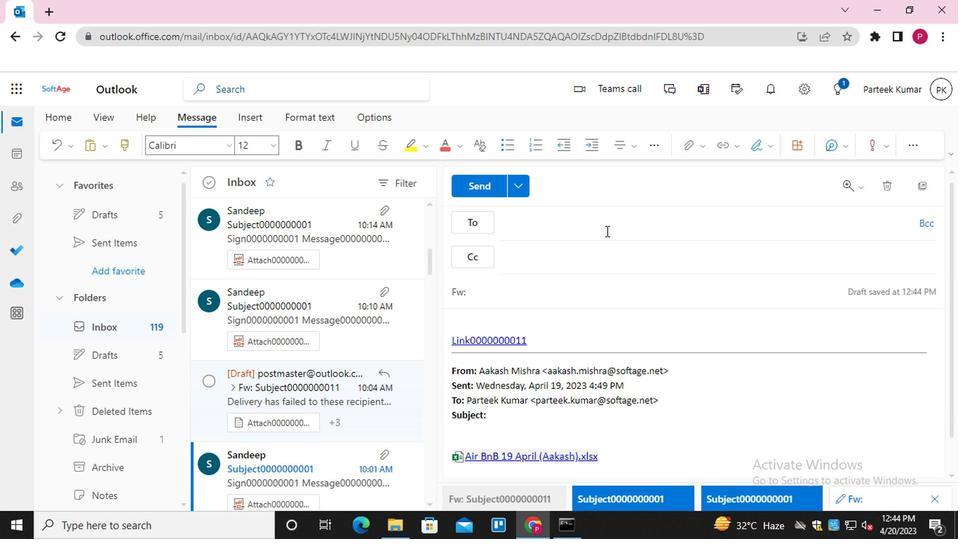 
Action: Mouse pressed left at (519, 252)
Screenshot: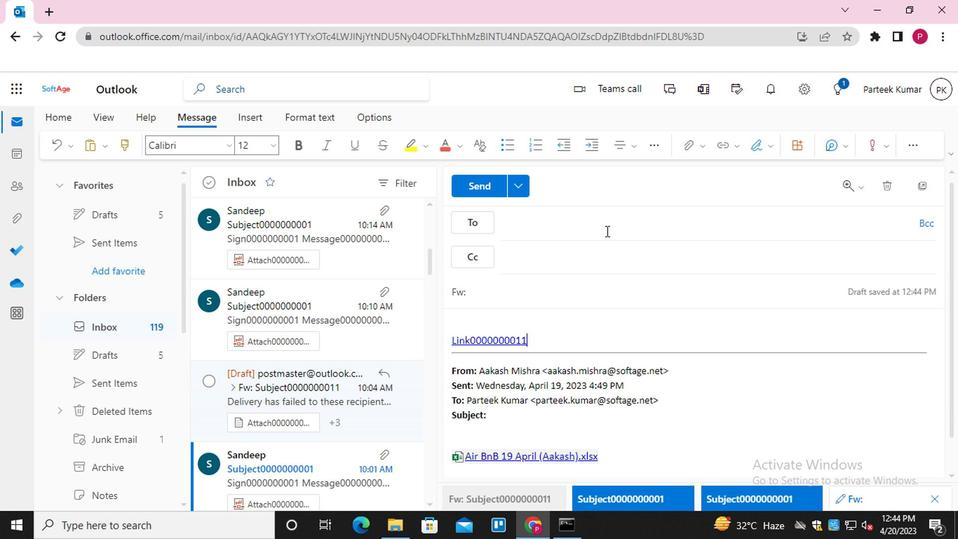 
Action: Mouse moved to (490, 318)
Screenshot: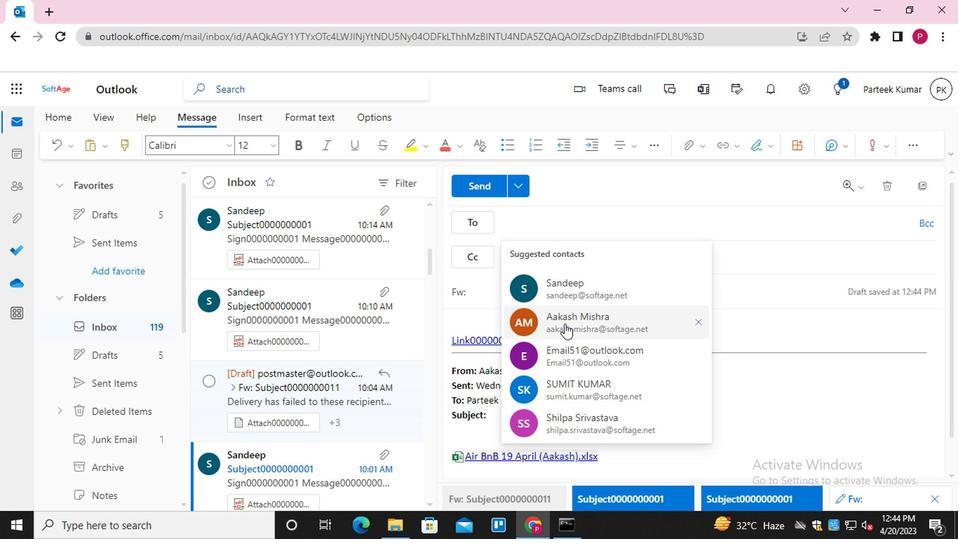 
Action: Mouse pressed left at (490, 318)
Screenshot: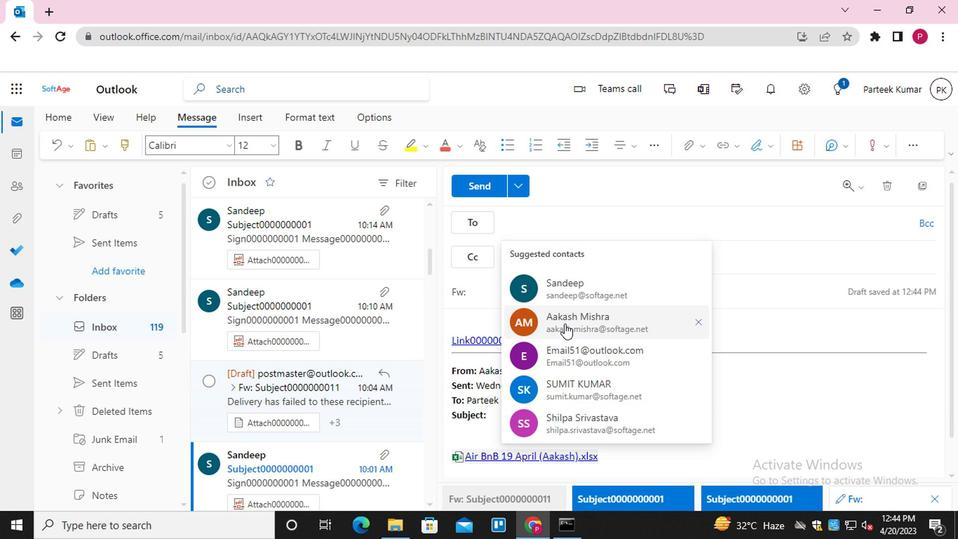 
Action: Mouse moved to (505, 298)
Screenshot: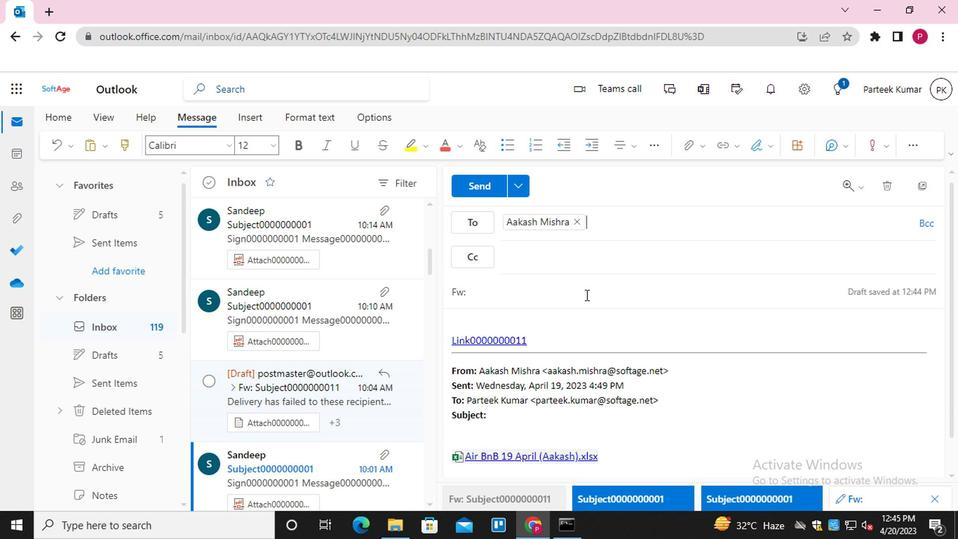 
Action: Mouse pressed left at (505, 298)
Screenshot: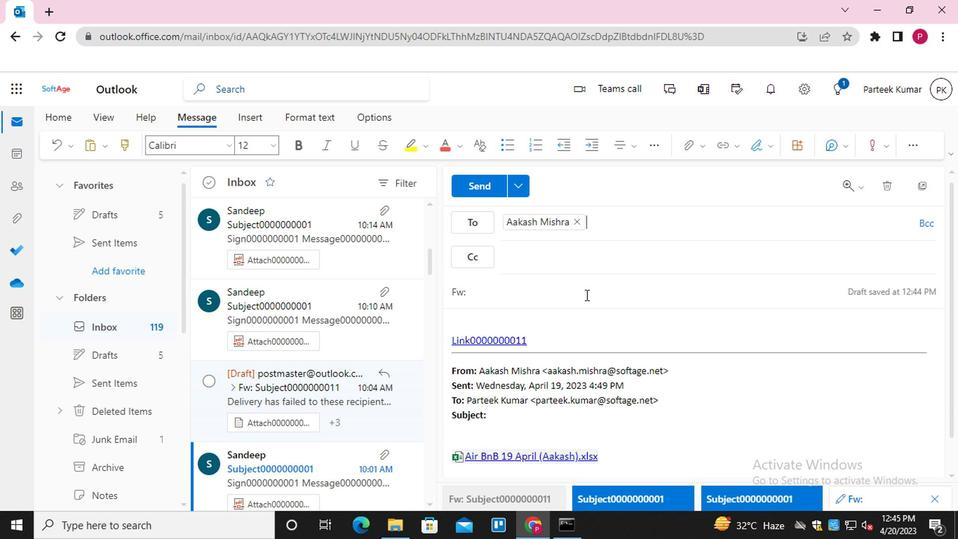 
Action: Key pressed <Key.shift>SUBJECT0000000011
Screenshot: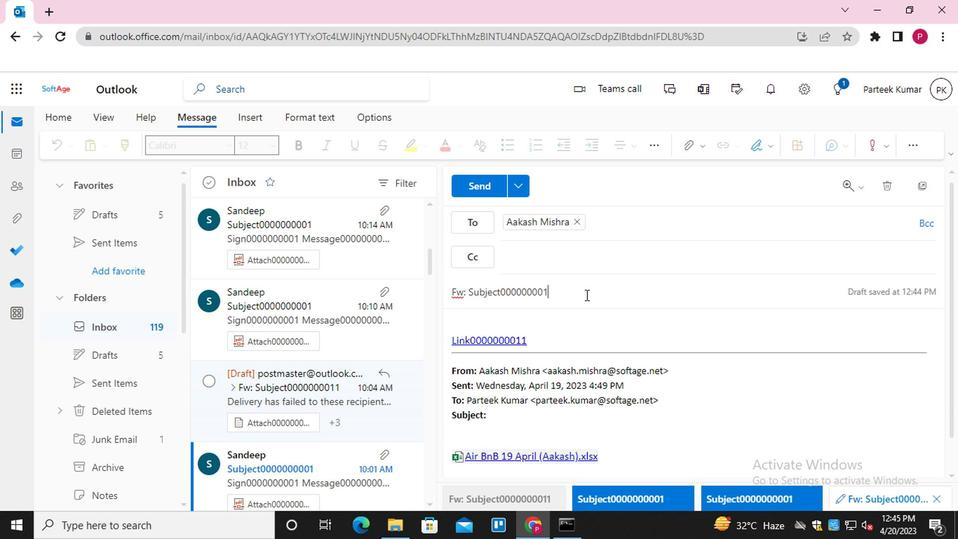 
Action: Mouse moved to (461, 318)
Screenshot: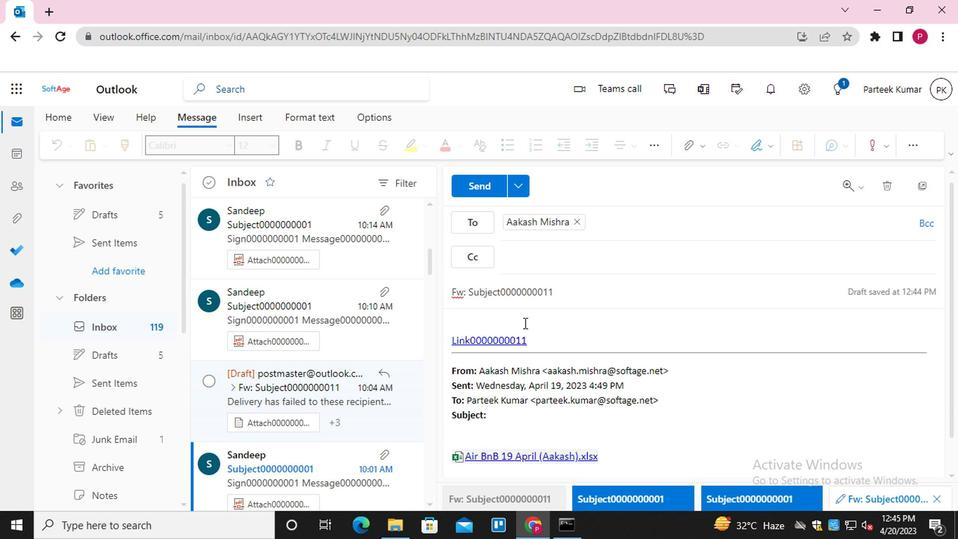 
Action: Mouse pressed left at (461, 318)
Screenshot: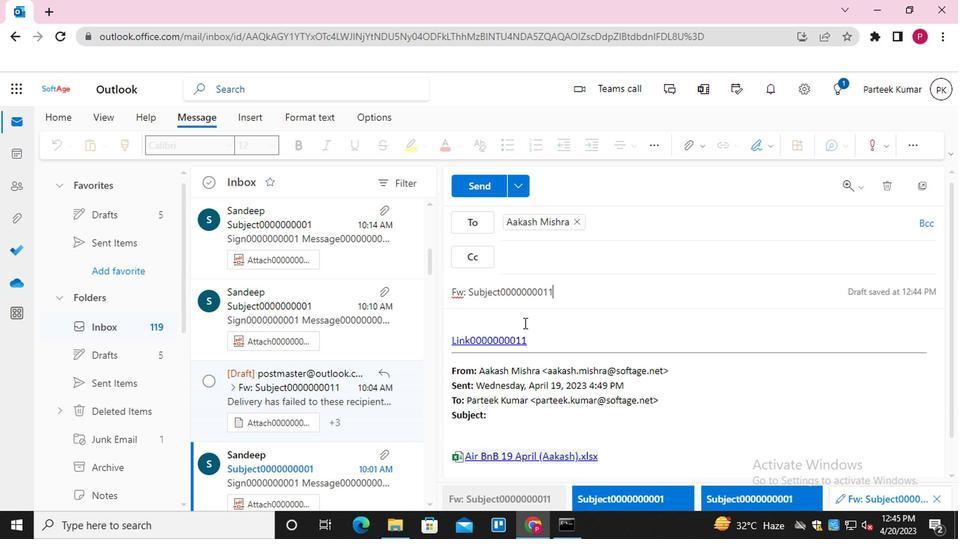 
Action: Key pressed <Key.shift_r>MESSAGE0000000011
Screenshot: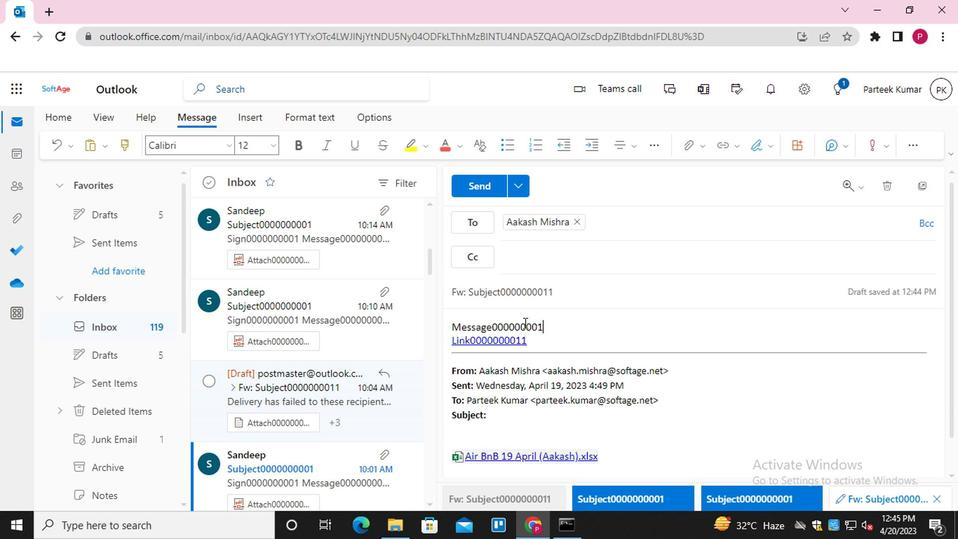 
Action: Mouse moved to (436, 225)
Screenshot: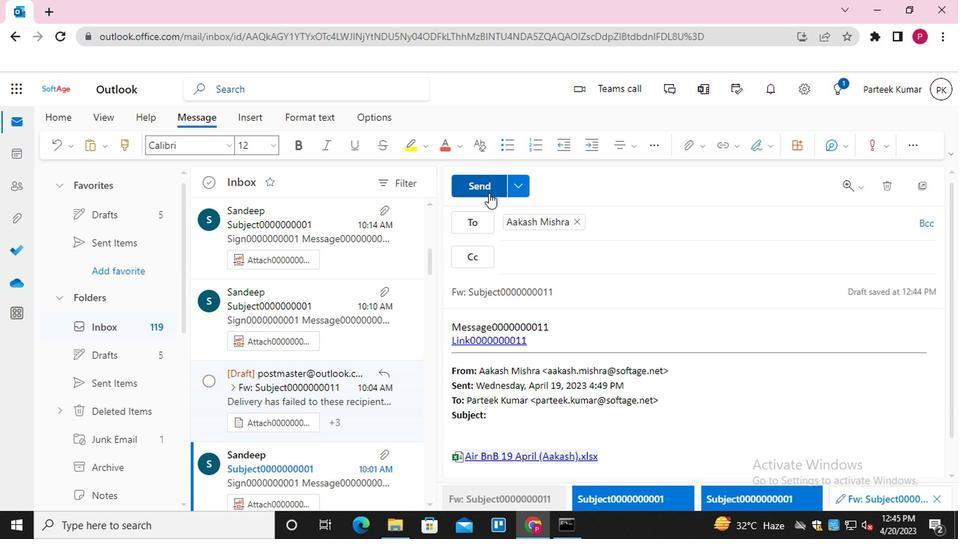
Action: Mouse pressed left at (436, 225)
Screenshot: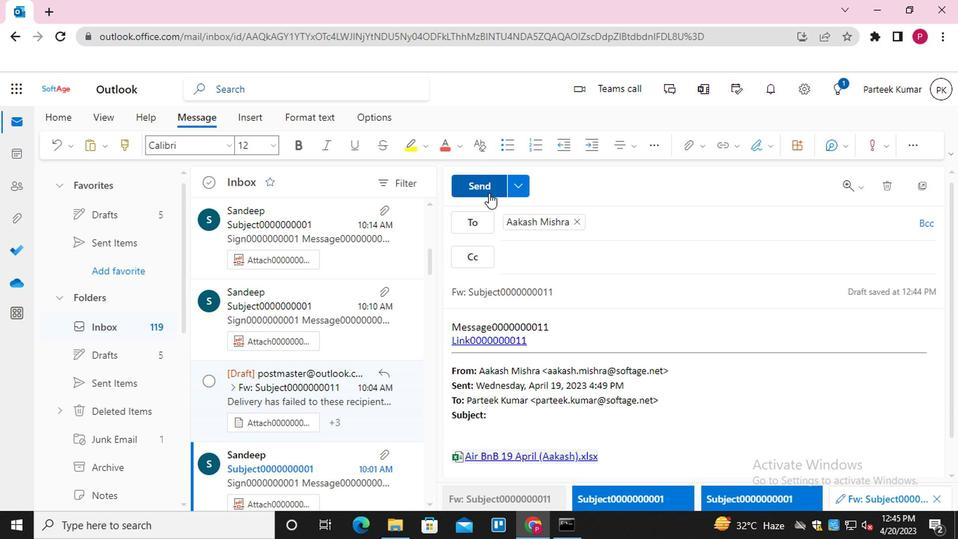 
Action: Mouse moved to (571, 325)
Screenshot: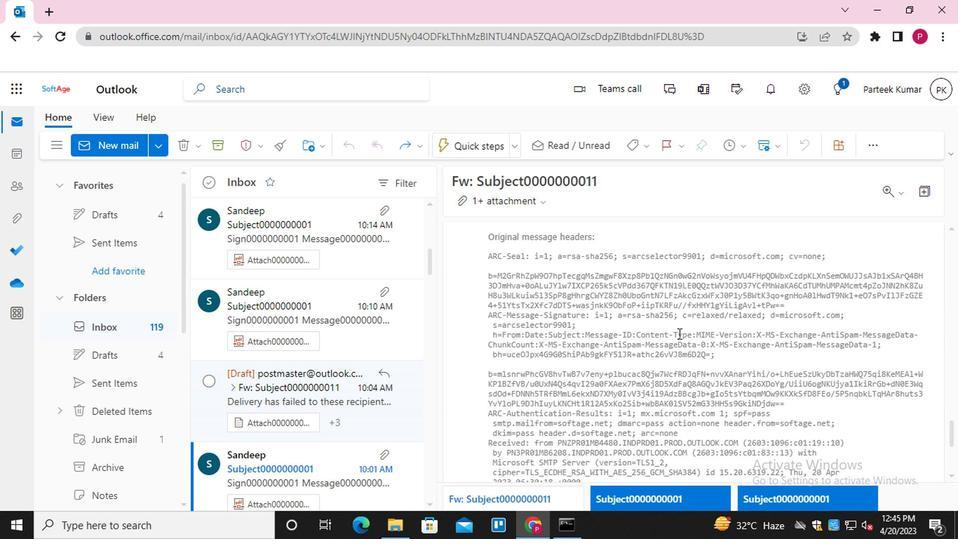 
Action: Mouse scrolled (571, 325) with delta (0, 0)
Screenshot: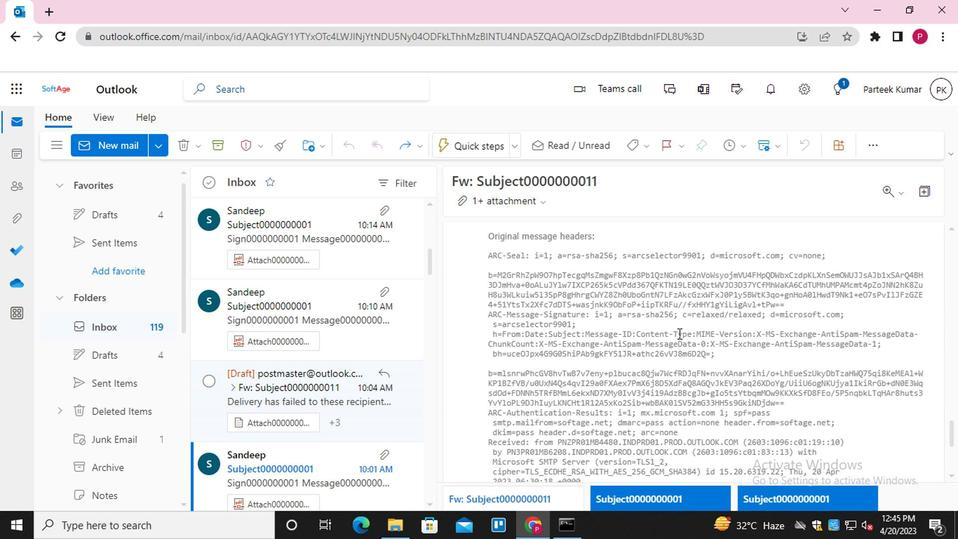 
Action: Mouse scrolled (571, 325) with delta (0, 0)
Screenshot: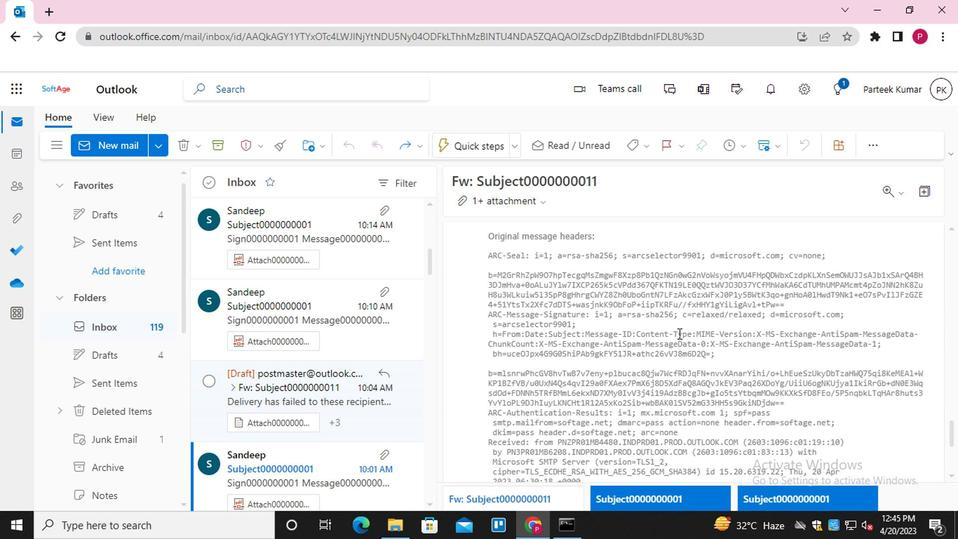 
Action: Mouse scrolled (571, 325) with delta (0, 0)
Screenshot: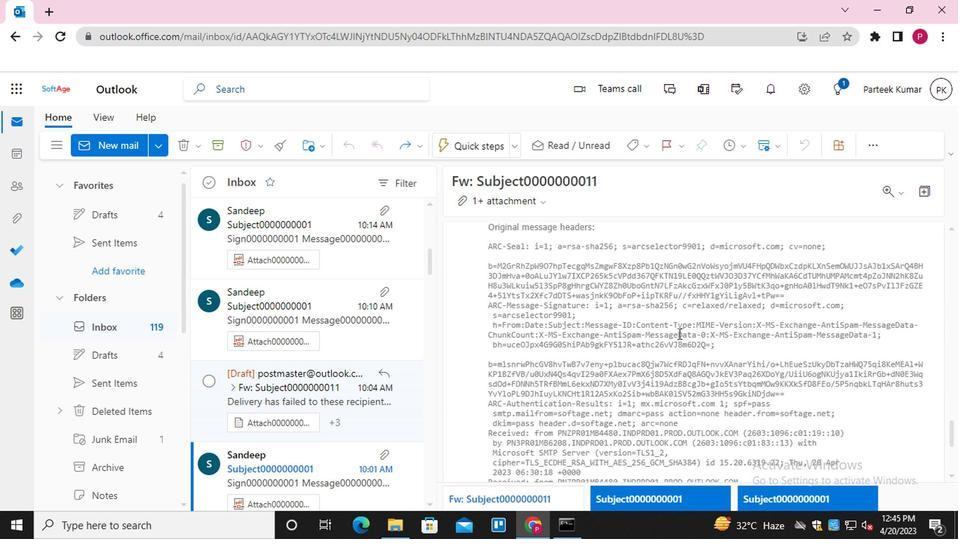 
Action: Mouse scrolled (571, 325) with delta (0, 0)
Screenshot: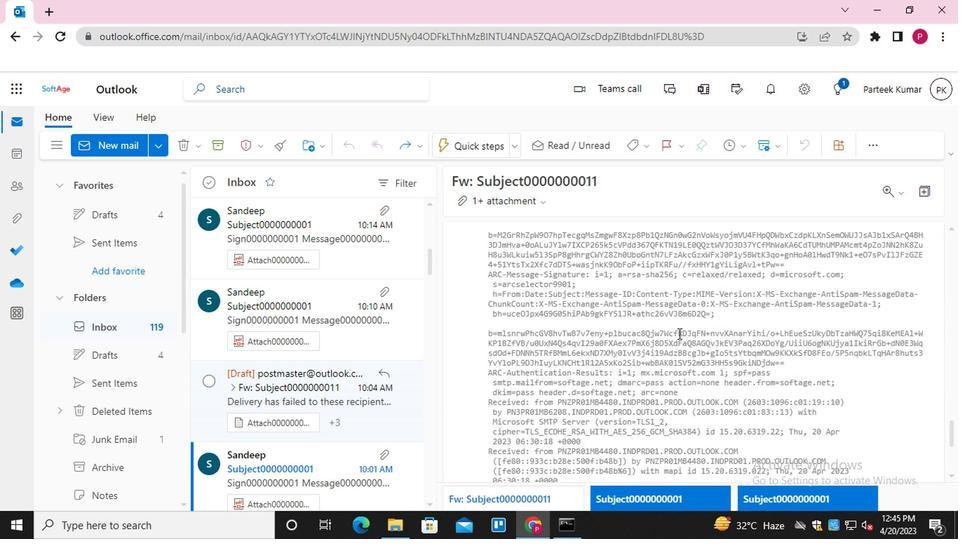 
Action: Mouse scrolled (571, 325) with delta (0, 0)
Screenshot: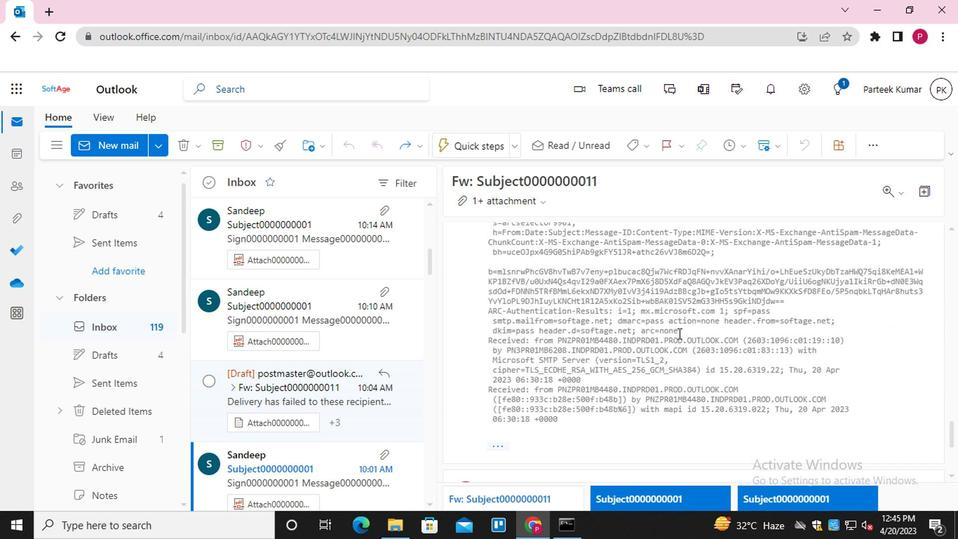 
Action: Mouse scrolled (571, 325) with delta (0, 0)
Screenshot: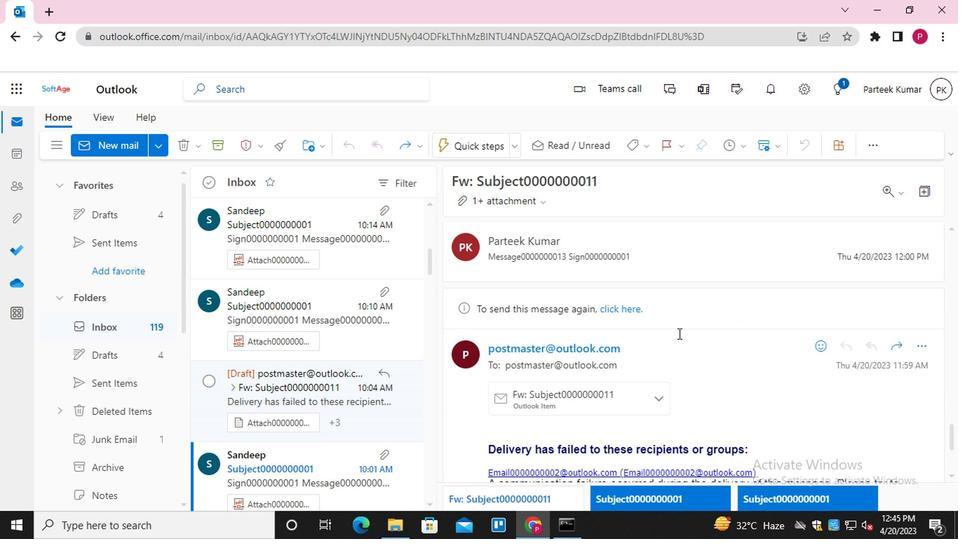 
Action: Mouse scrolled (571, 325) with delta (0, 0)
Screenshot: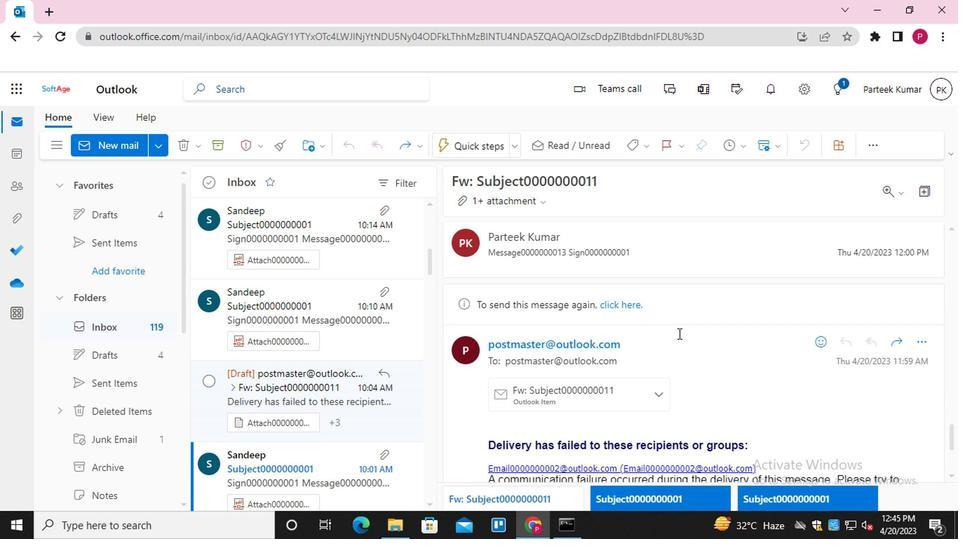 
Action: Mouse scrolled (571, 325) with delta (0, 0)
Screenshot: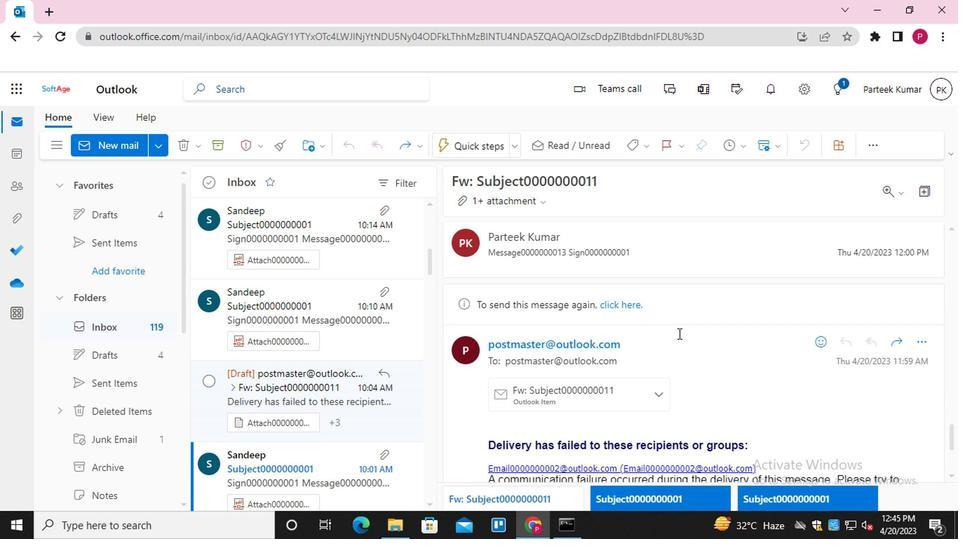 
Action: Mouse scrolled (571, 325) with delta (0, 0)
Screenshot: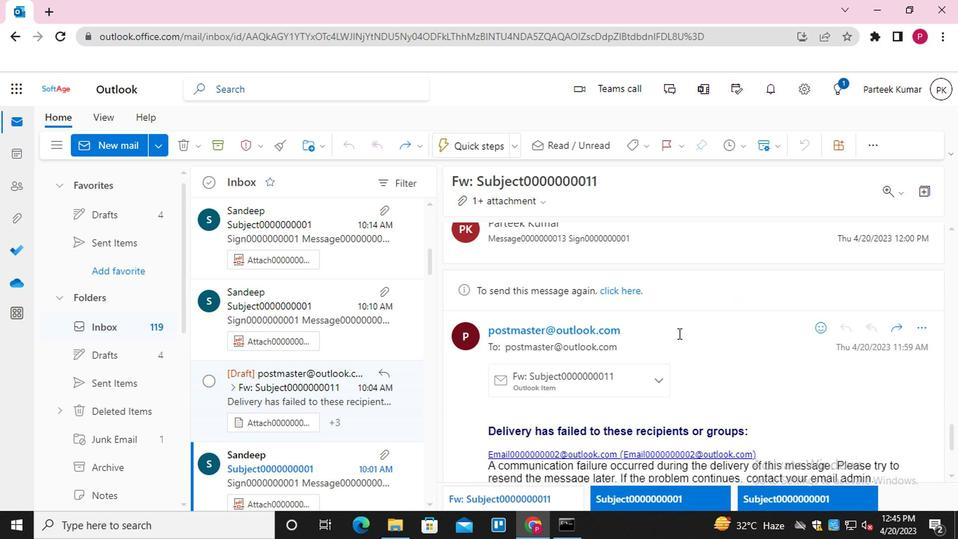 
Action: Mouse scrolled (571, 325) with delta (0, 0)
Screenshot: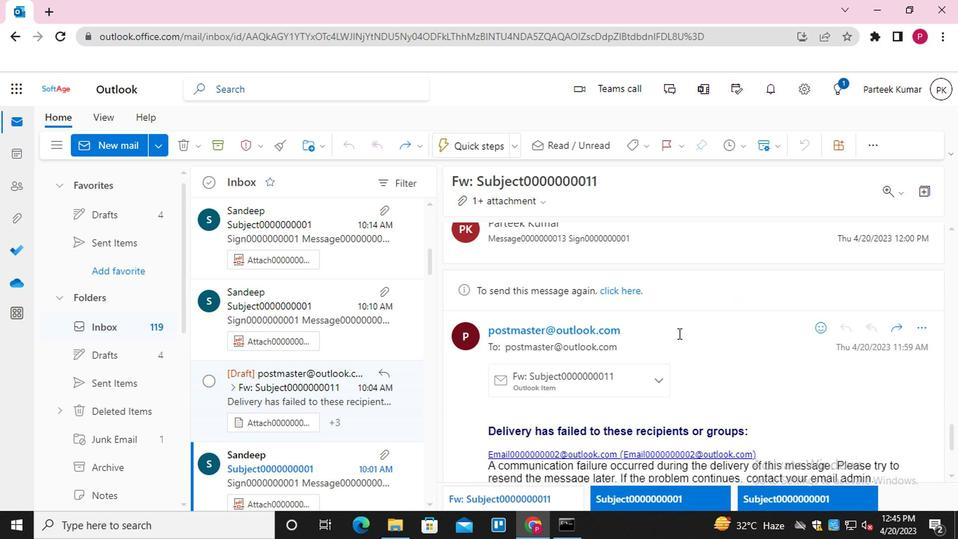 
Action: Mouse scrolled (571, 325) with delta (0, 0)
Screenshot: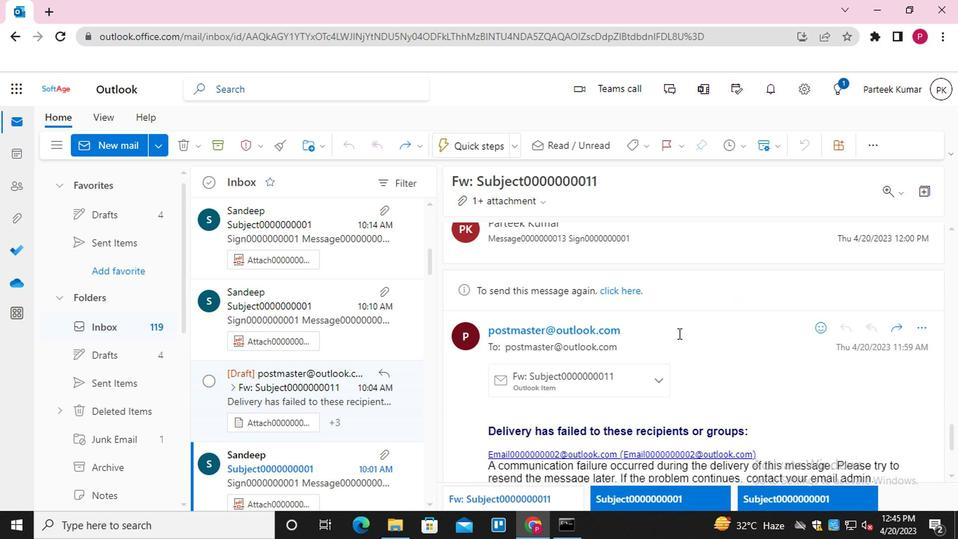 
Action: Mouse scrolled (571, 325) with delta (0, 0)
Screenshot: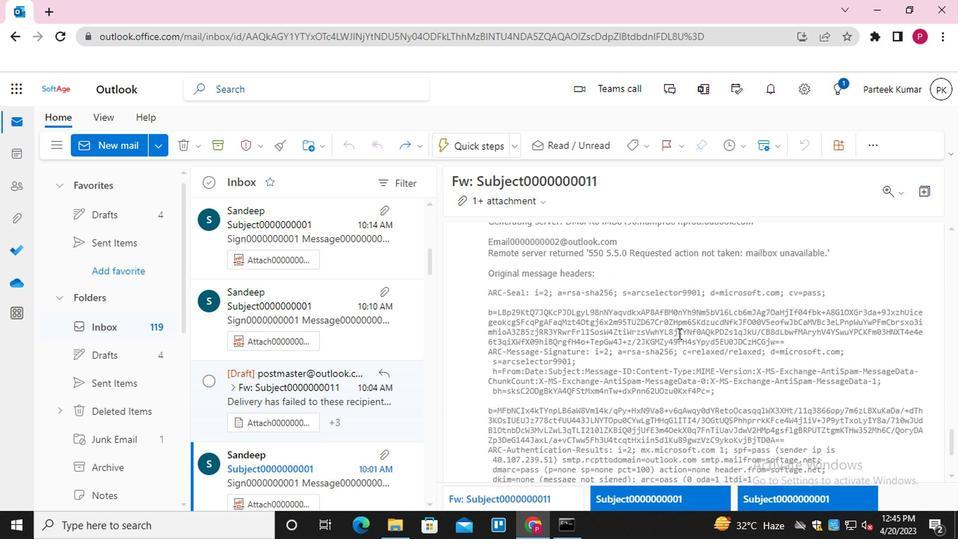 
Action: Mouse scrolled (571, 325) with delta (0, 0)
Screenshot: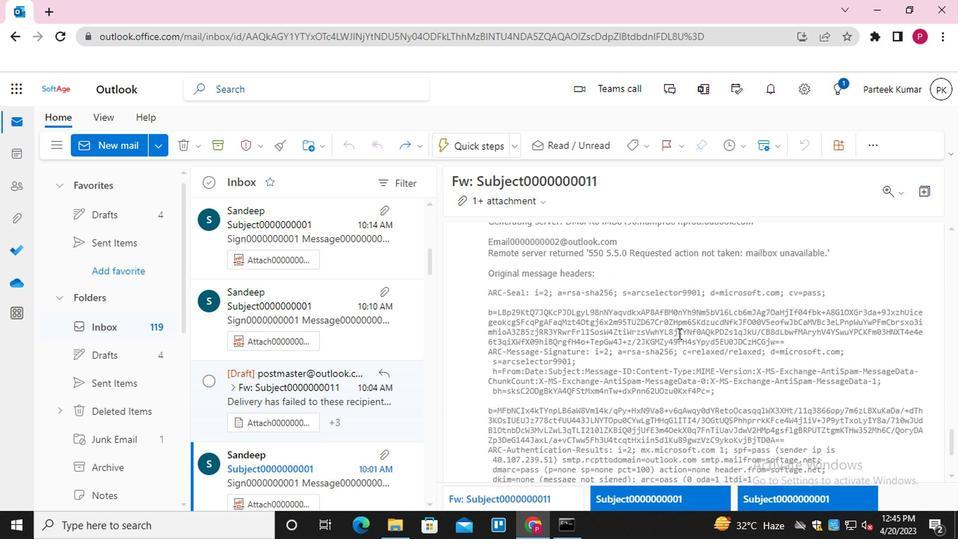 
Action: Mouse scrolled (571, 325) with delta (0, 0)
Screenshot: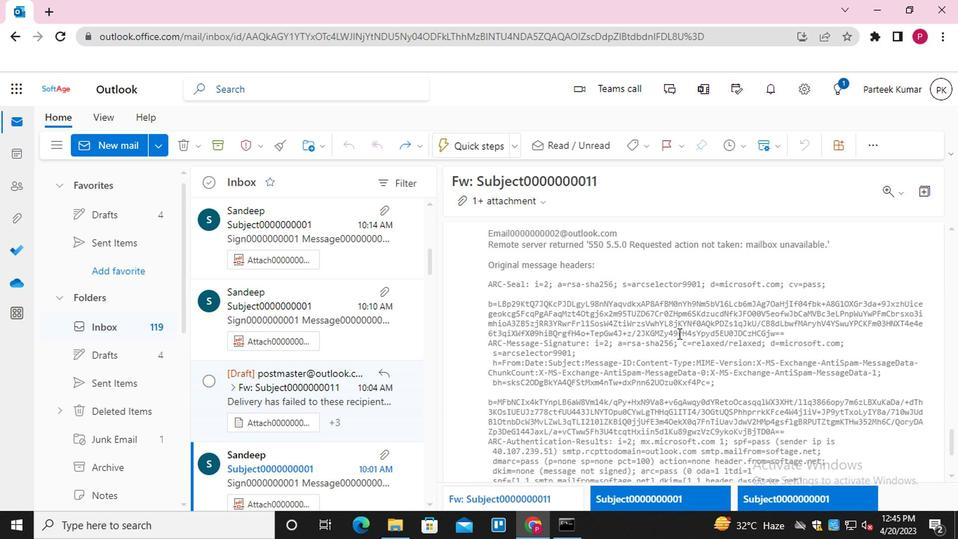 
Action: Mouse scrolled (571, 325) with delta (0, 0)
Screenshot: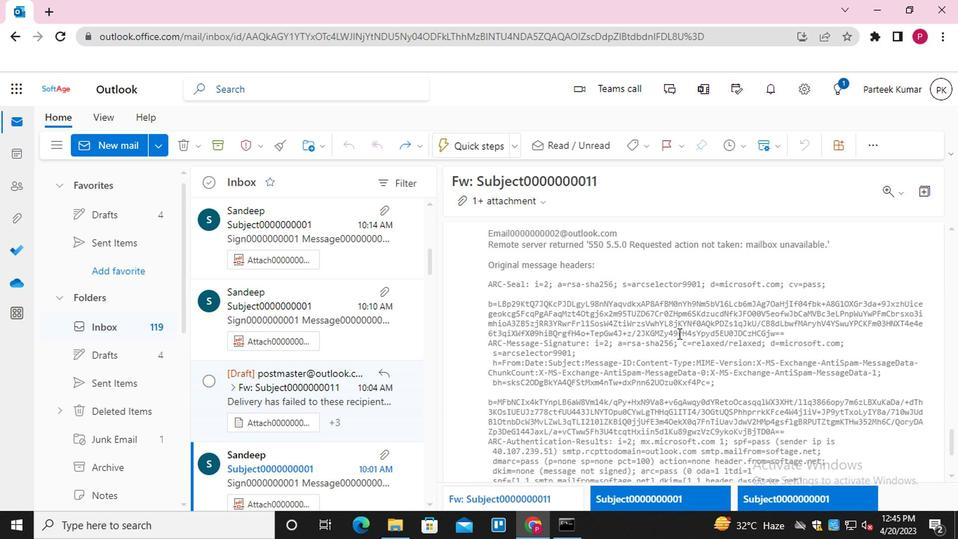 
Action: Mouse scrolled (571, 325) with delta (0, 0)
Screenshot: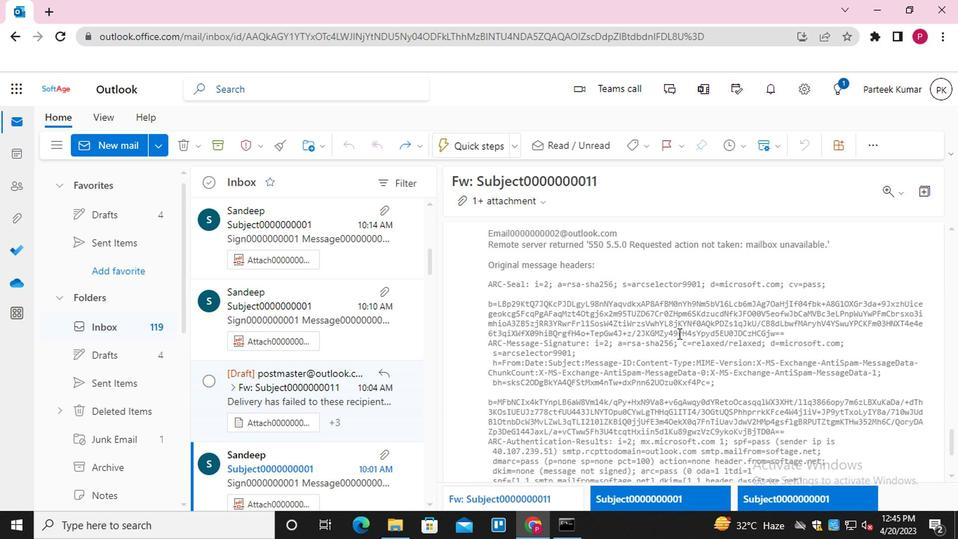 
Action: Mouse scrolled (571, 325) with delta (0, 0)
Screenshot: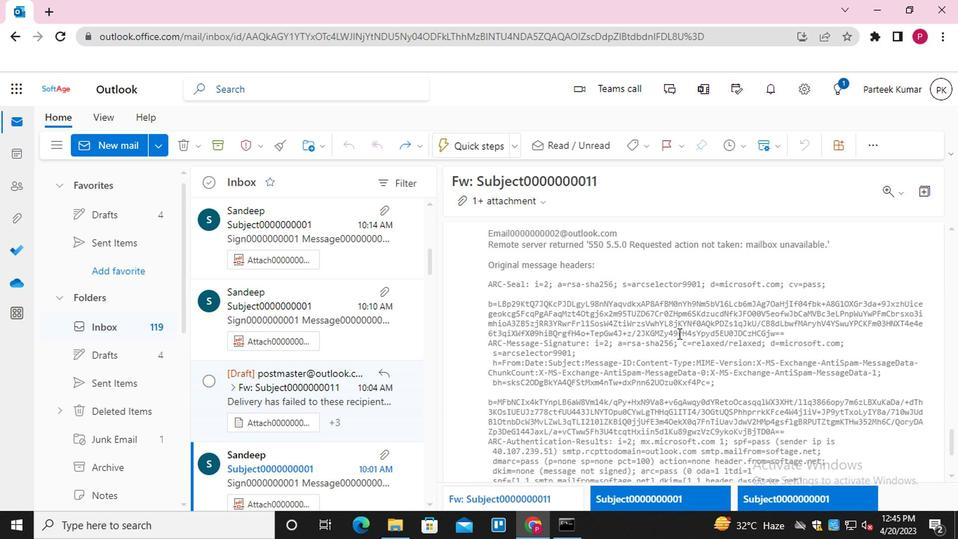 
Action: Mouse scrolled (571, 325) with delta (0, 0)
Screenshot: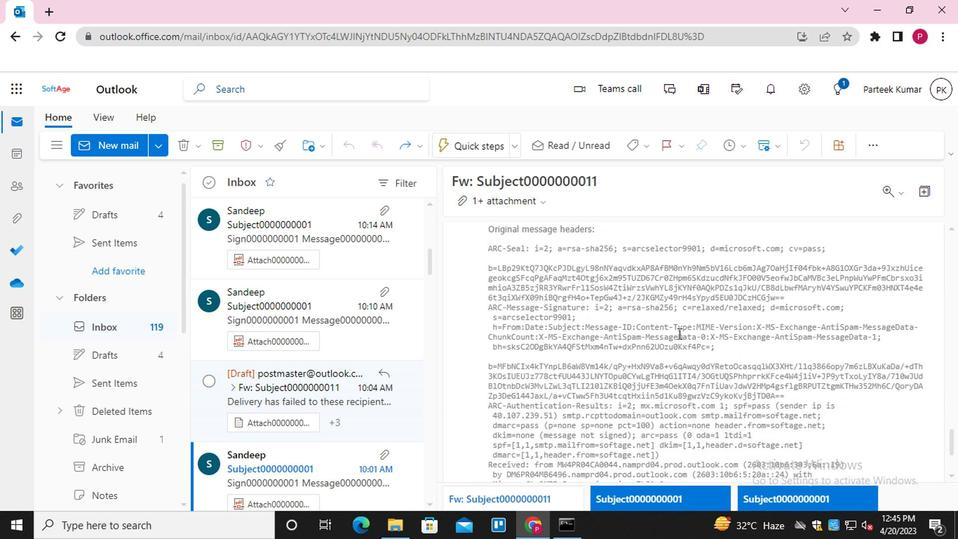 
Action: Mouse scrolled (571, 325) with delta (0, 0)
Screenshot: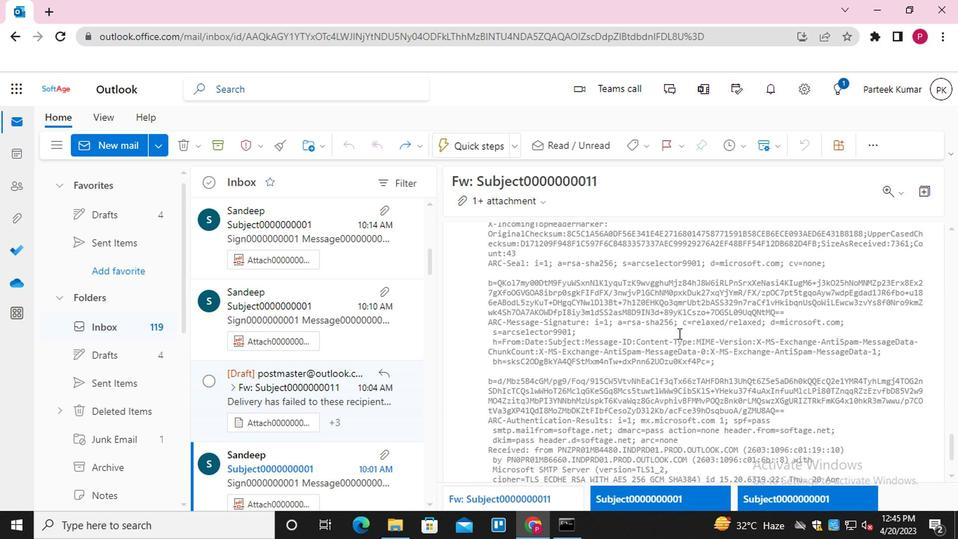 
Action: Mouse scrolled (571, 325) with delta (0, 0)
Screenshot: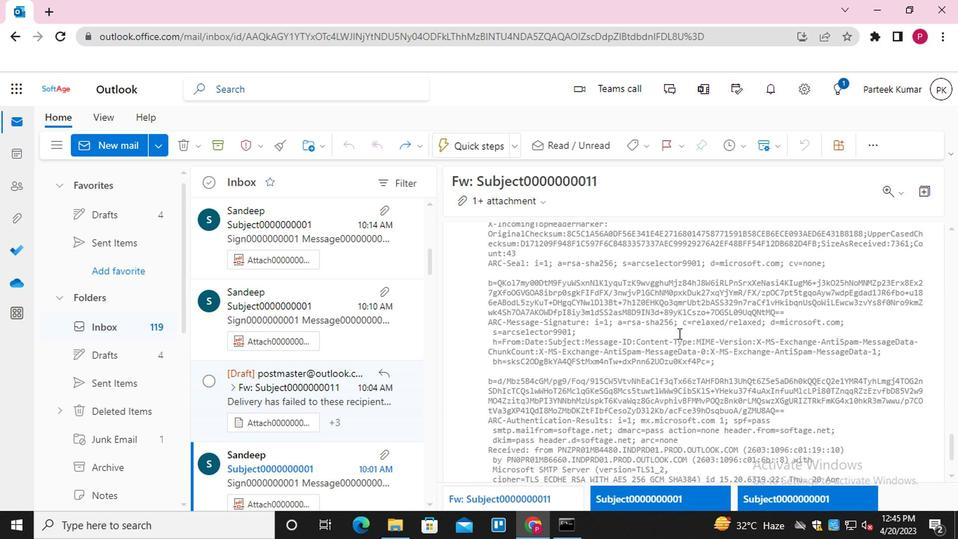 
Action: Mouse scrolled (571, 325) with delta (0, 0)
Screenshot: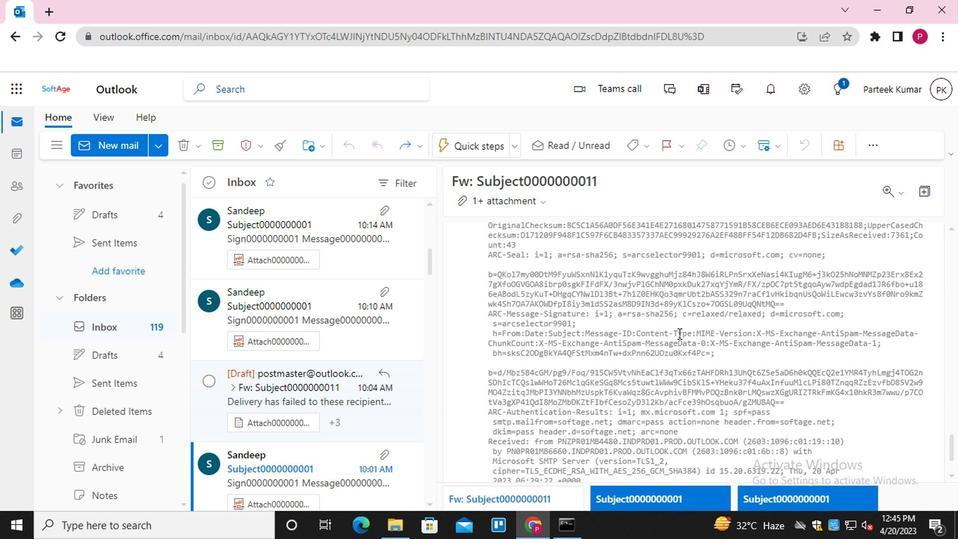 
Action: Mouse scrolled (571, 325) with delta (0, 0)
Screenshot: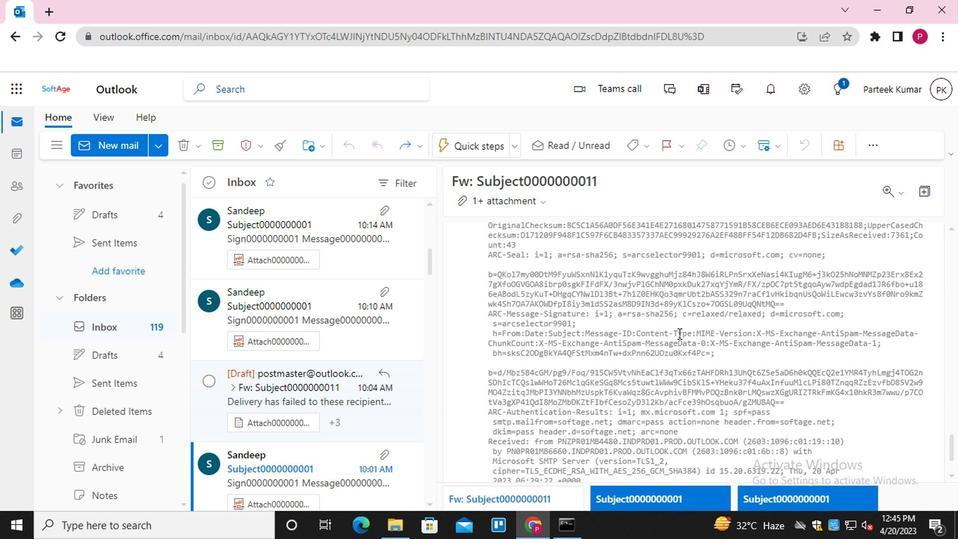 
Action: Mouse scrolled (571, 325) with delta (0, 0)
Screenshot: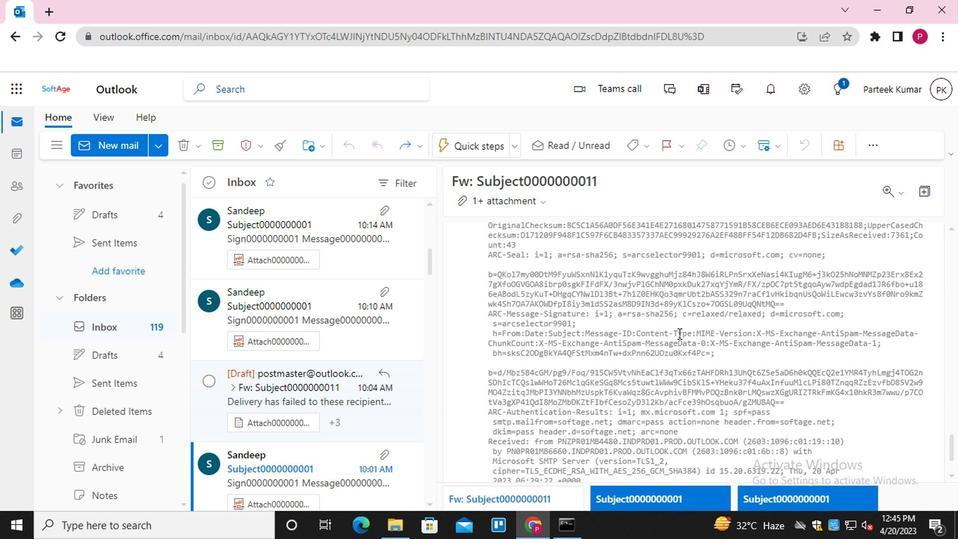 
Action: Mouse scrolled (571, 325) with delta (0, 0)
Screenshot: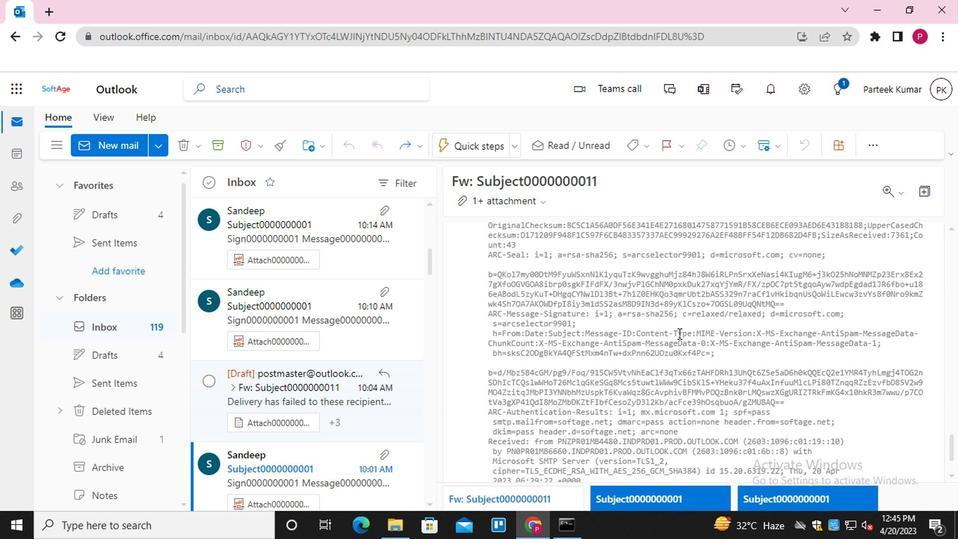
Action: Mouse scrolled (571, 325) with delta (0, 0)
Screenshot: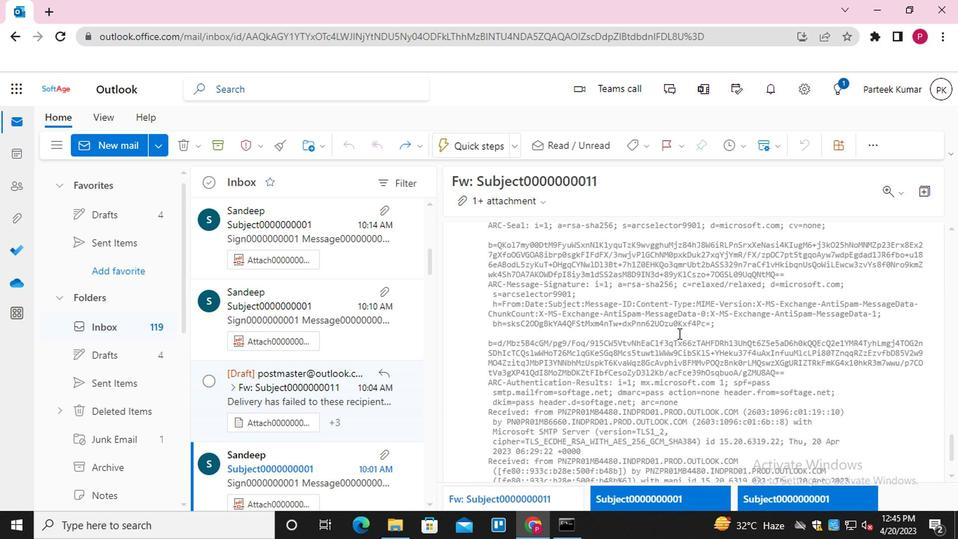 
Action: Mouse scrolled (571, 325) with delta (0, 0)
Screenshot: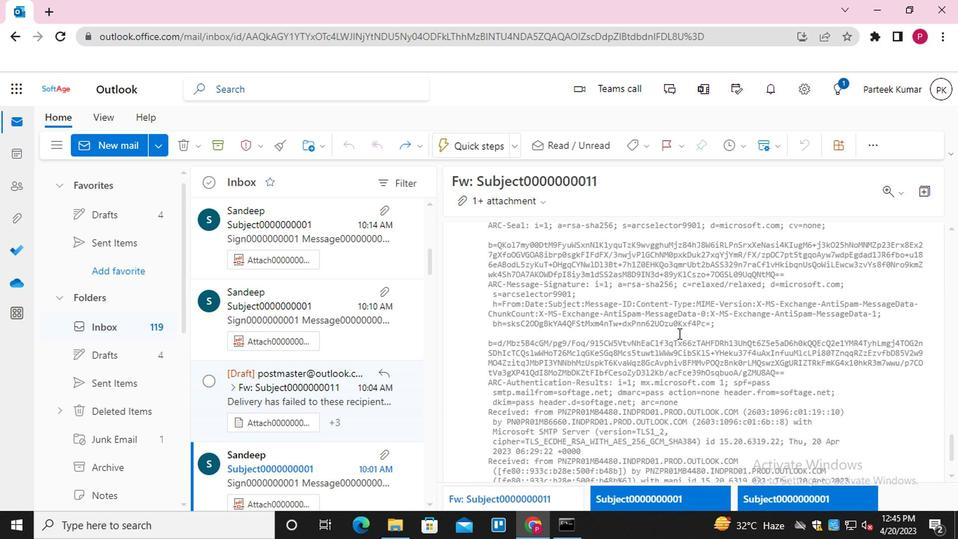
Action: Mouse scrolled (571, 325) with delta (0, 0)
Screenshot: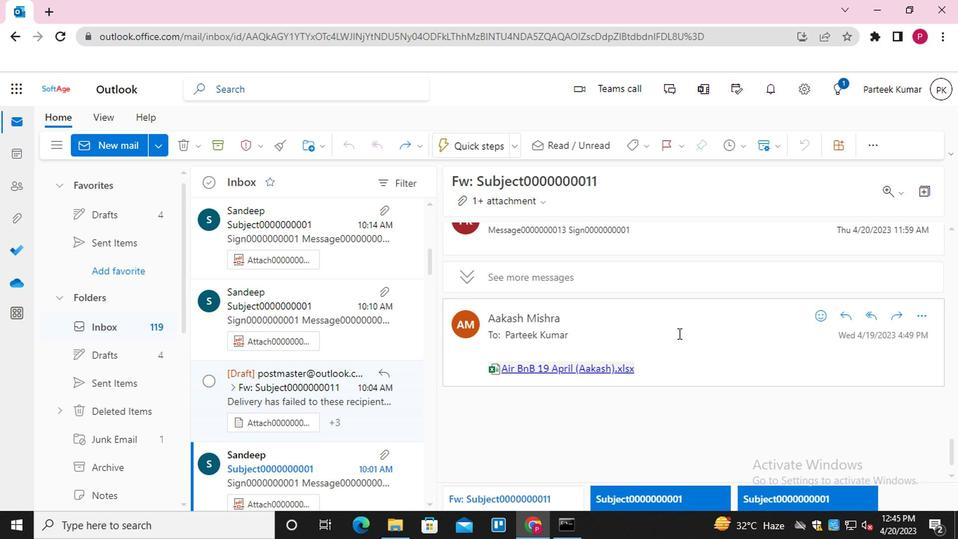 
Action: Mouse scrolled (571, 325) with delta (0, 0)
Screenshot: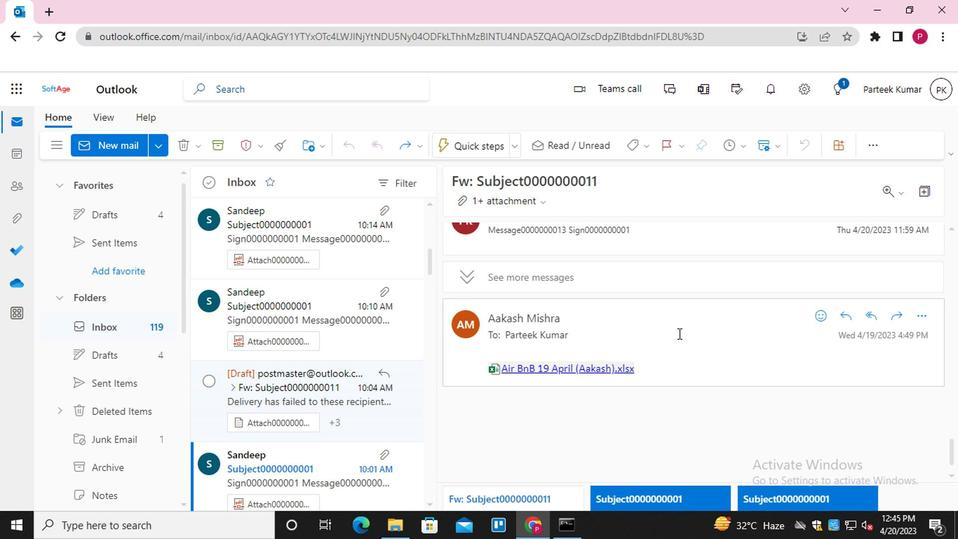 
Action: Mouse moved to (724, 313)
Screenshot: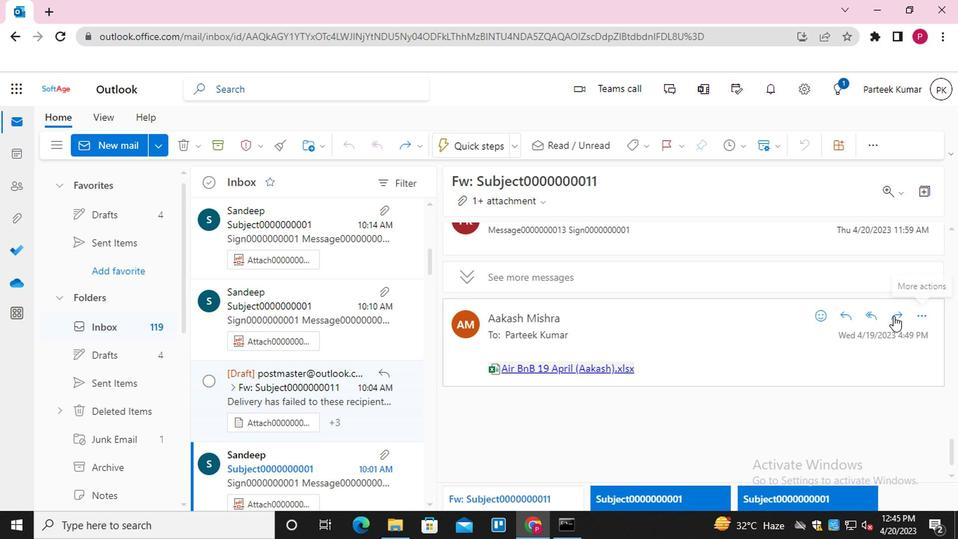 
Action: Mouse pressed left at (724, 313)
Screenshot: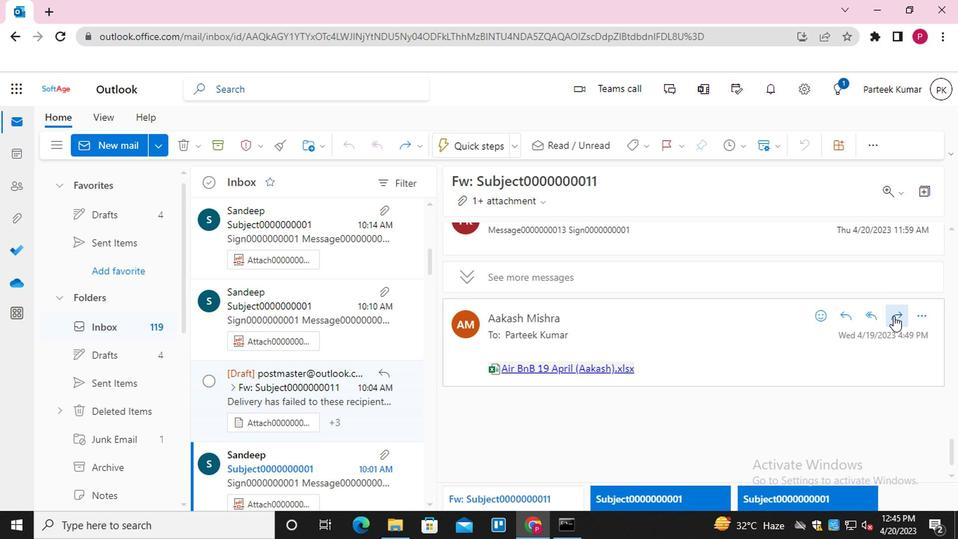 
Action: Mouse moved to (439, 330)
Screenshot: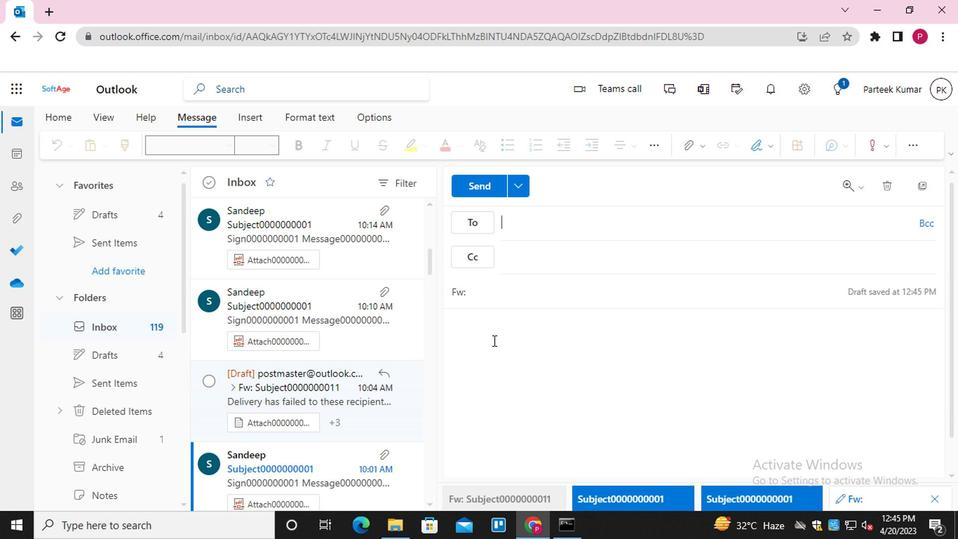 
Action: Mouse pressed left at (439, 330)
Screenshot: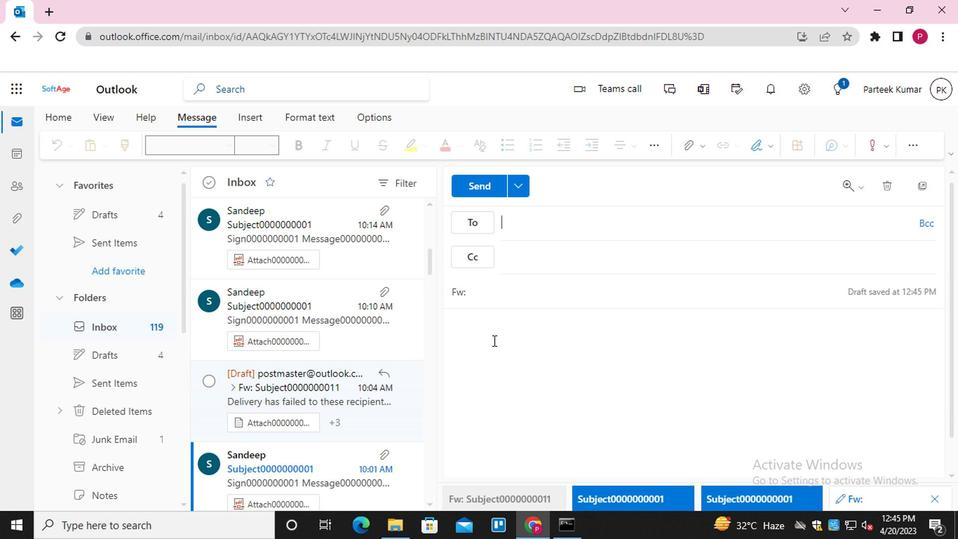 
Action: Mouse moved to (413, 328)
Screenshot: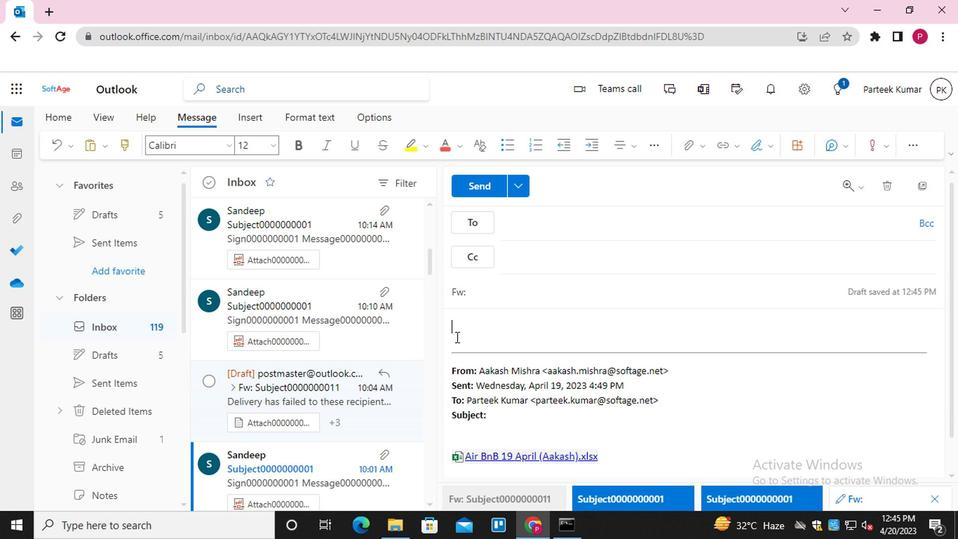 
Action: Mouse pressed left at (413, 328)
Screenshot: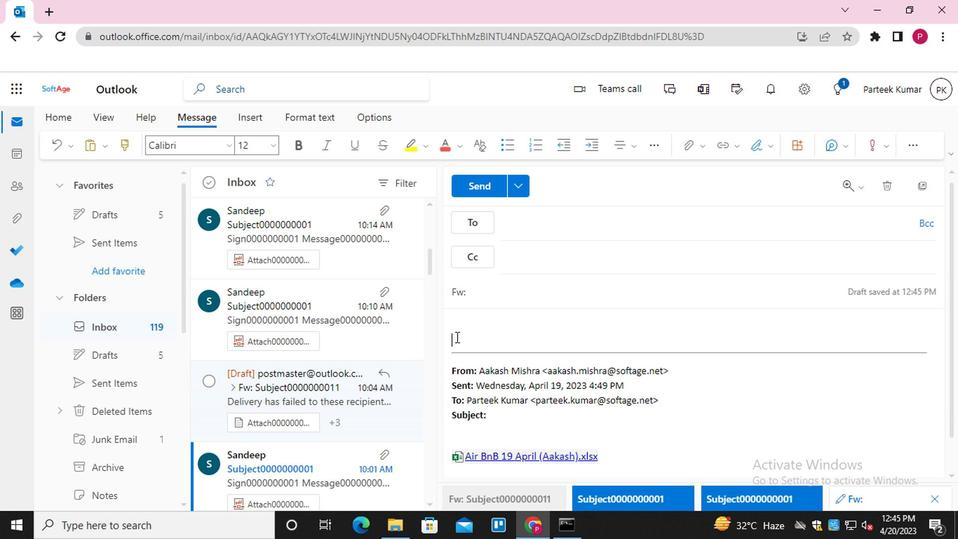 
Action: Mouse moved to (605, 191)
Screenshot: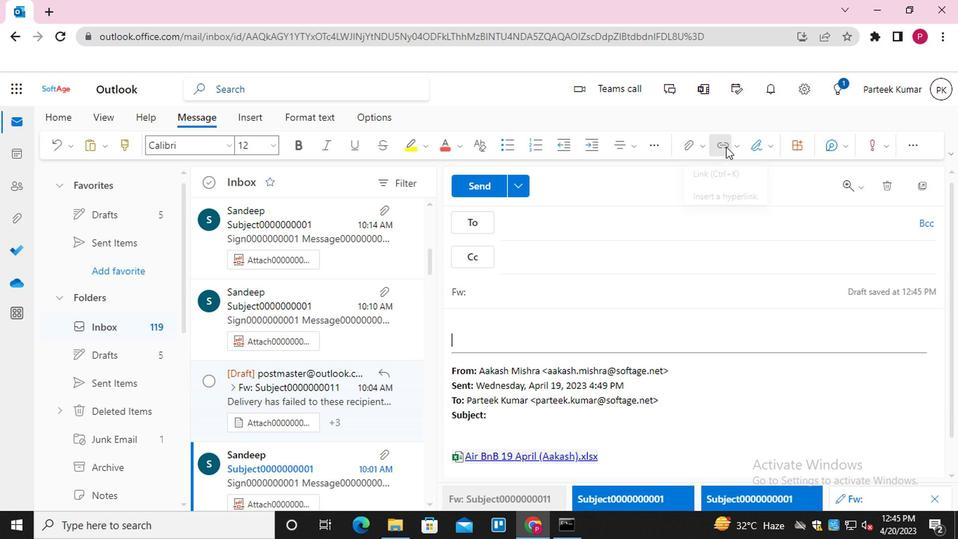 
Action: Mouse pressed left at (605, 191)
Screenshot: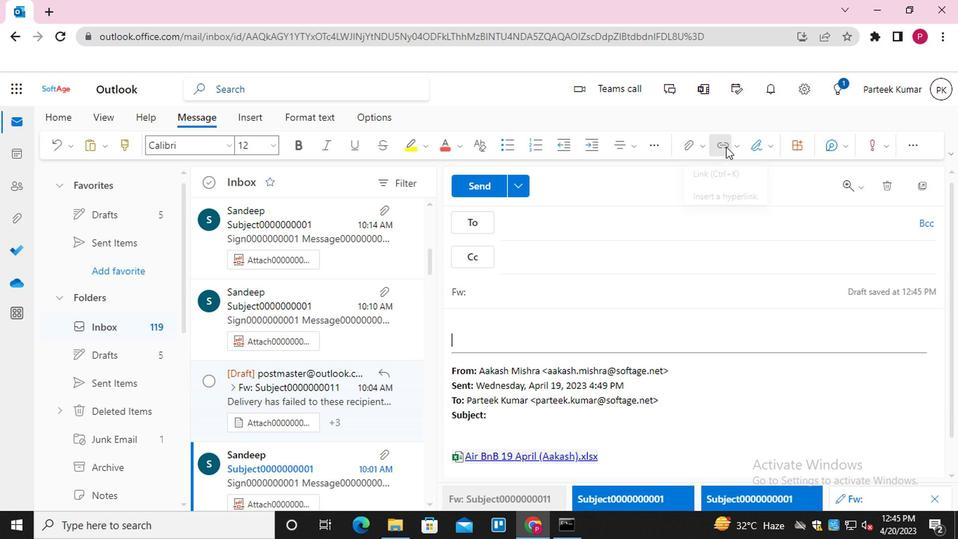 
Action: Mouse moved to (383, 285)
Screenshot: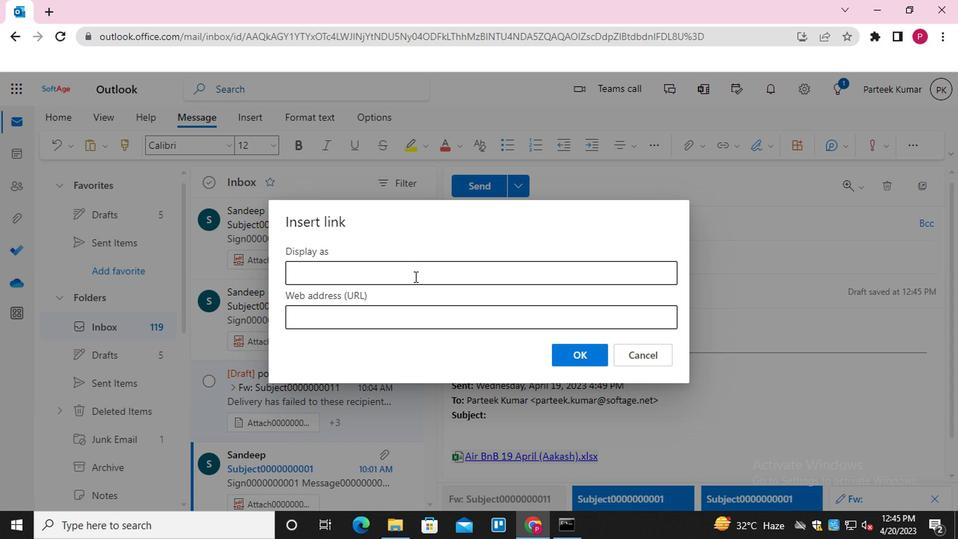 
Action: Mouse pressed left at (383, 285)
Screenshot: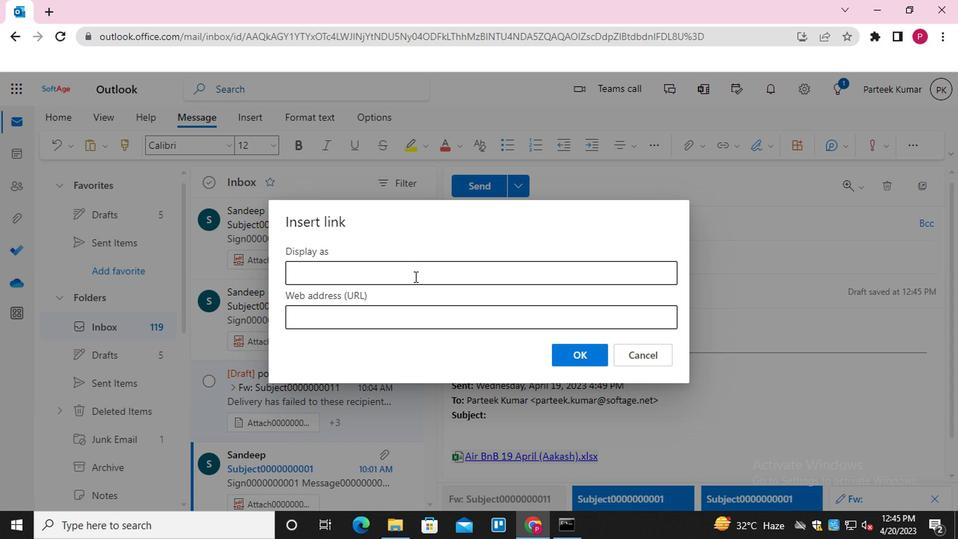 
Action: Mouse moved to (380, 306)
Screenshot: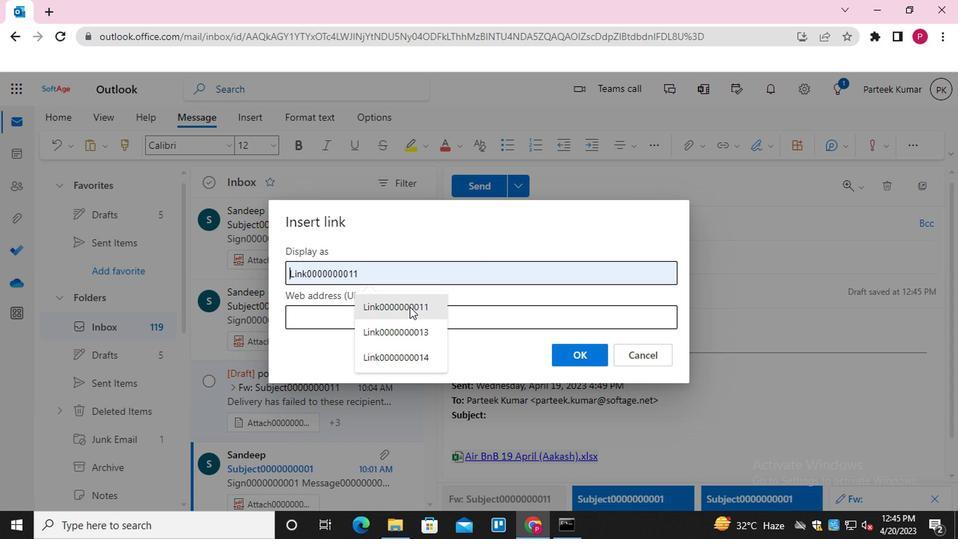 
Action: Mouse pressed left at (380, 306)
Screenshot: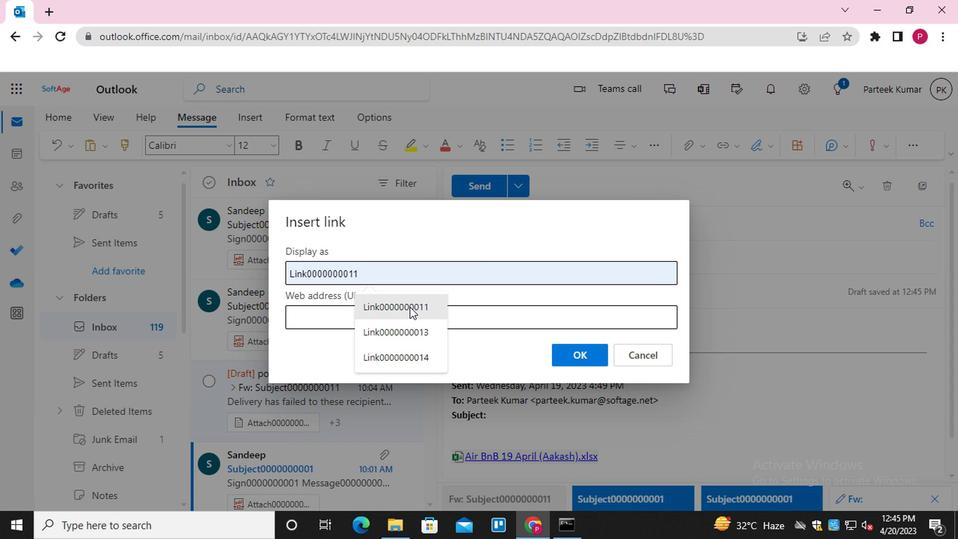 
Action: Mouse moved to (371, 316)
Screenshot: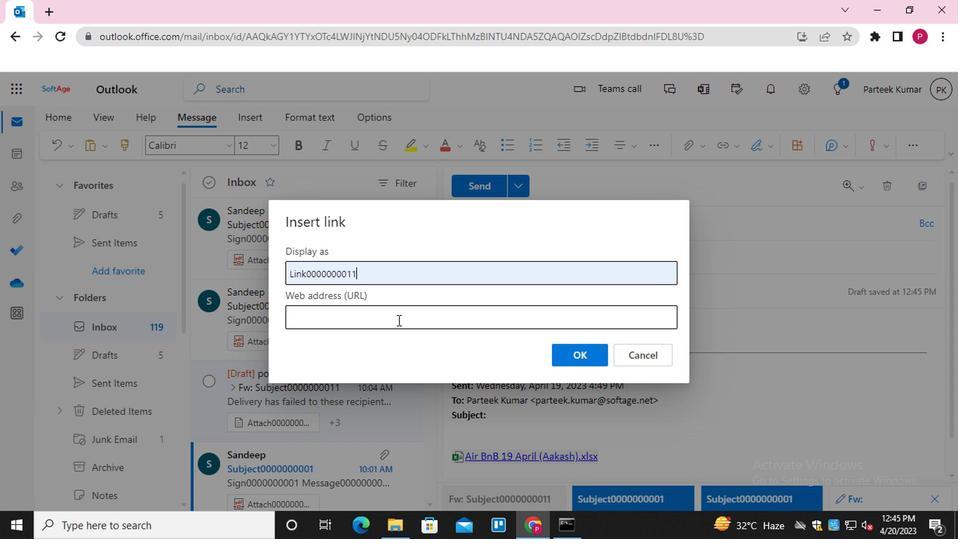 
Action: Mouse pressed left at (371, 316)
Screenshot: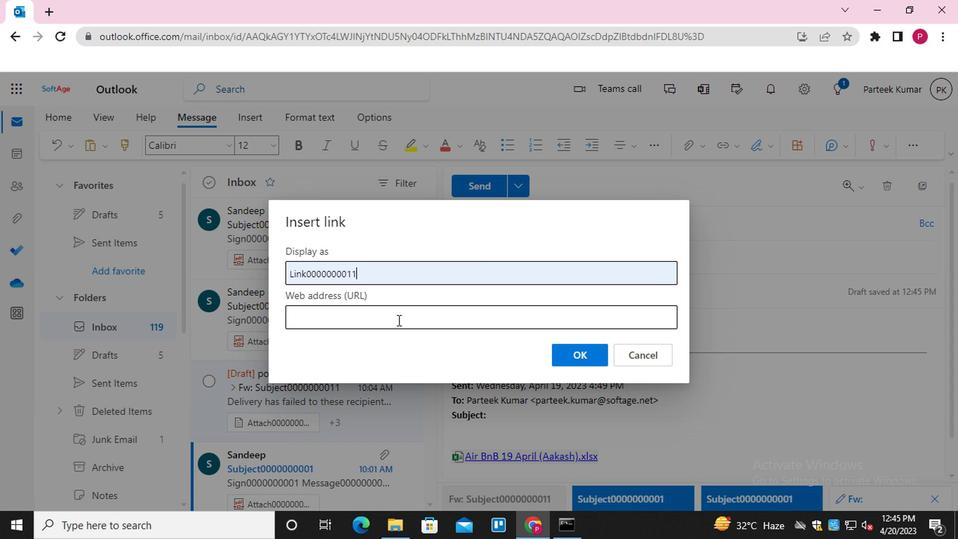 
Action: Mouse moved to (380, 375)
Screenshot: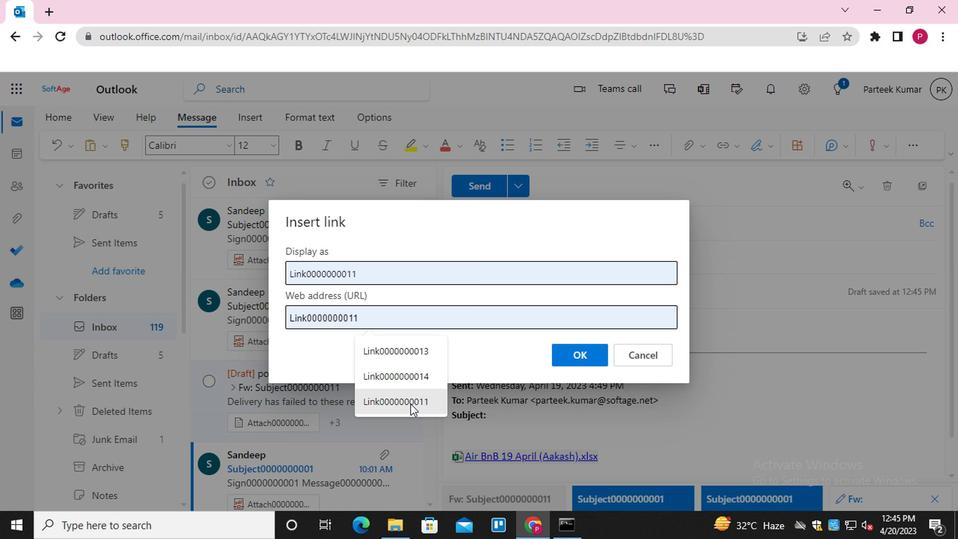 
Action: Mouse pressed left at (380, 375)
Screenshot: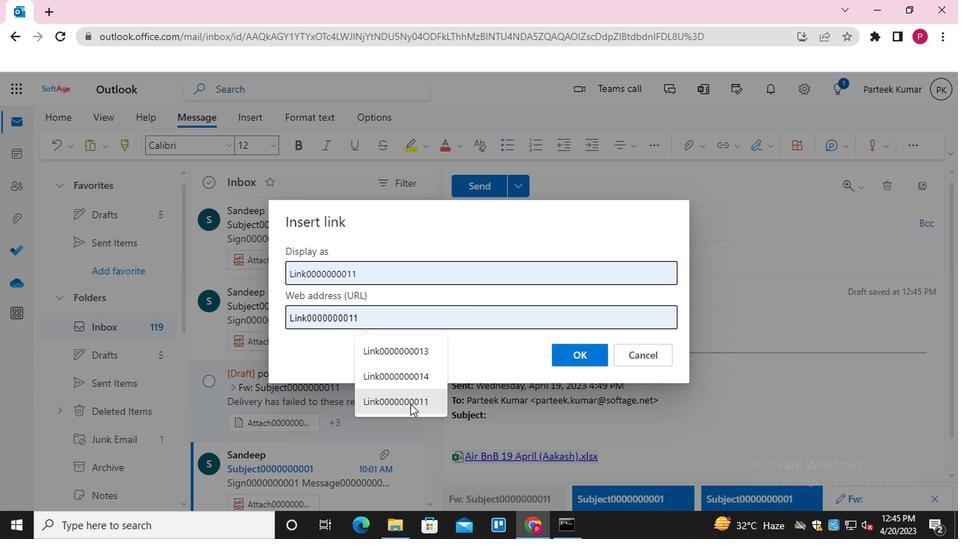 
Action: Mouse moved to (495, 344)
Screenshot: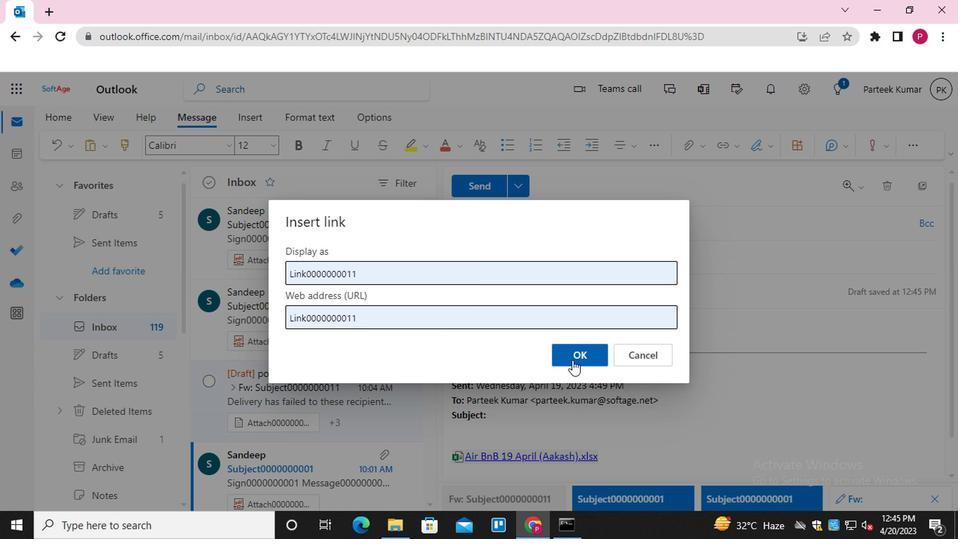 
Action: Mouse pressed left at (495, 344)
Screenshot: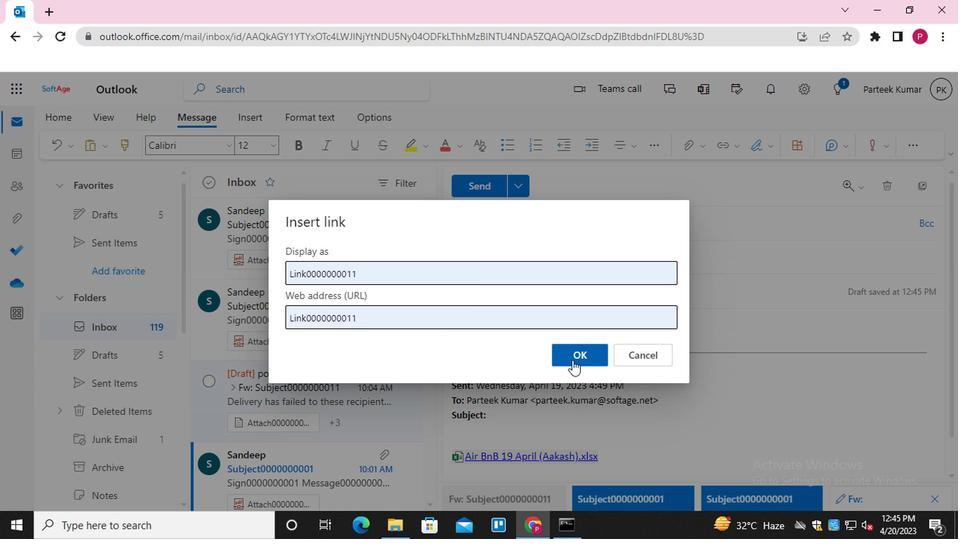 
Action: Mouse moved to (481, 244)
Screenshot: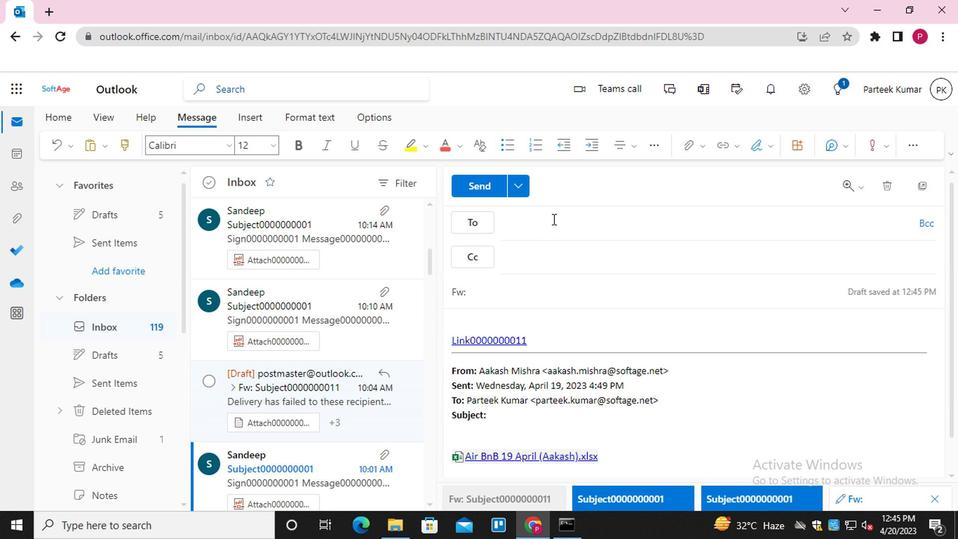 
Action: Mouse pressed left at (481, 244)
Screenshot: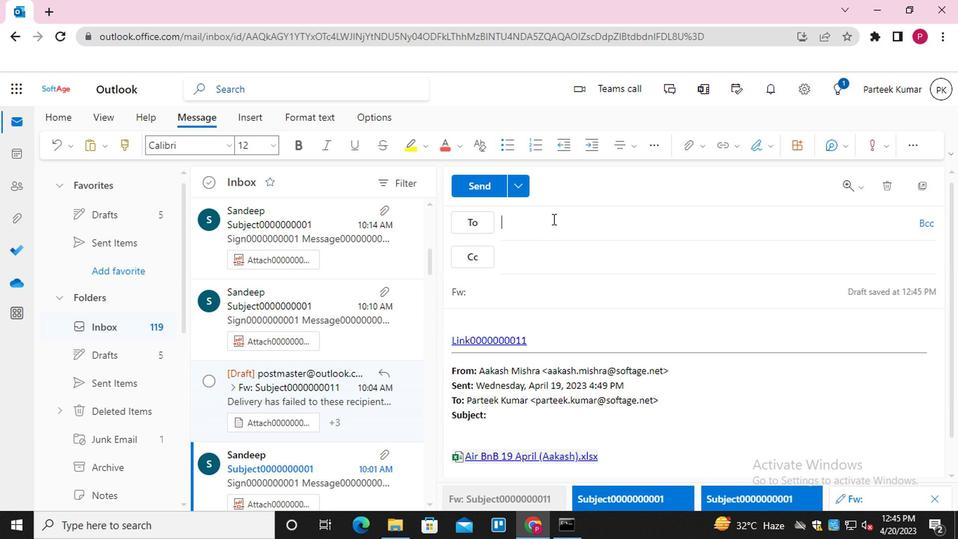 
Action: Mouse moved to (491, 322)
Screenshot: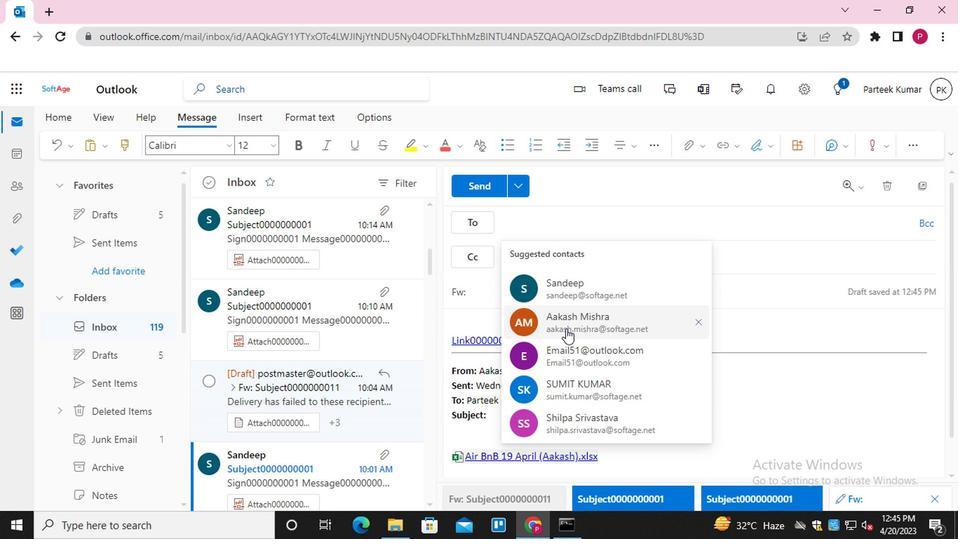 
Action: Mouse pressed left at (491, 322)
Screenshot: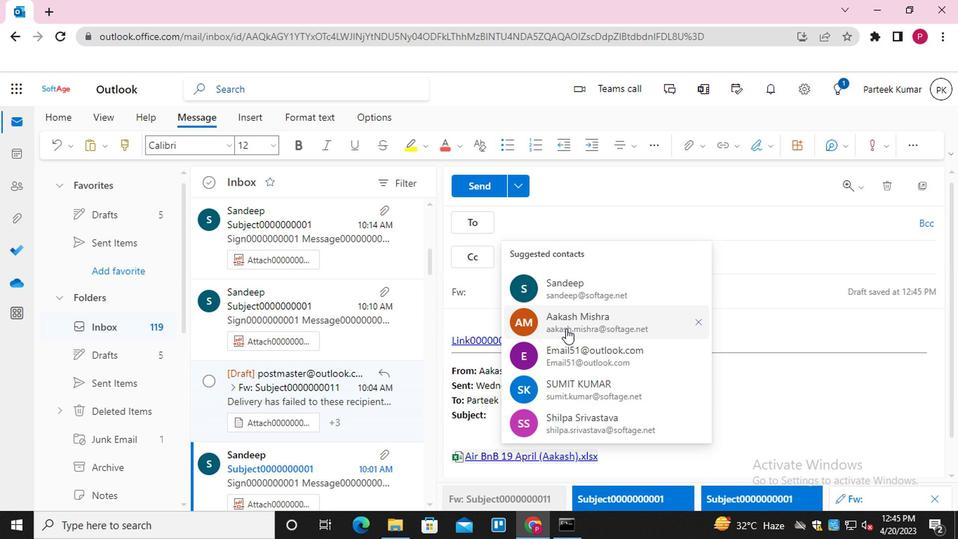 
Action: Mouse moved to (502, 287)
Screenshot: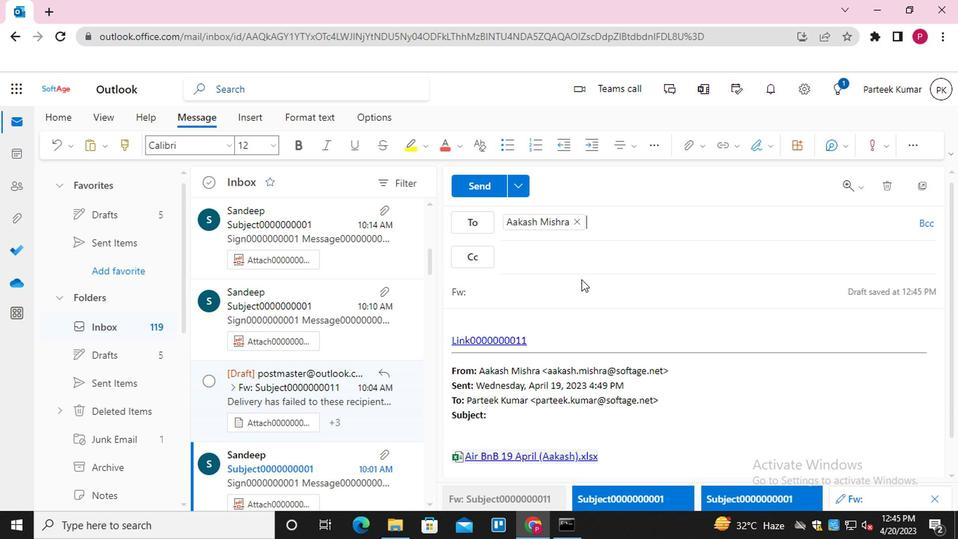 
Action: Key pressed <Key.shift>EMAIL00000000
Screenshot: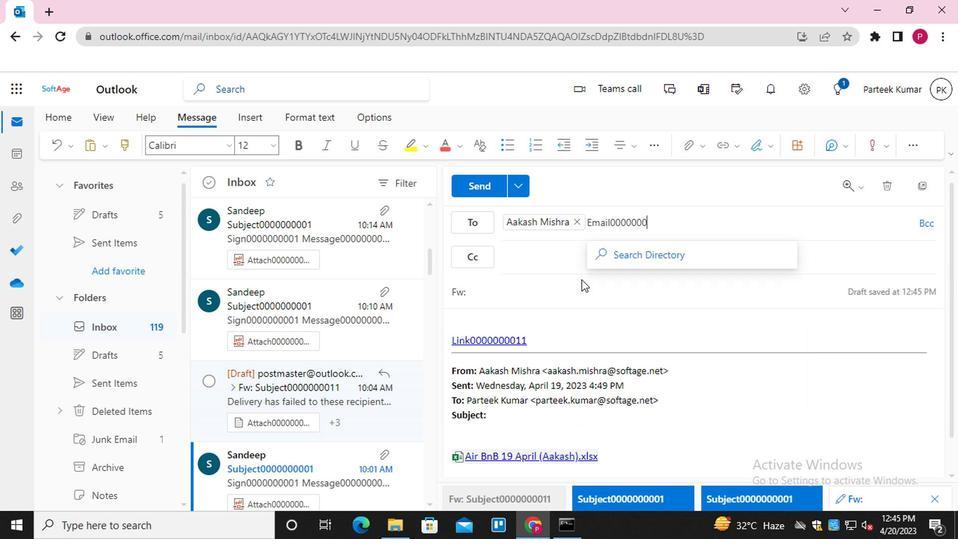 
Action: Mouse moved to (502, 287)
Screenshot: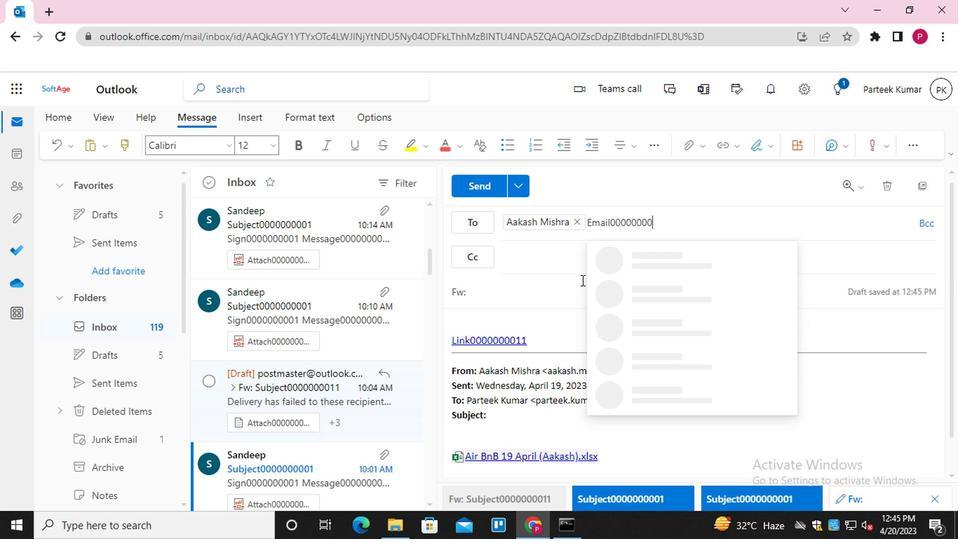 
Action: Key pressed 2<Key.enter>
Screenshot: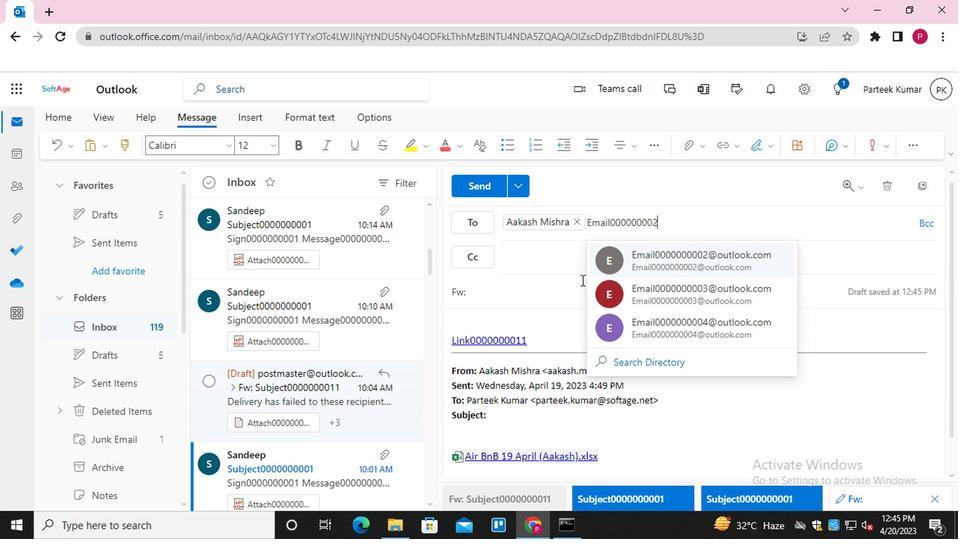 
Action: Mouse moved to (440, 293)
Screenshot: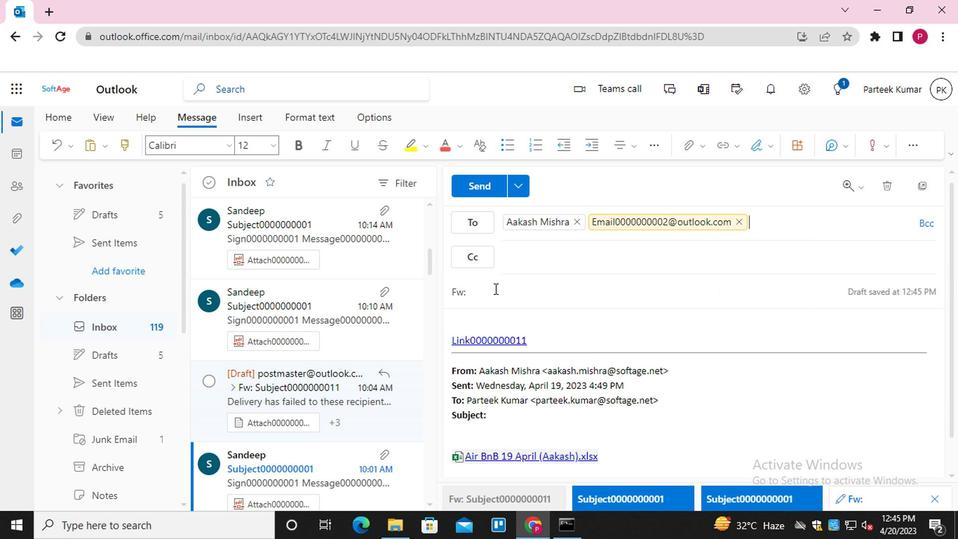 
Action: Mouse pressed left at (440, 293)
Screenshot: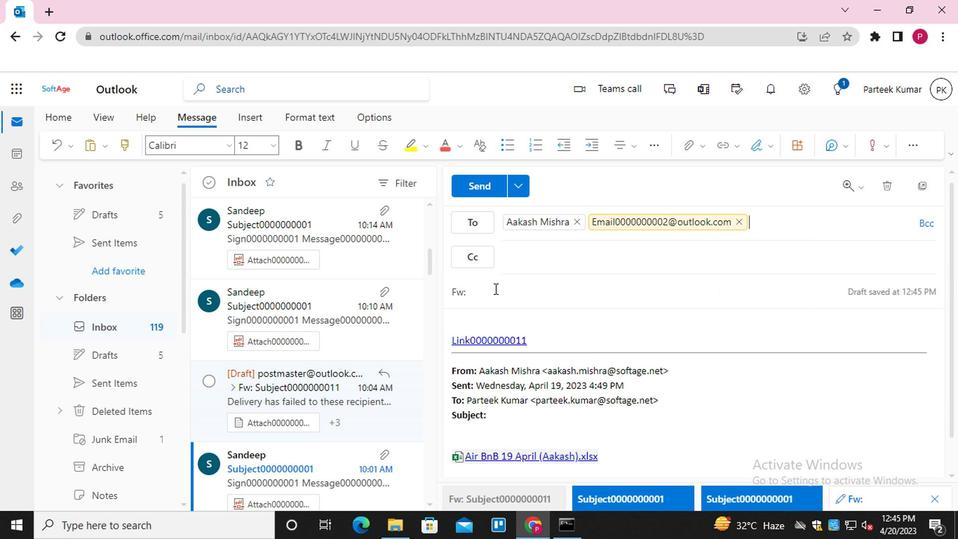 
Action: Key pressed <Key.shift>SUBJECT0000000012
Screenshot: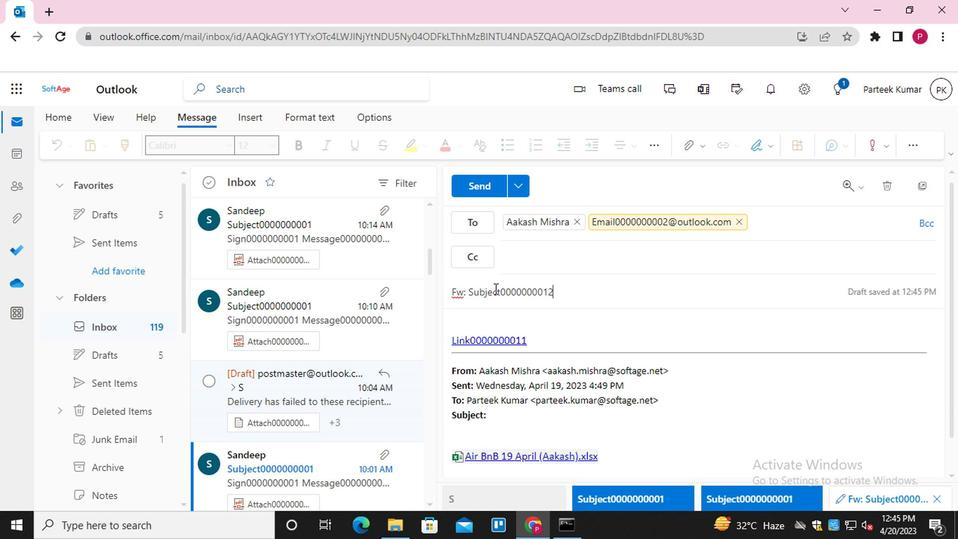 
Action: Mouse moved to (445, 323)
Screenshot: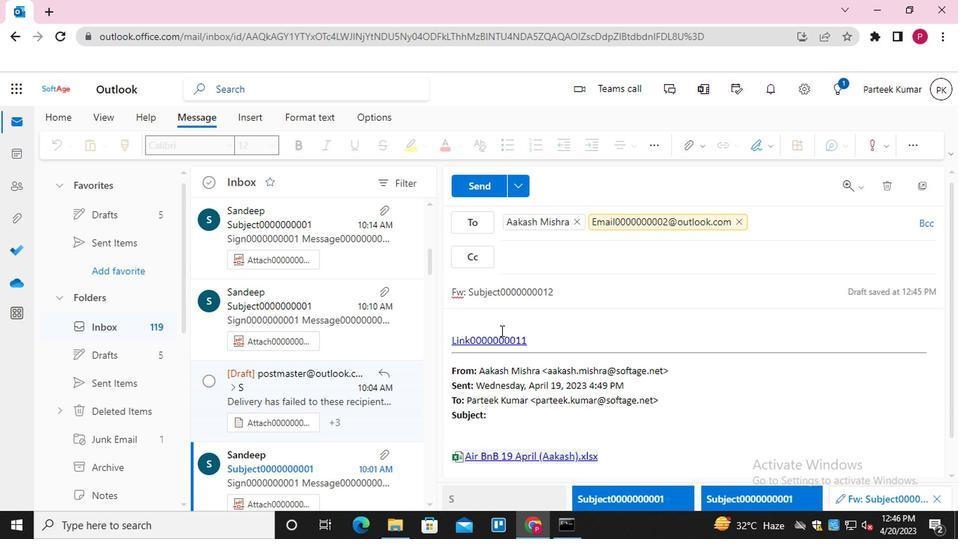 
Action: Mouse pressed left at (445, 323)
Screenshot: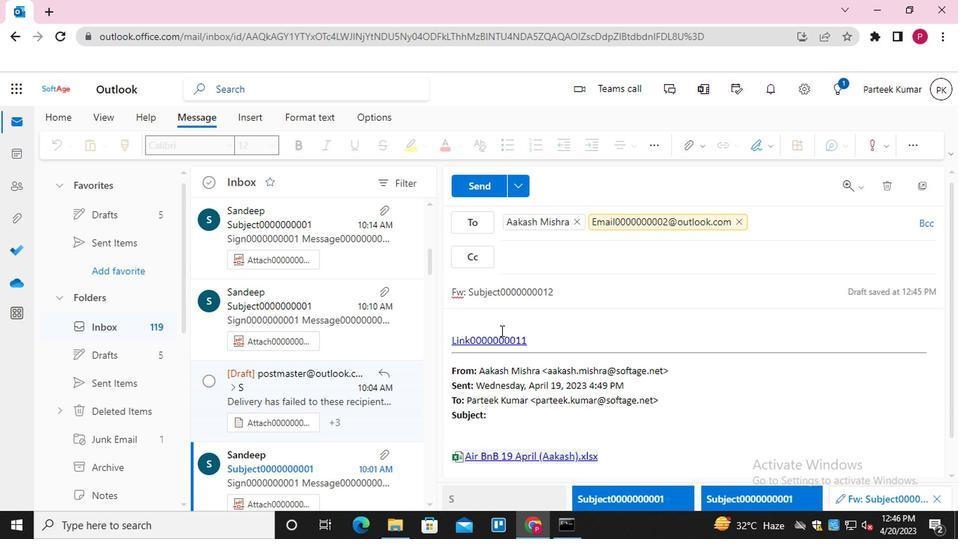 
Action: Mouse moved to (445, 323)
Screenshot: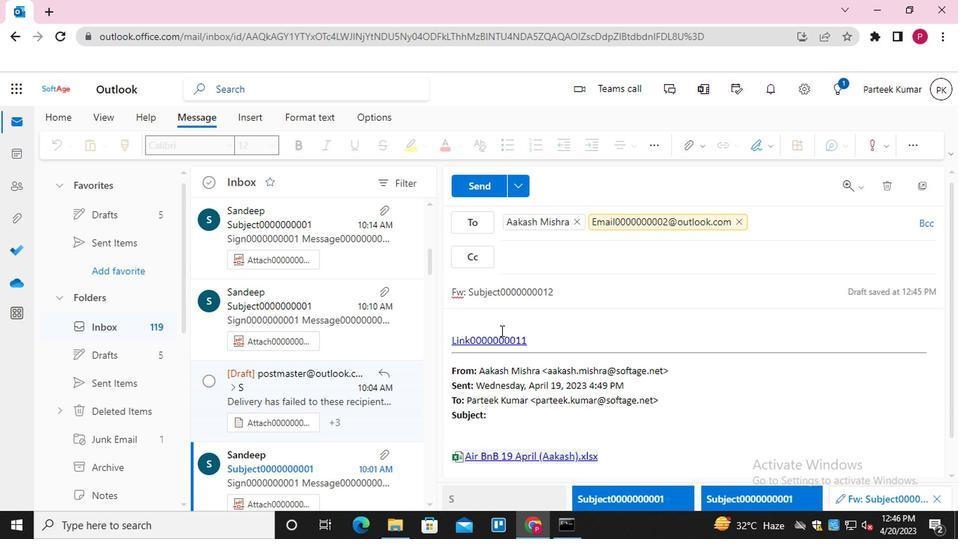 
Action: Key pressed <Key.shift_r><<Key.backspace><Key.shift_r>MESSAGE0000000012
Screenshot: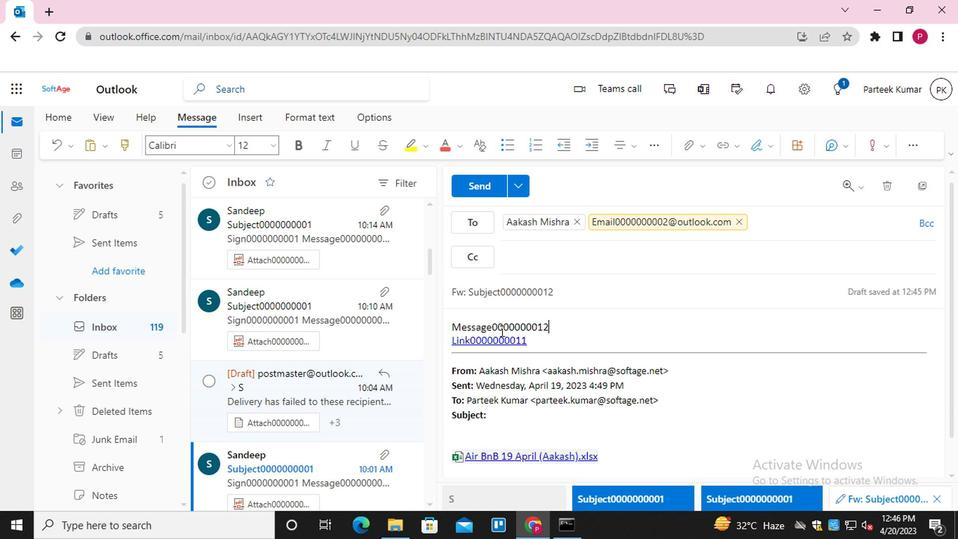 
Action: Mouse moved to (421, 224)
Screenshot: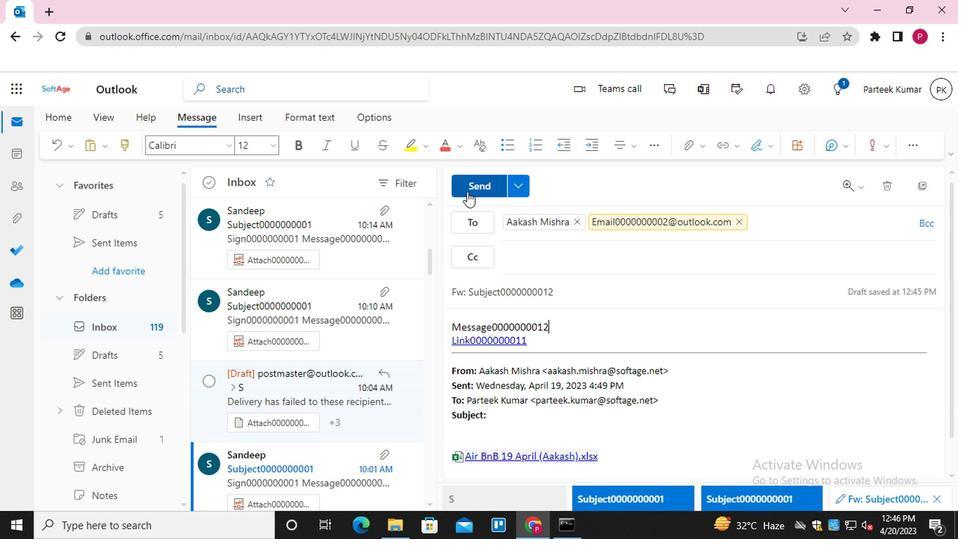 
Action: Mouse pressed left at (421, 224)
Screenshot: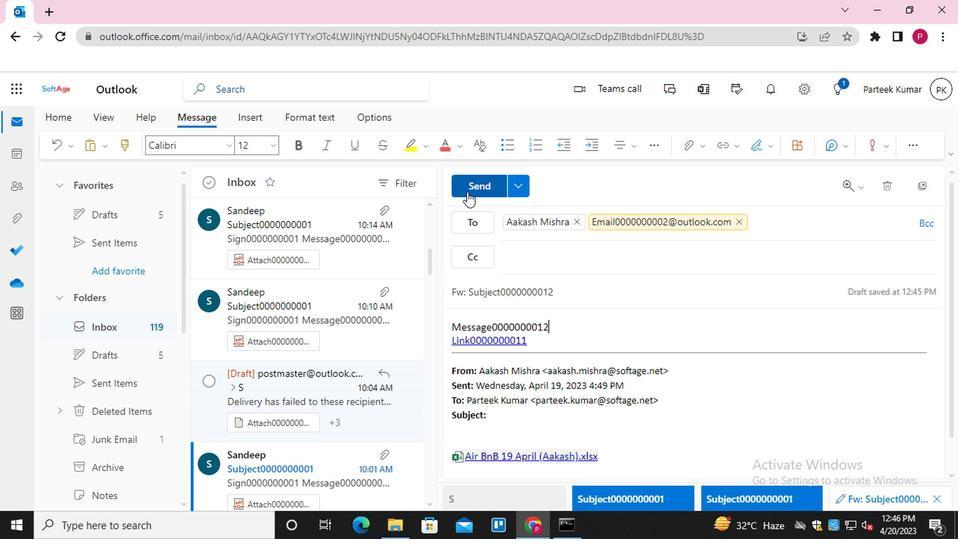 
Action: Mouse moved to (507, 276)
Screenshot: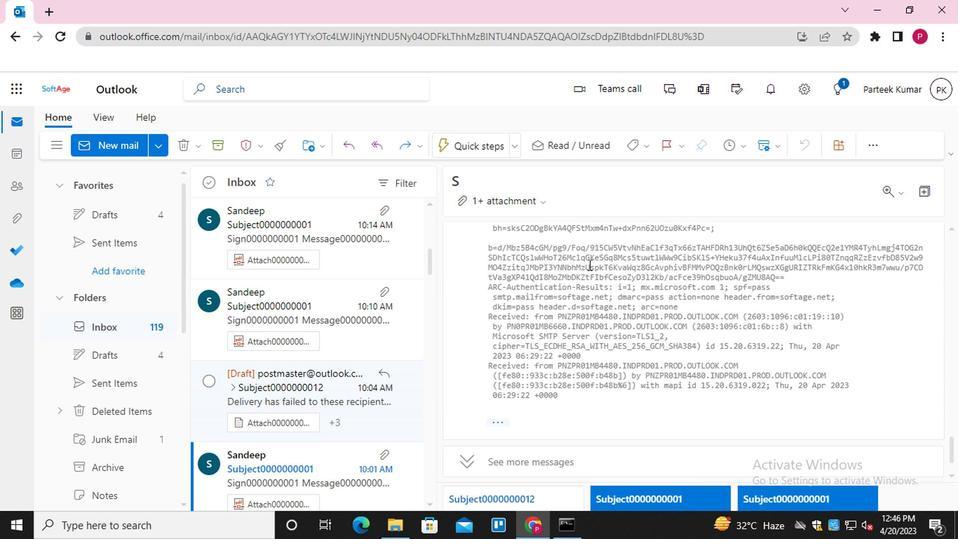
Action: Mouse scrolled (507, 276) with delta (0, 0)
Screenshot: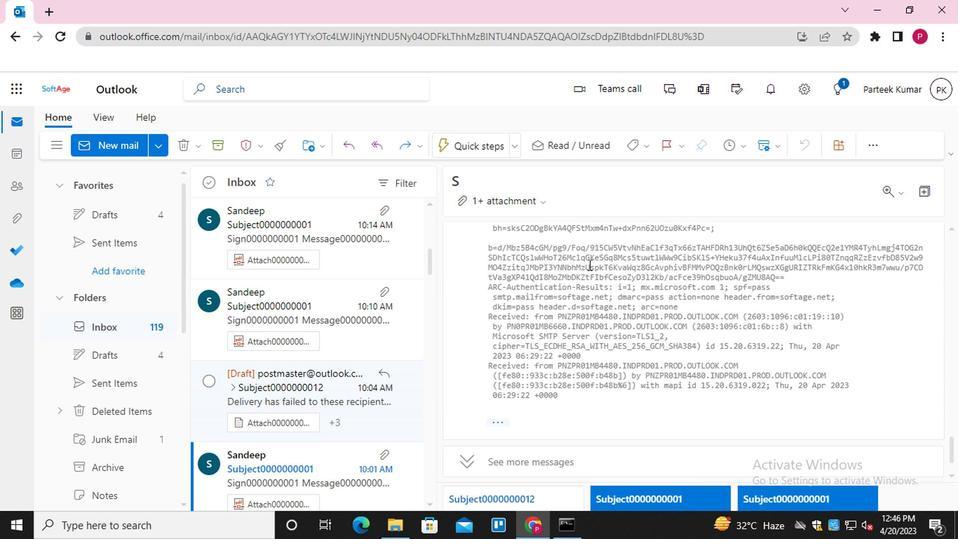 
Action: Mouse scrolled (507, 276) with delta (0, 0)
Screenshot: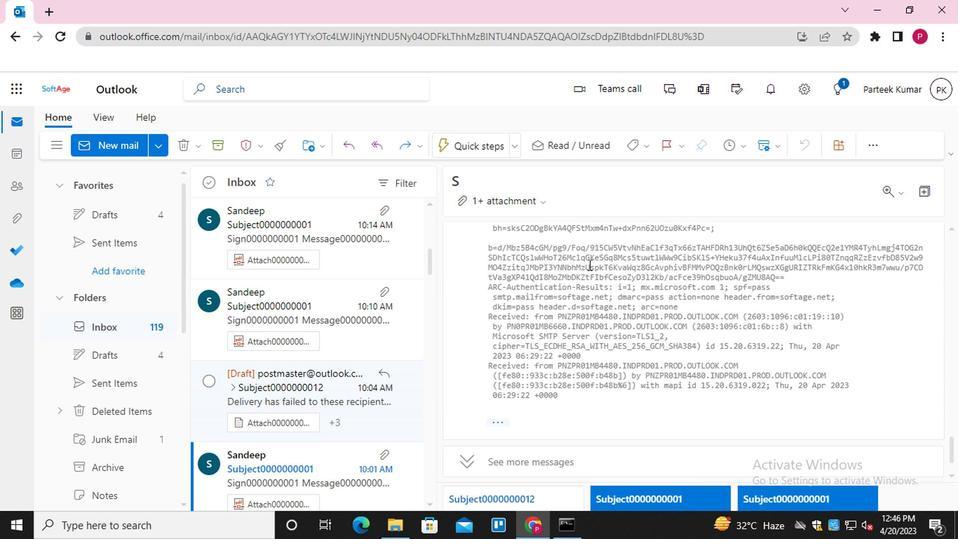 
Action: Mouse scrolled (507, 276) with delta (0, 0)
Screenshot: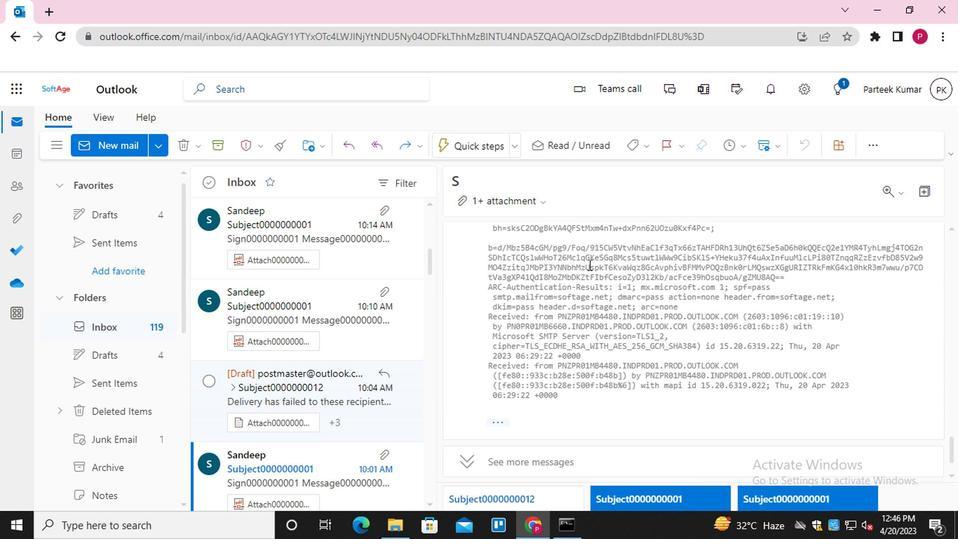 
Action: Mouse scrolled (507, 276) with delta (0, 0)
Screenshot: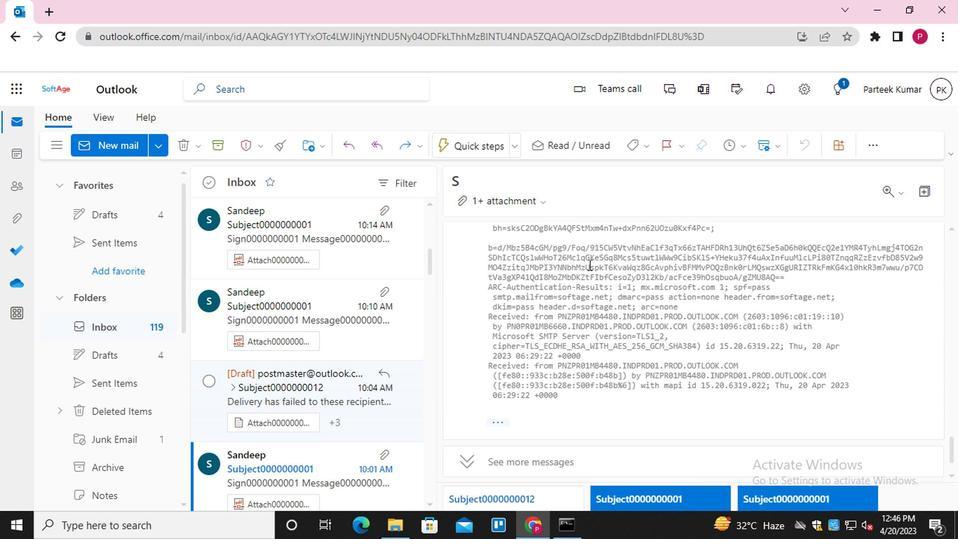 
Action: Mouse scrolled (507, 276) with delta (0, 0)
Screenshot: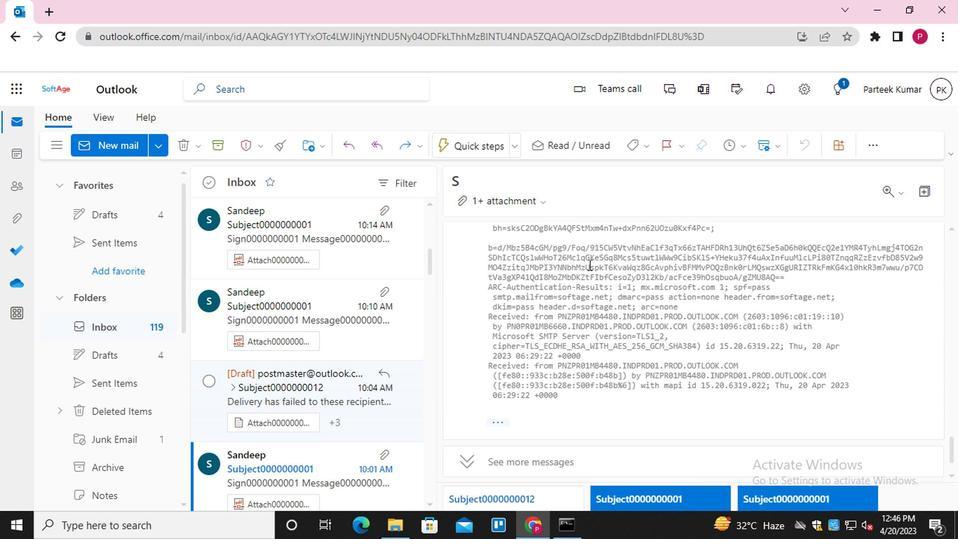 
Action: Mouse scrolled (507, 276) with delta (0, 0)
Screenshot: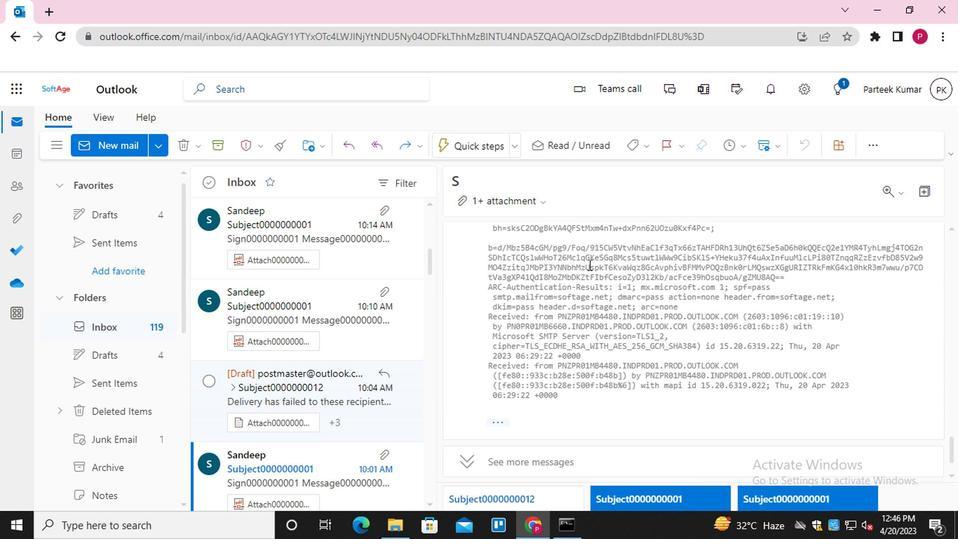 
Action: Mouse scrolled (507, 276) with delta (0, 0)
Screenshot: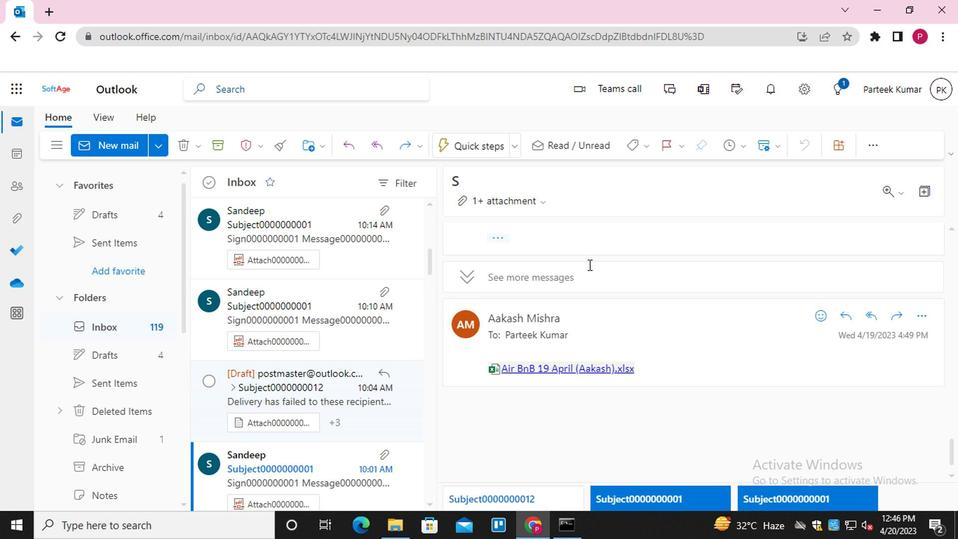 
Action: Mouse scrolled (507, 276) with delta (0, 0)
Screenshot: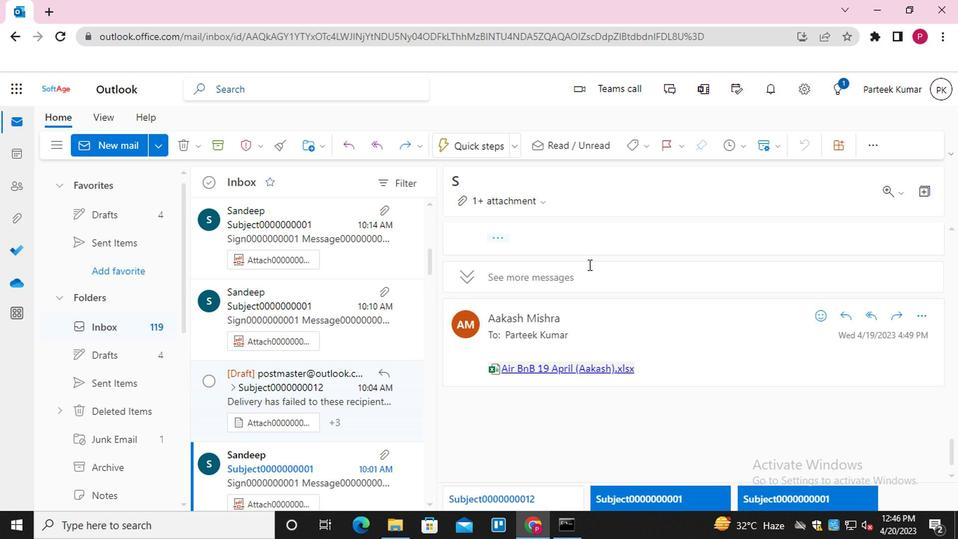 
Action: Mouse scrolled (507, 276) with delta (0, 0)
Screenshot: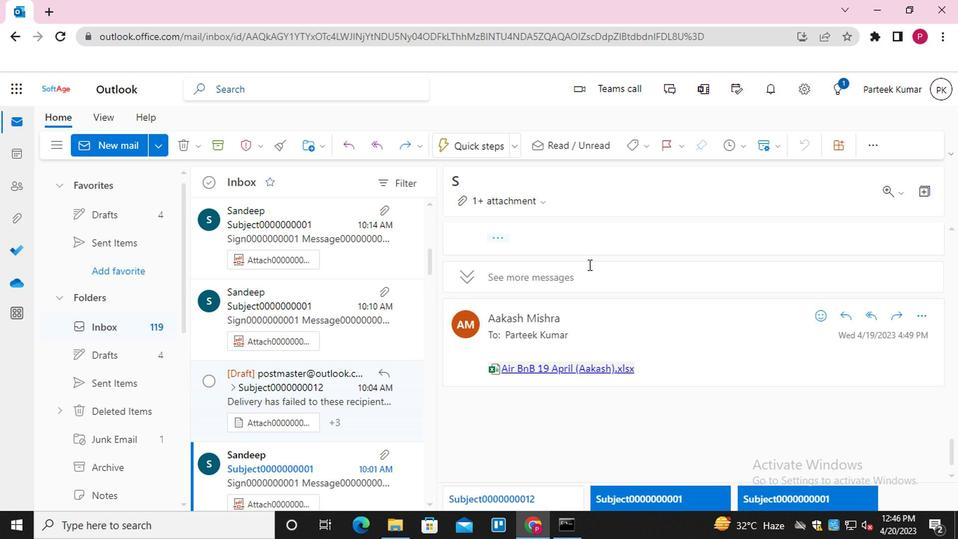 
Action: Mouse scrolled (507, 276) with delta (0, 0)
Screenshot: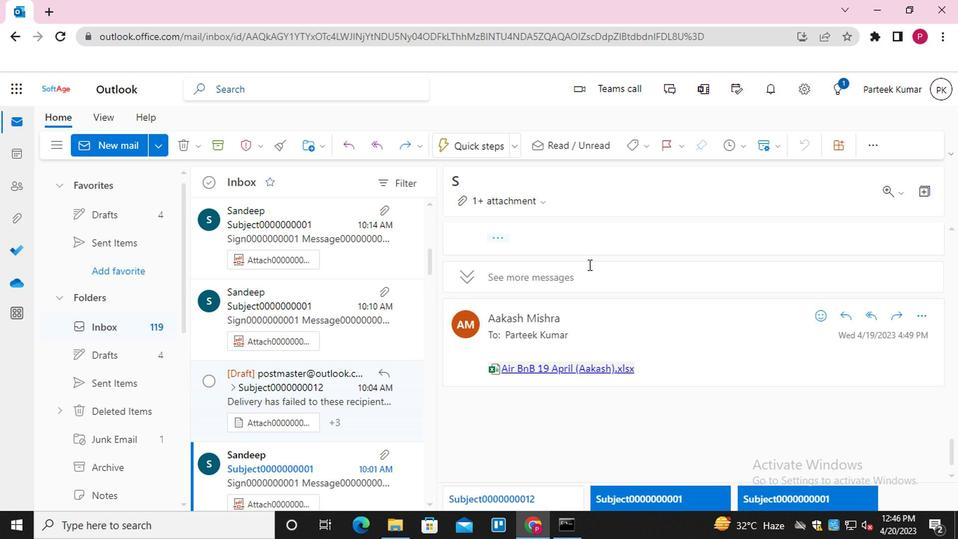 
Action: Mouse scrolled (507, 276) with delta (0, 0)
Screenshot: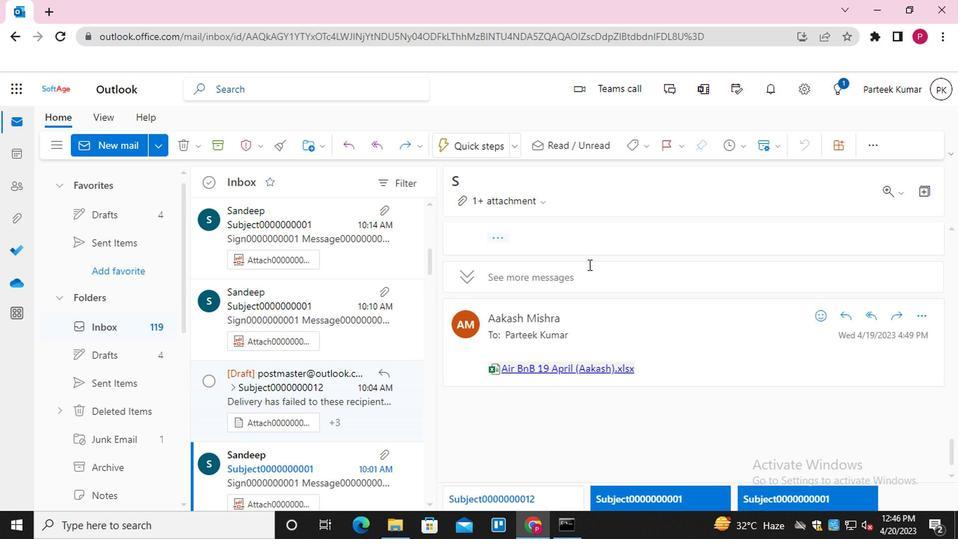 
Action: Mouse scrolled (507, 276) with delta (0, 0)
Screenshot: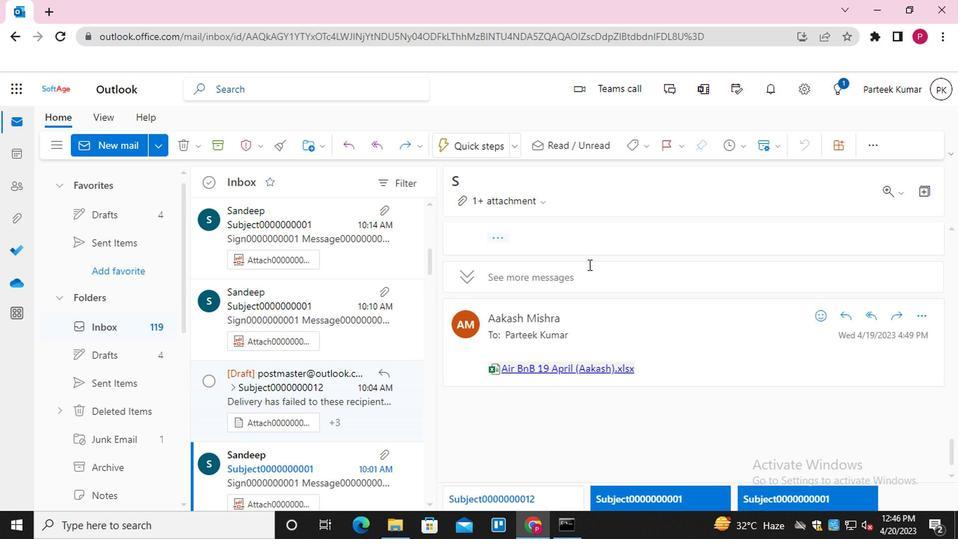 
Action: Mouse scrolled (507, 276) with delta (0, 0)
Screenshot: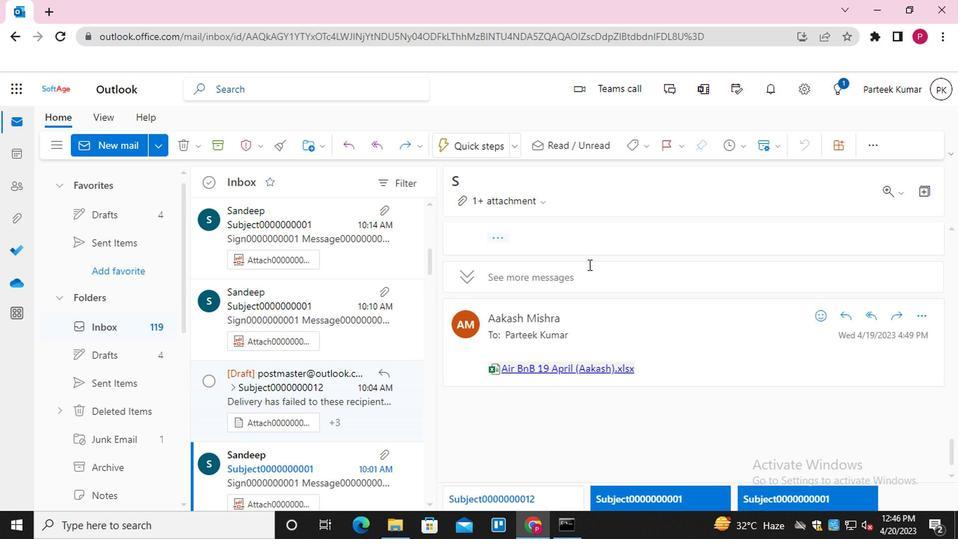 
Action: Mouse moved to (724, 309)
Screenshot: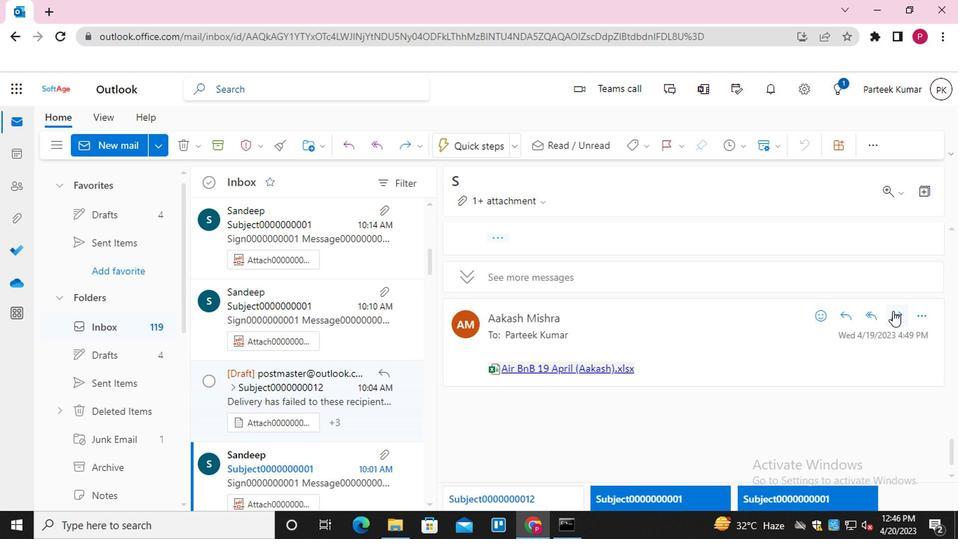
Action: Mouse pressed left at (724, 309)
Screenshot: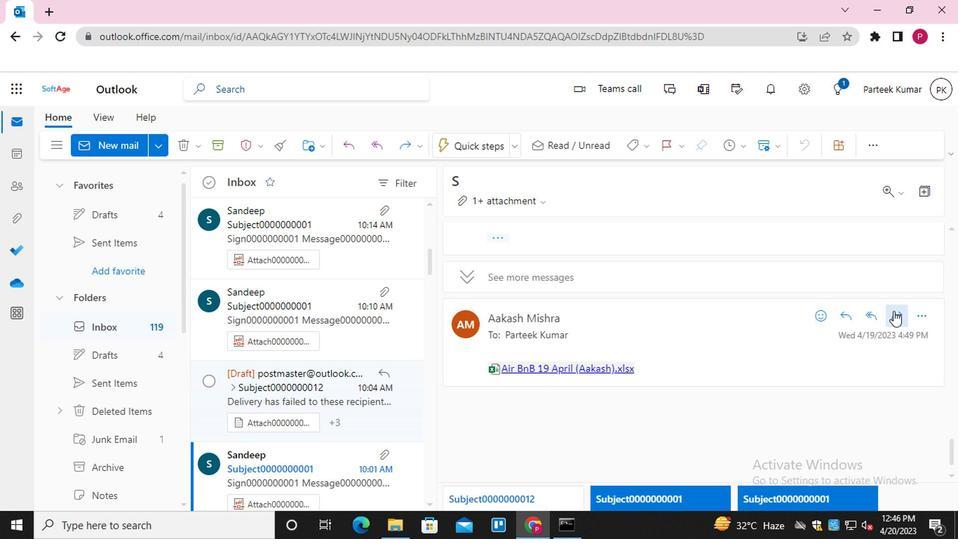 
Action: Mouse moved to (417, 331)
Screenshot: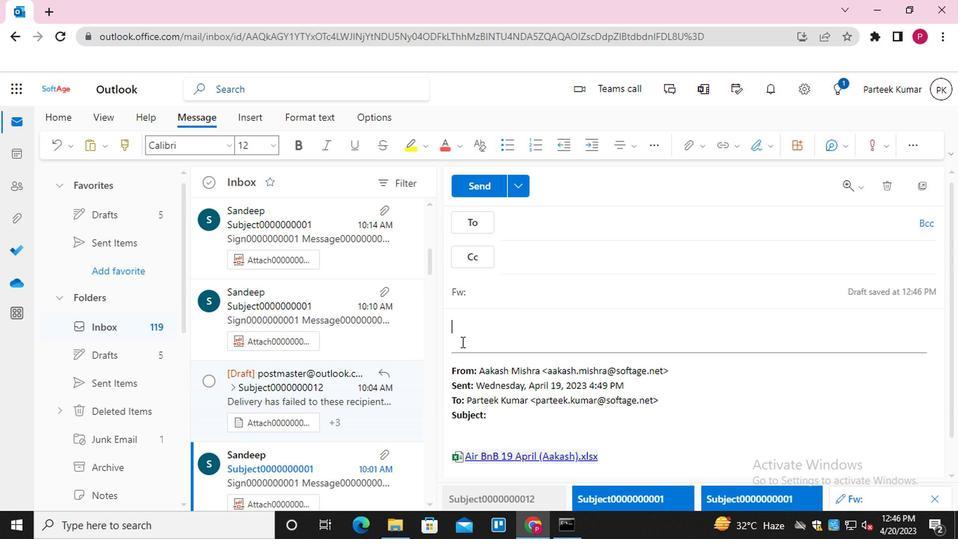 
Action: Mouse pressed left at (417, 331)
Screenshot: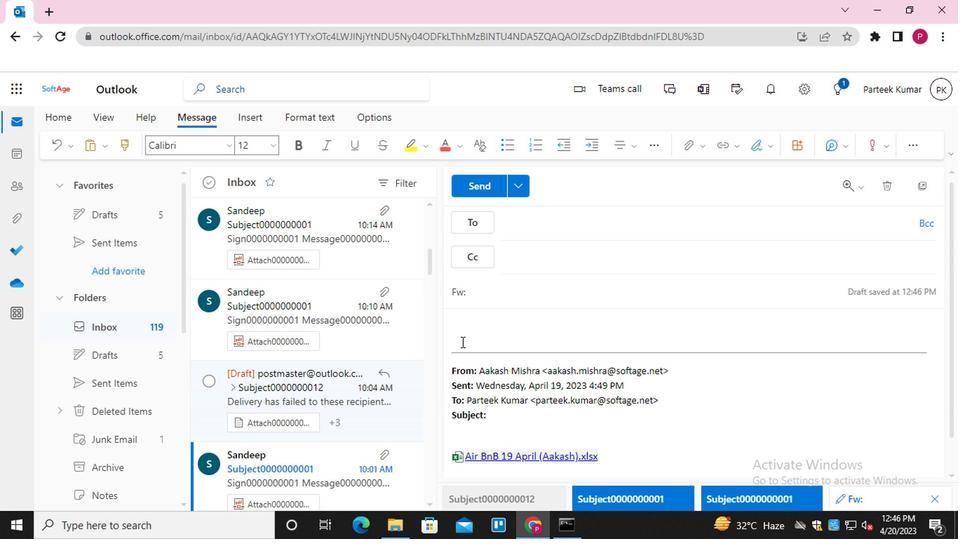 
Action: Mouse moved to (607, 190)
Screenshot: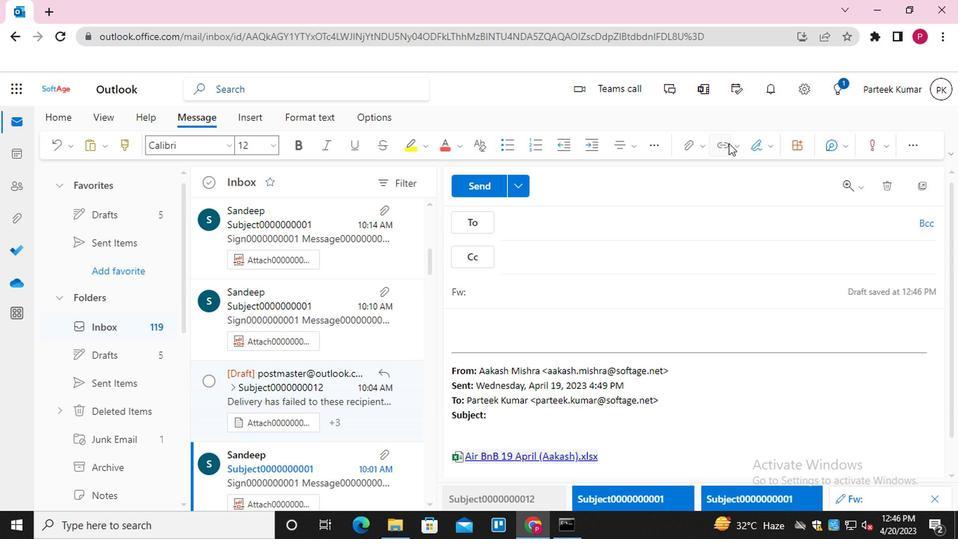 
Action: Mouse pressed left at (607, 190)
Screenshot: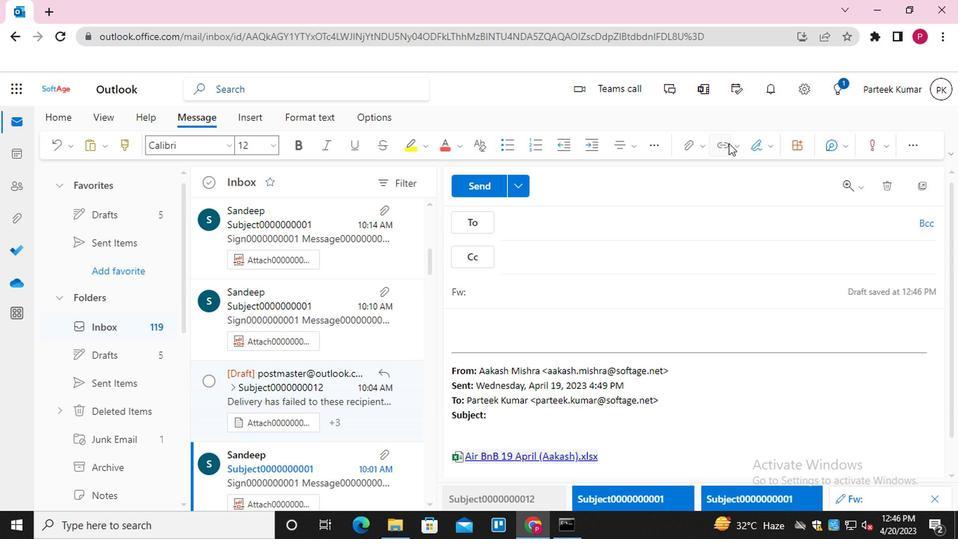 
Action: Mouse moved to (412, 274)
Screenshot: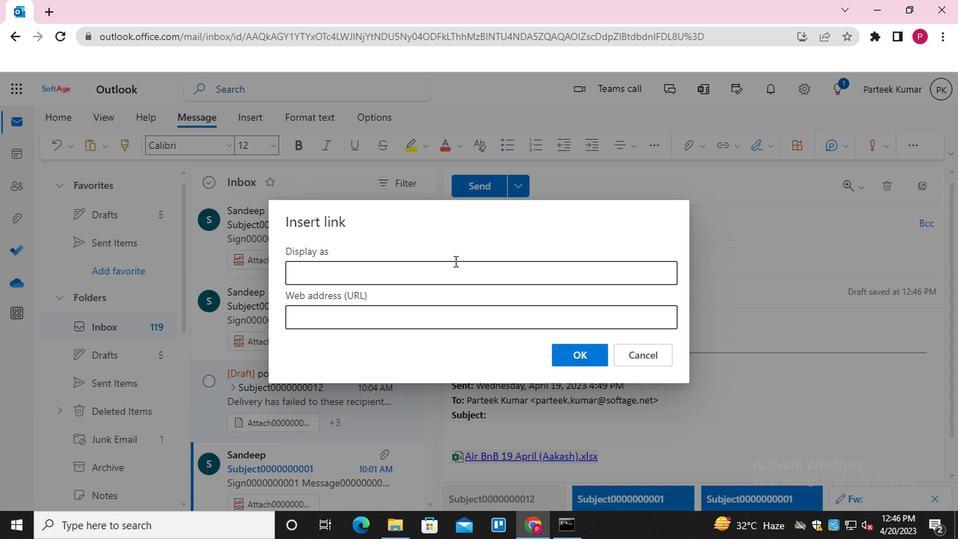 
Action: Mouse pressed left at (412, 274)
Screenshot: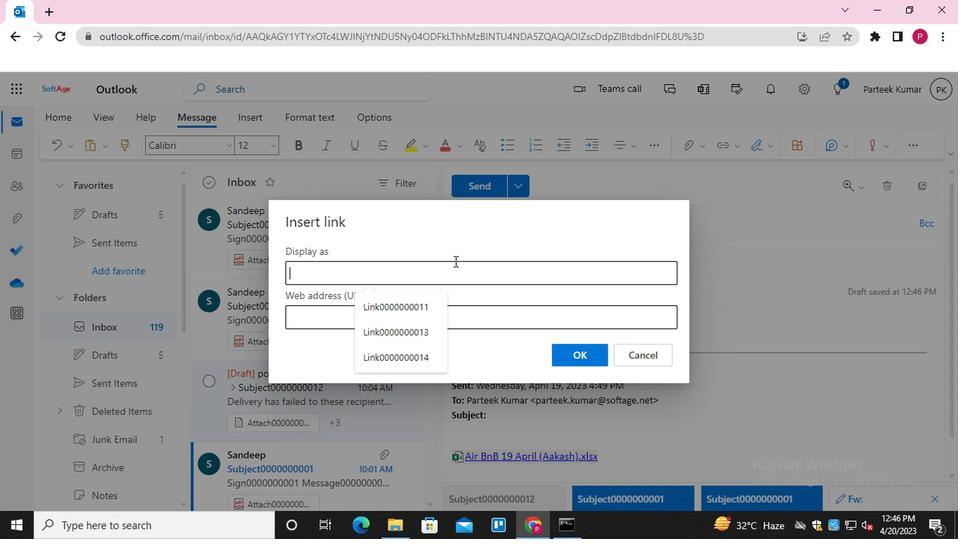 
Action: Mouse moved to (395, 314)
Screenshot: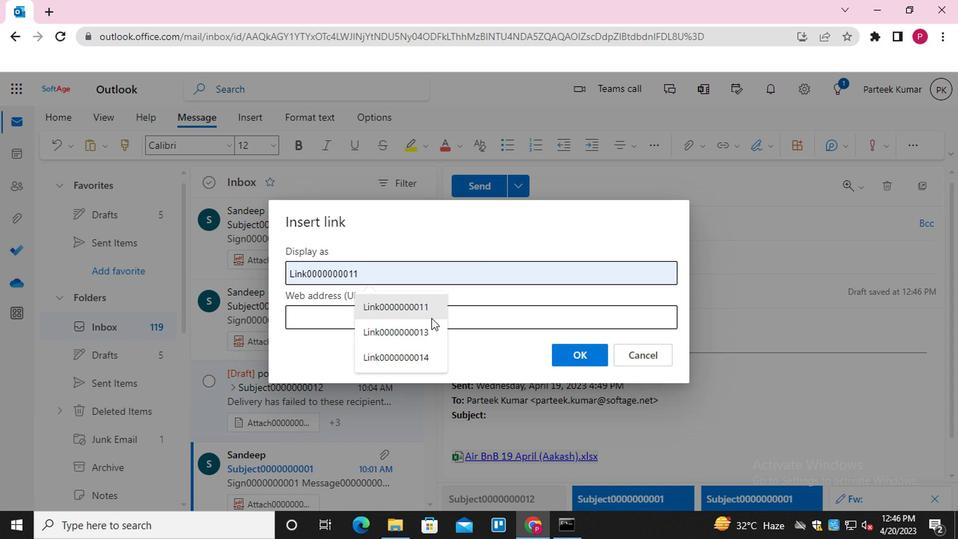 
Action: Mouse pressed left at (395, 314)
Screenshot: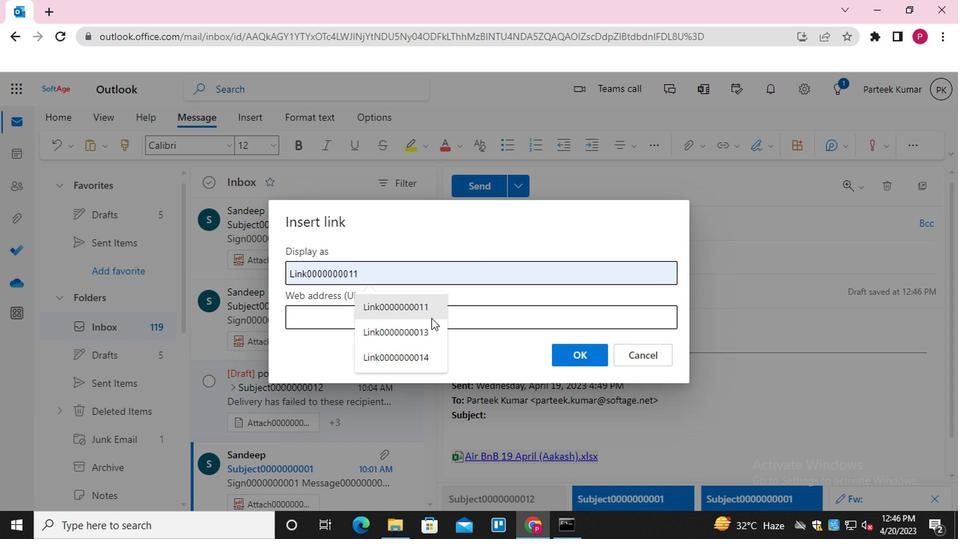 
Action: Mouse moved to (401, 315)
Screenshot: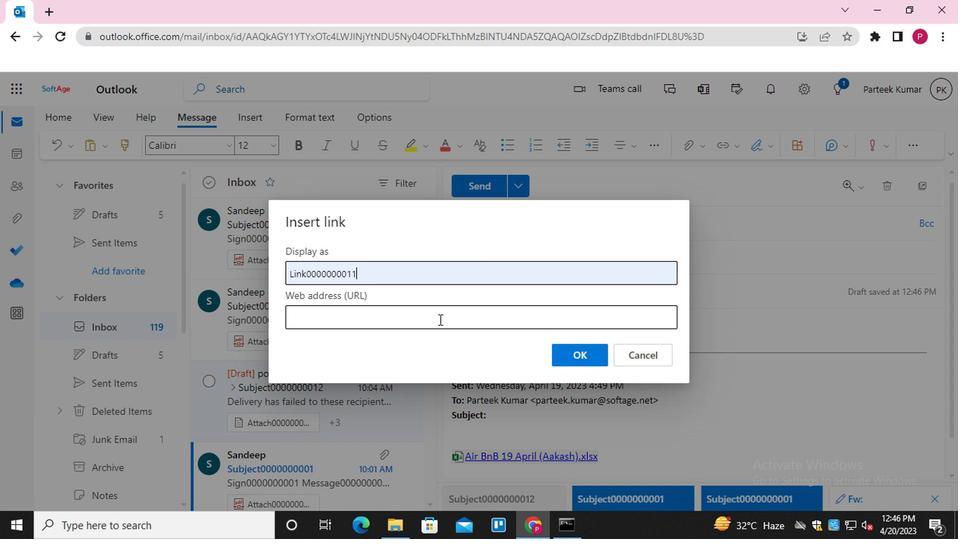 
Action: Mouse pressed left at (401, 315)
Screenshot: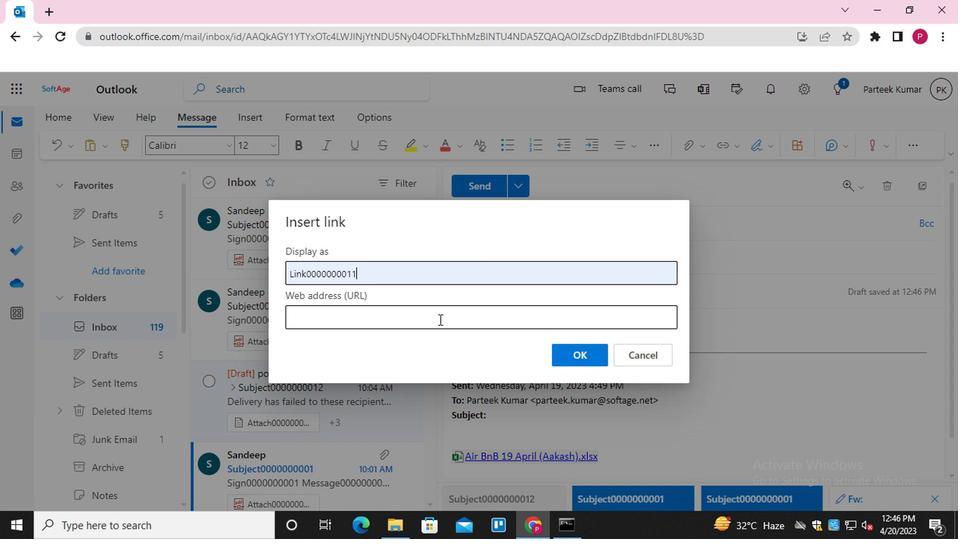 
Action: Mouse moved to (386, 373)
Screenshot: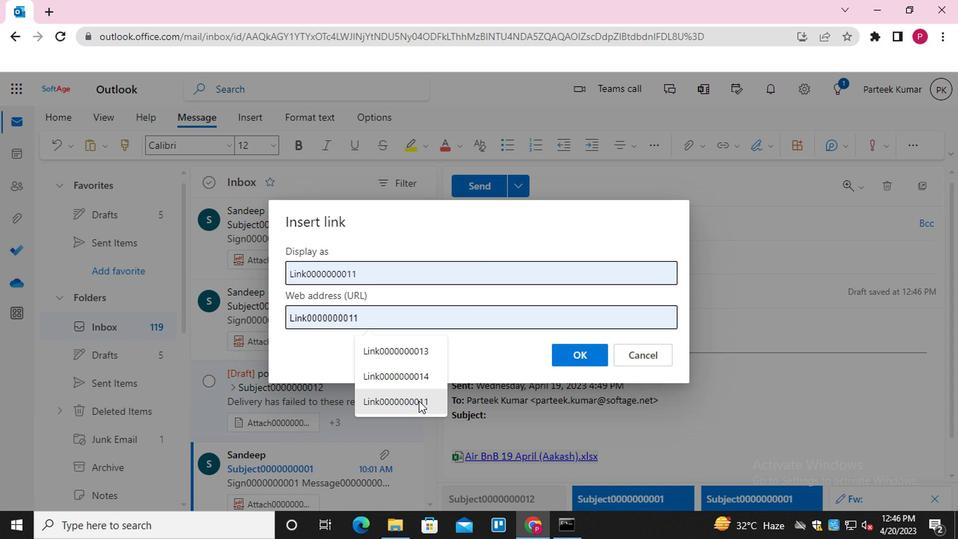 
Action: Mouse pressed left at (386, 373)
Screenshot: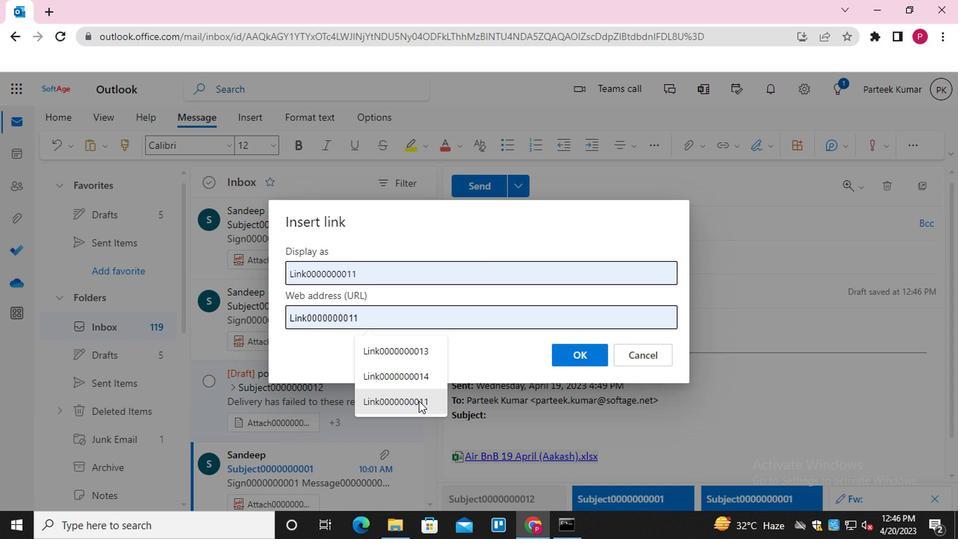 
Action: Mouse moved to (502, 339)
Screenshot: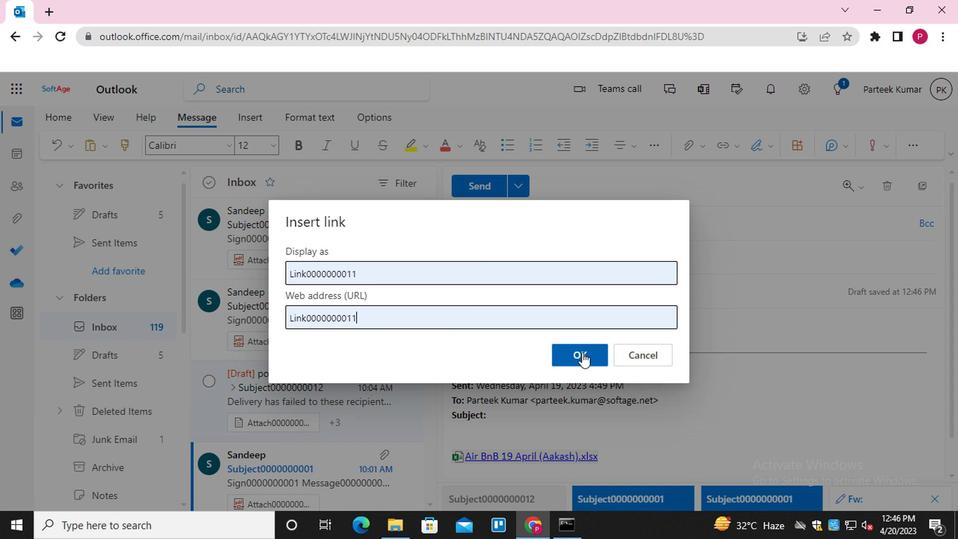 
Action: Mouse pressed left at (502, 339)
Screenshot: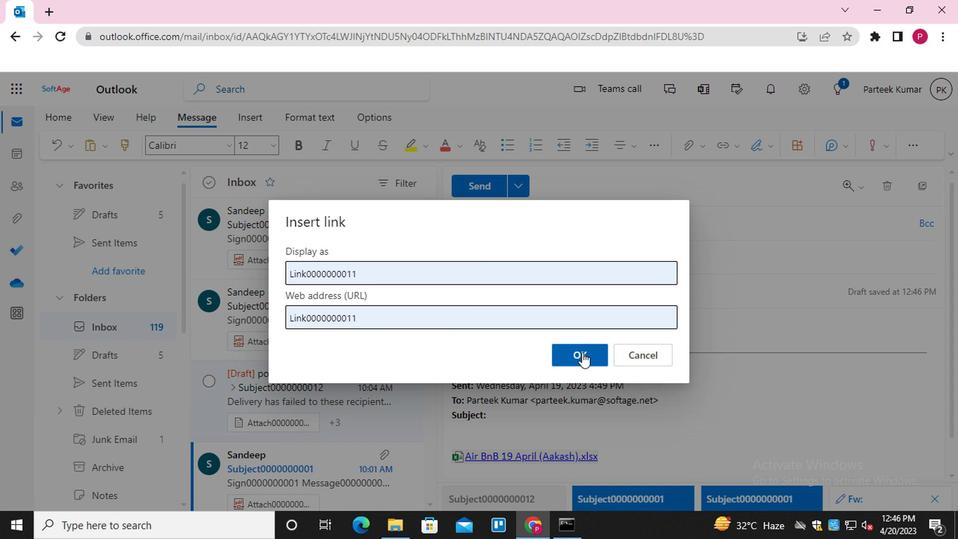 
Action: Mouse moved to (487, 246)
Screenshot: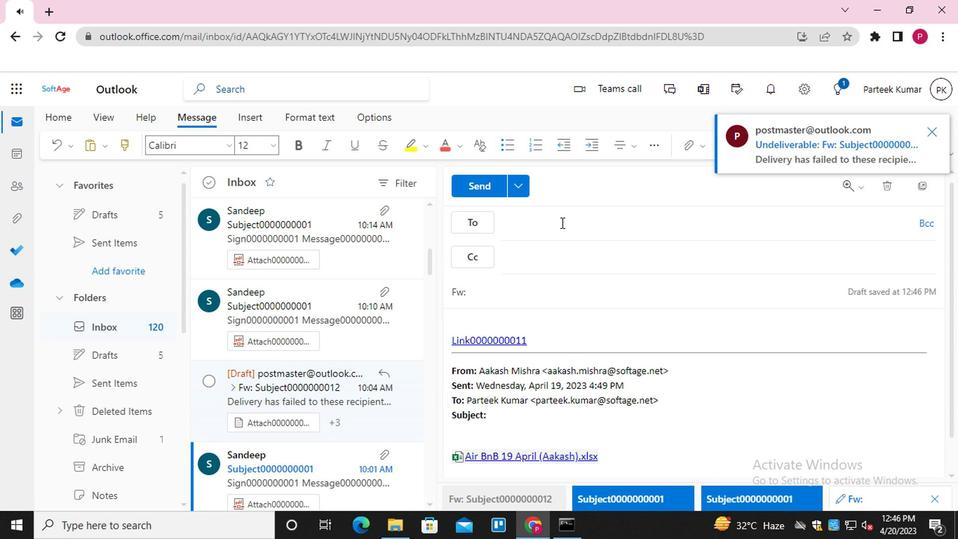 
Action: Mouse pressed left at (487, 246)
Screenshot: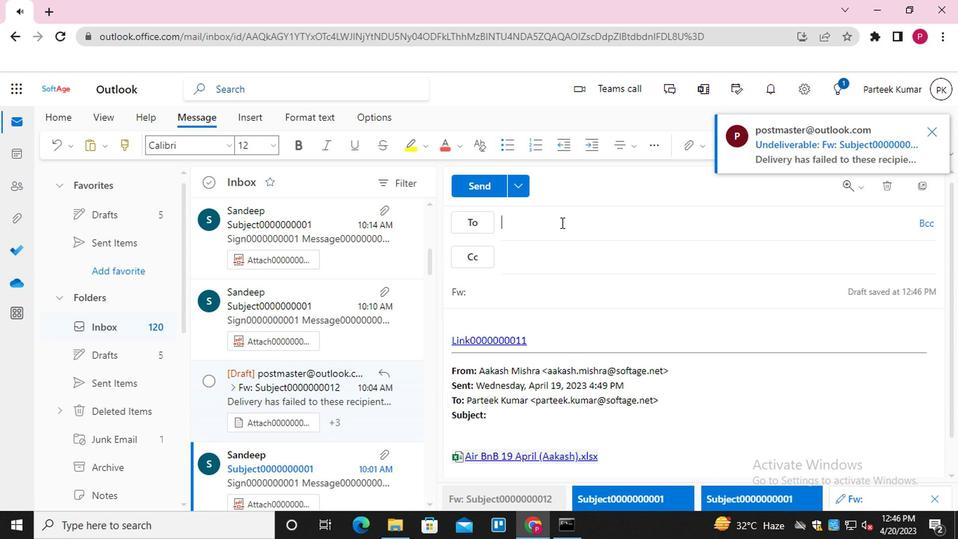 
Action: Mouse moved to (497, 314)
Screenshot: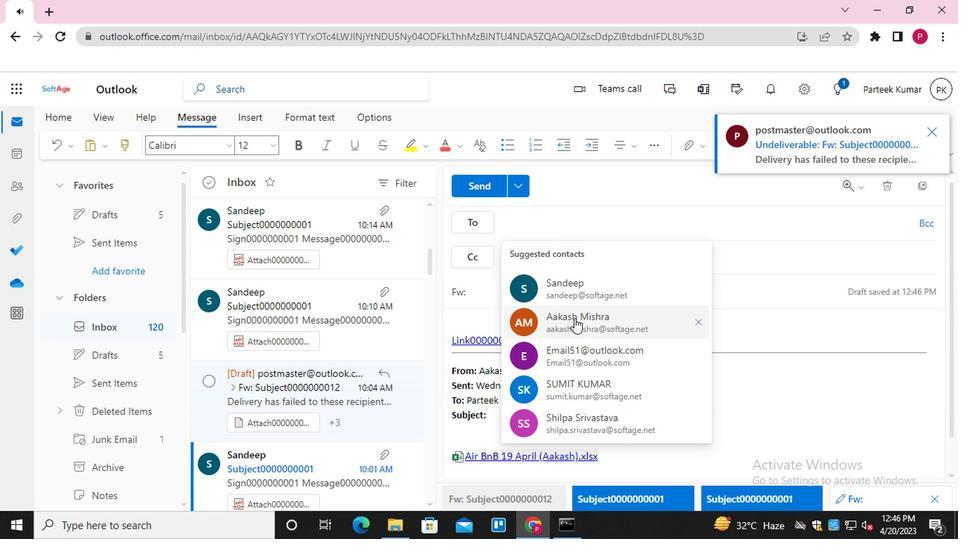 
Action: Mouse pressed left at (497, 314)
Screenshot: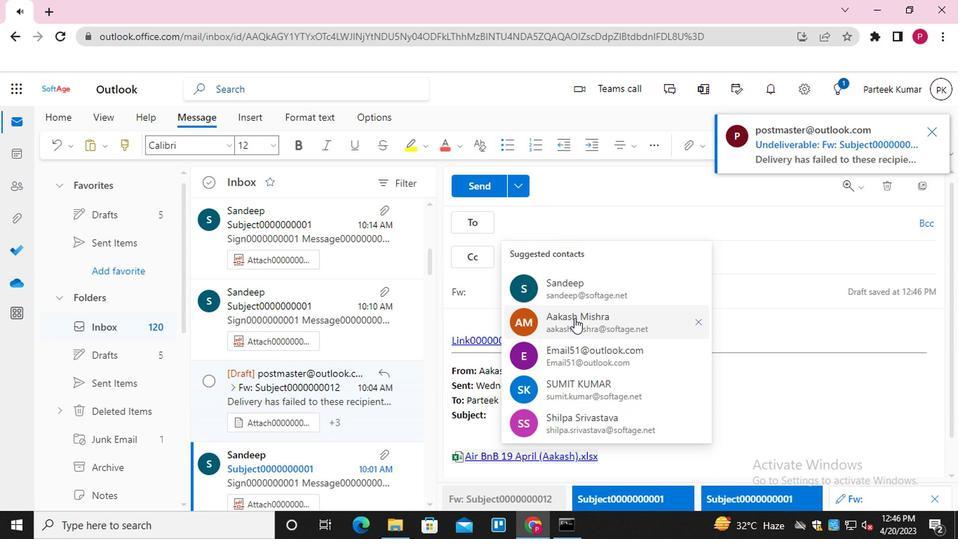 
Action: Mouse moved to (468, 297)
Screenshot: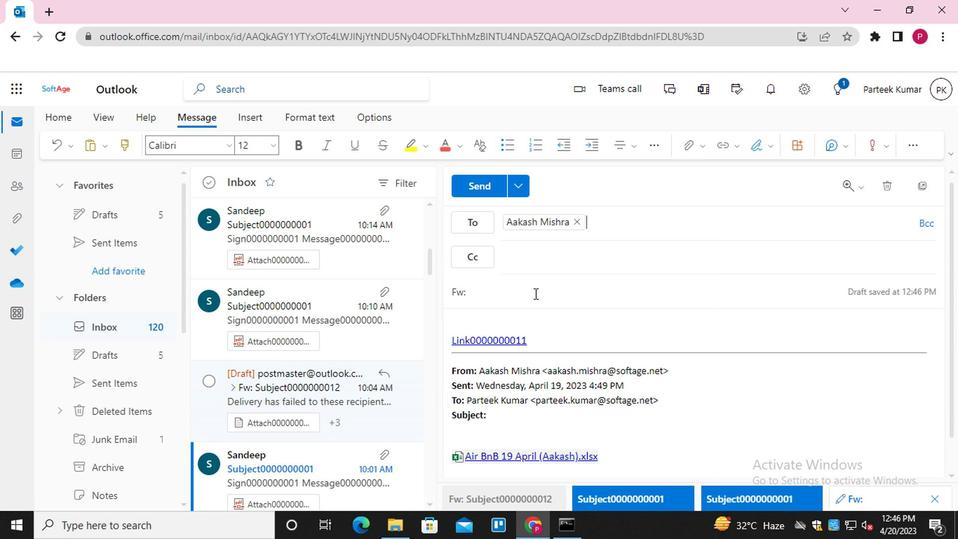 
Action: Mouse pressed left at (468, 297)
Screenshot: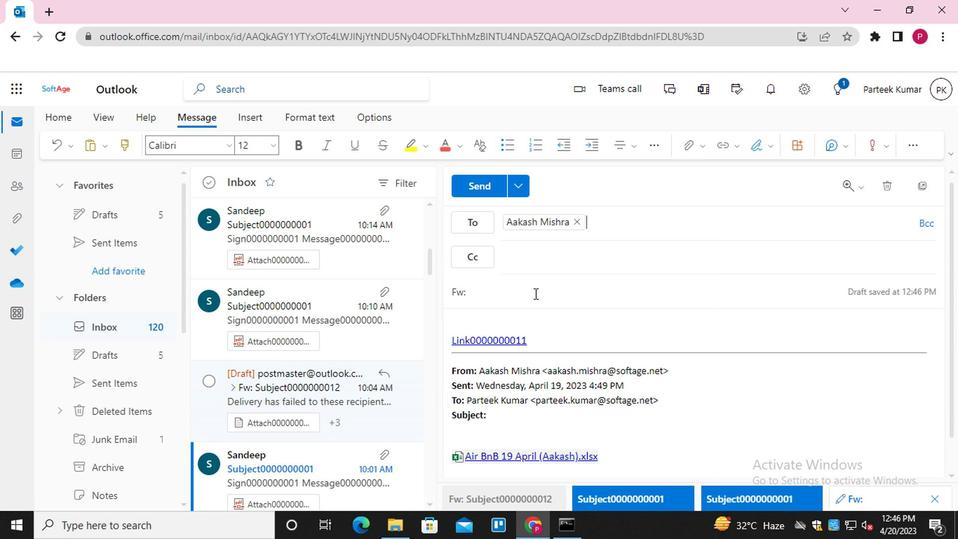 
Action: Mouse moved to (469, 300)
Screenshot: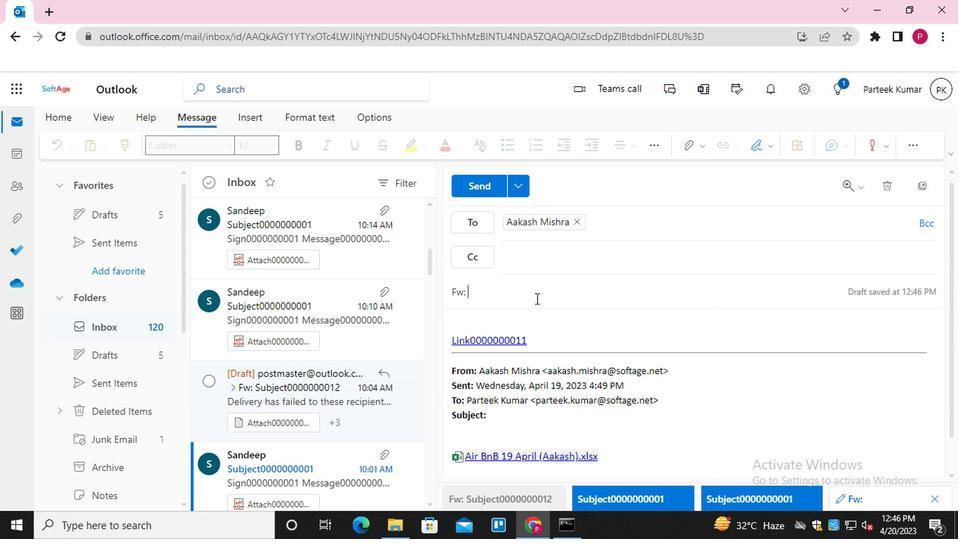 
Action: Key pressed <Key.shift>SUBJECT0000000011
Screenshot: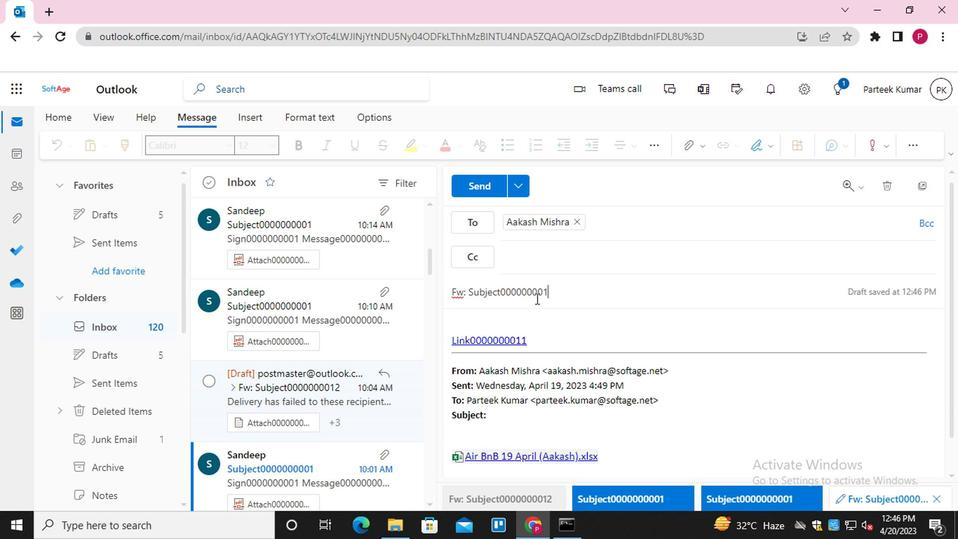 
Action: Mouse moved to (457, 322)
Screenshot: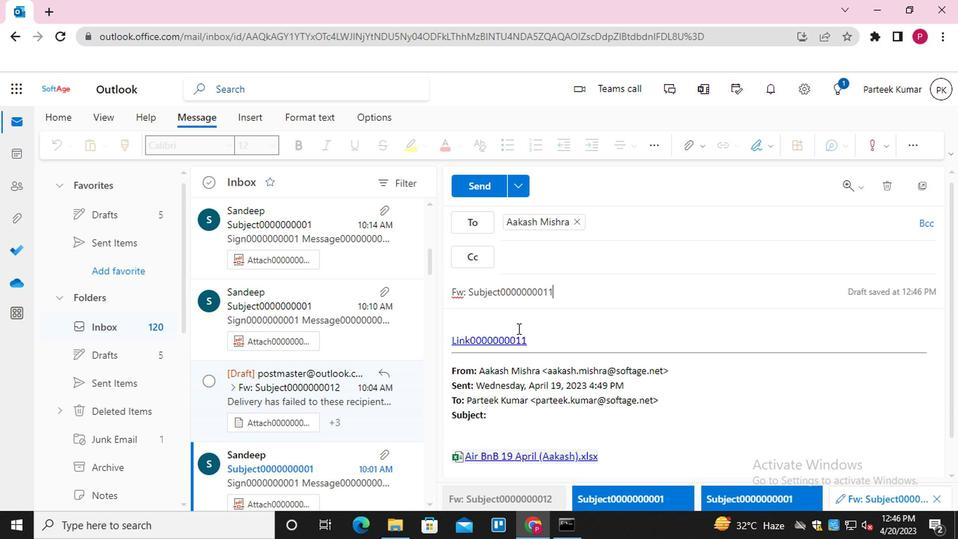 
Action: Mouse pressed left at (457, 322)
Screenshot: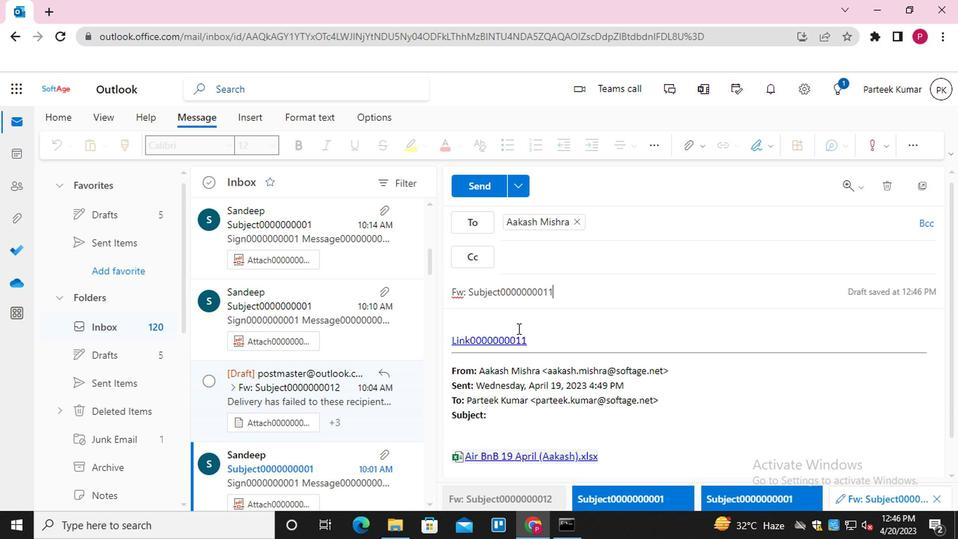 
Action: Mouse moved to (457, 322)
Screenshot: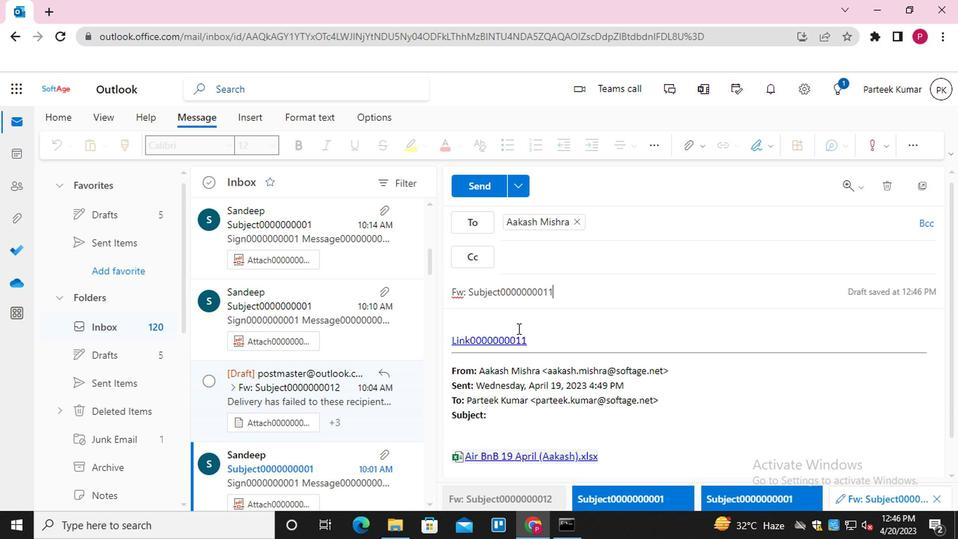 
Action: Key pressed <Key.shift_r>MESSS<Key.backspace>AGE0000000011
Screenshot: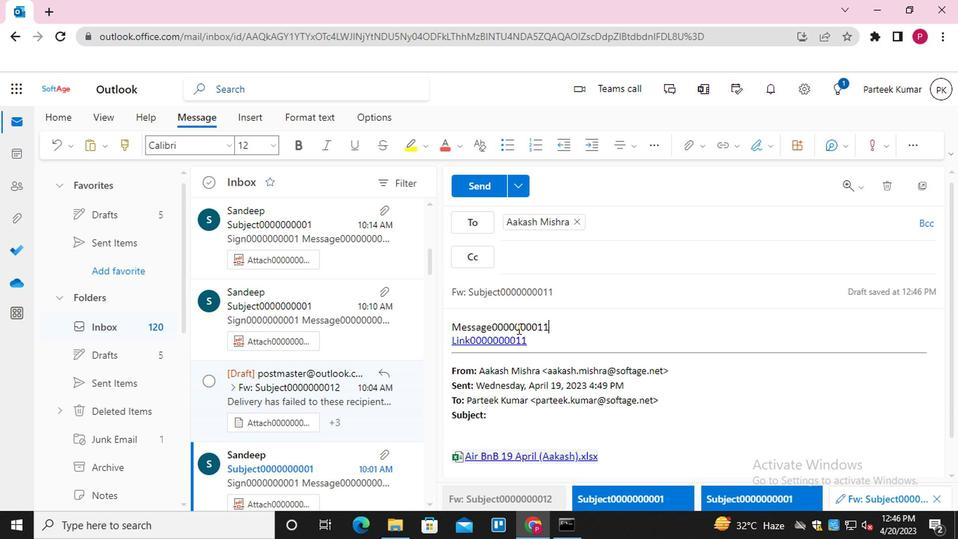 
Action: Mouse moved to (579, 191)
Screenshot: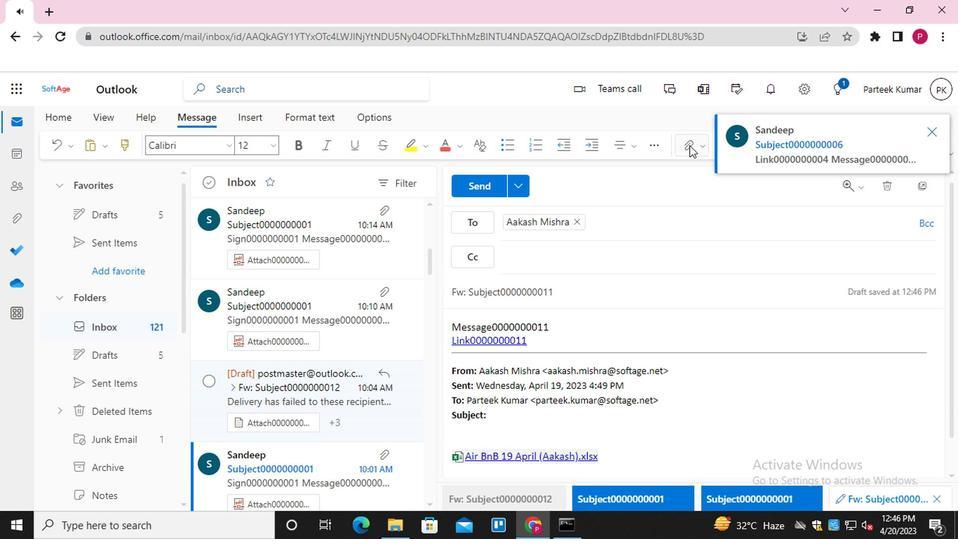 
Action: Mouse pressed left at (579, 191)
Screenshot: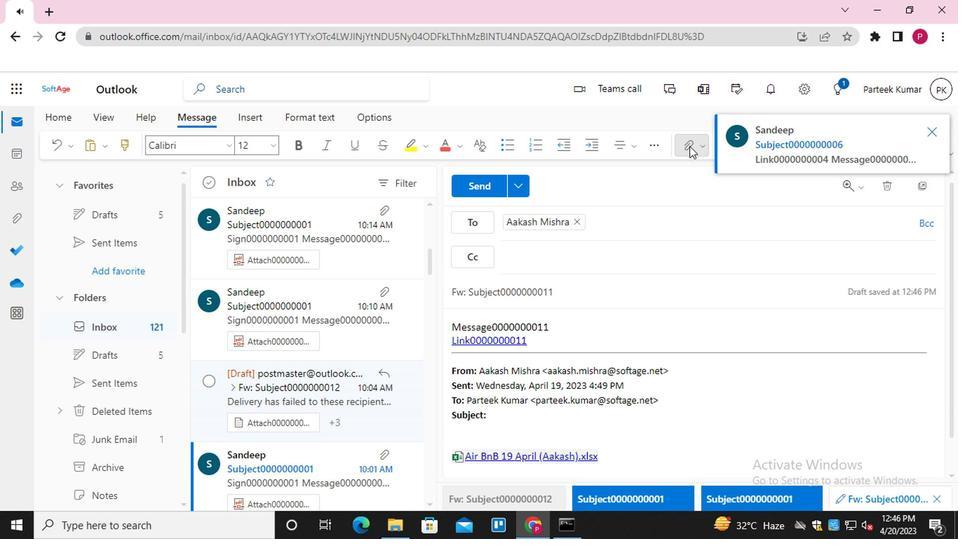 
Action: Mouse moved to (515, 213)
Screenshot: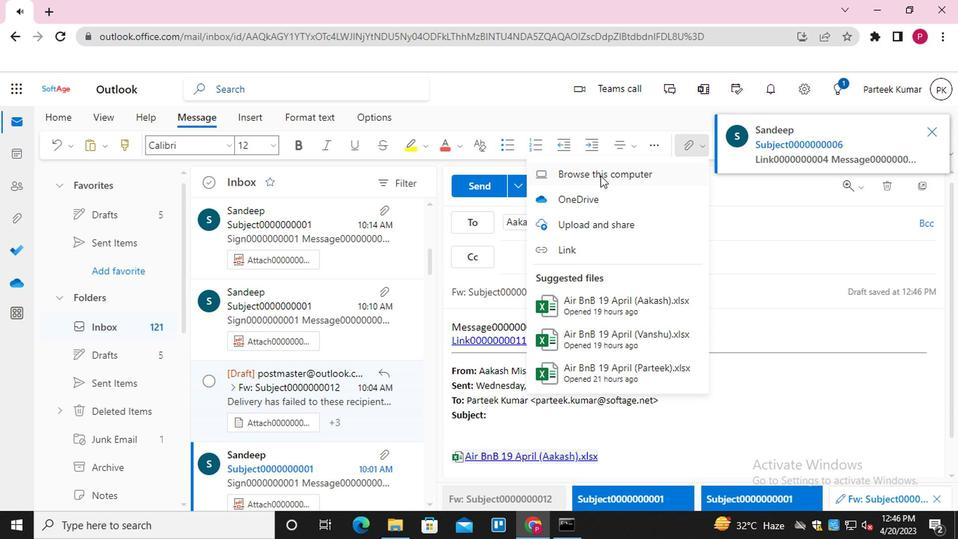 
Action: Mouse pressed left at (515, 213)
Screenshot: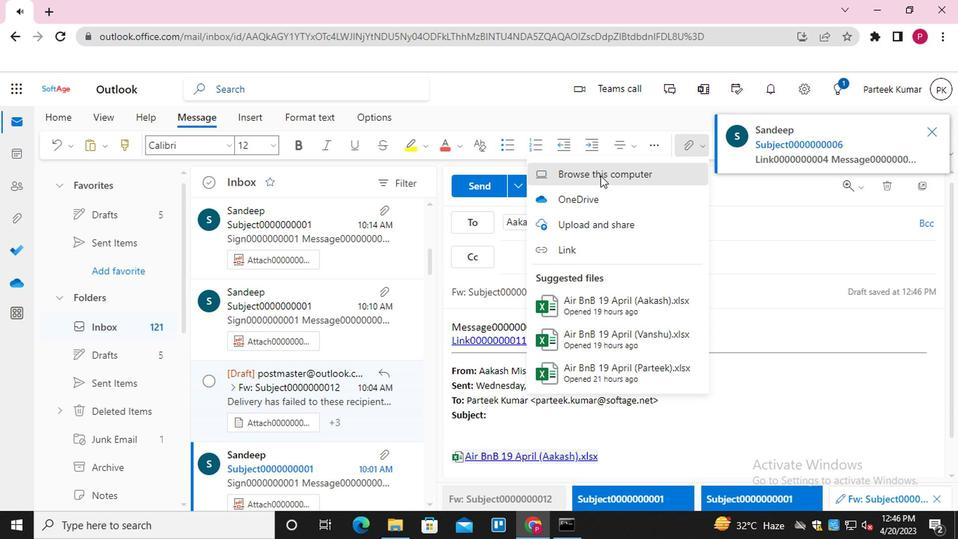 
Action: Mouse moved to (244, 163)
Screenshot: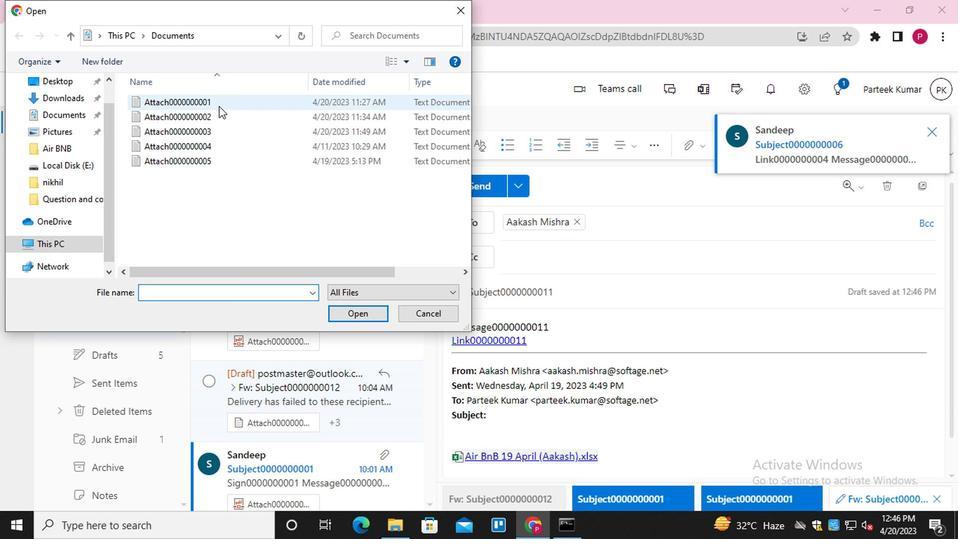 
Action: Mouse pressed left at (244, 163)
Screenshot: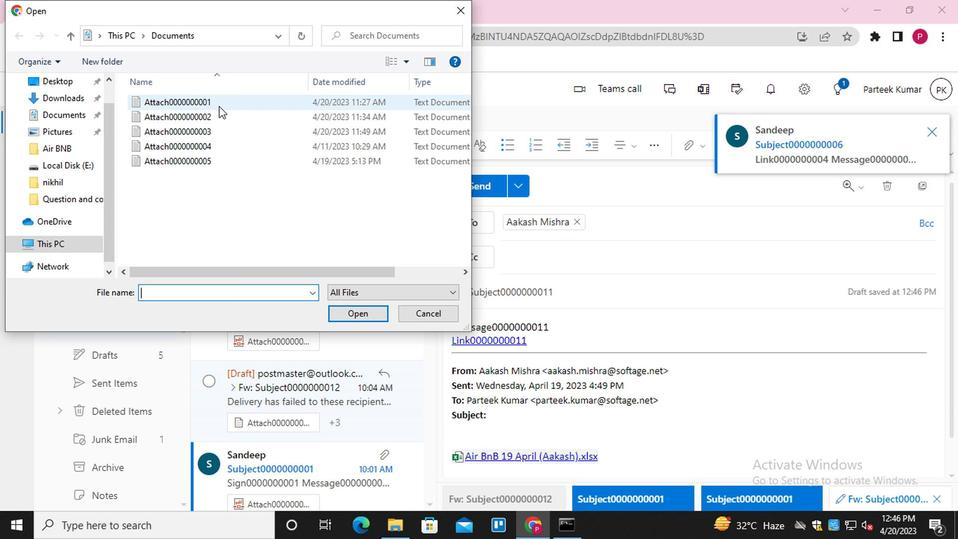 
Action: Mouse moved to (342, 307)
Screenshot: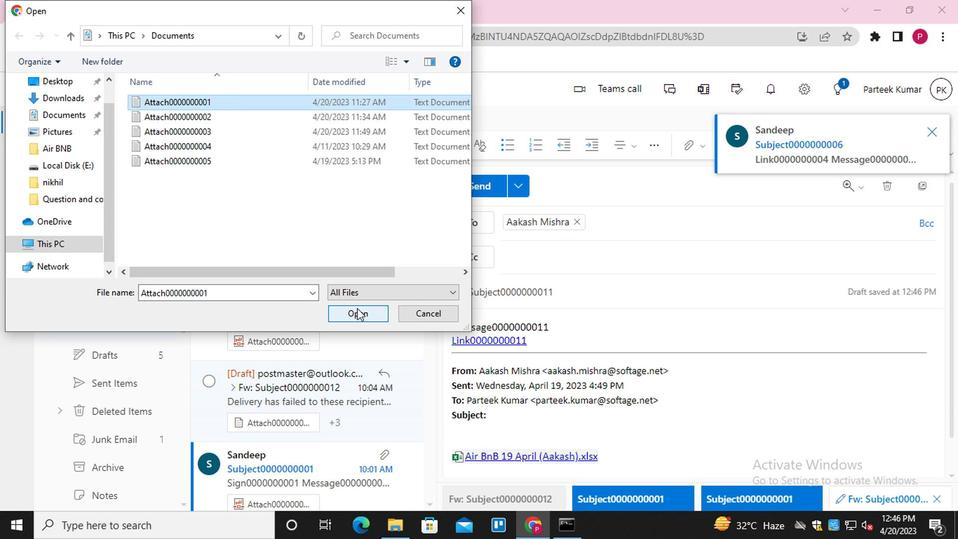 
Action: Mouse pressed left at (342, 307)
